 Task: Add Everyday Coconut Chamomile Bubble Bath to the cart.
Action: Mouse moved to (347, 187)
Screenshot: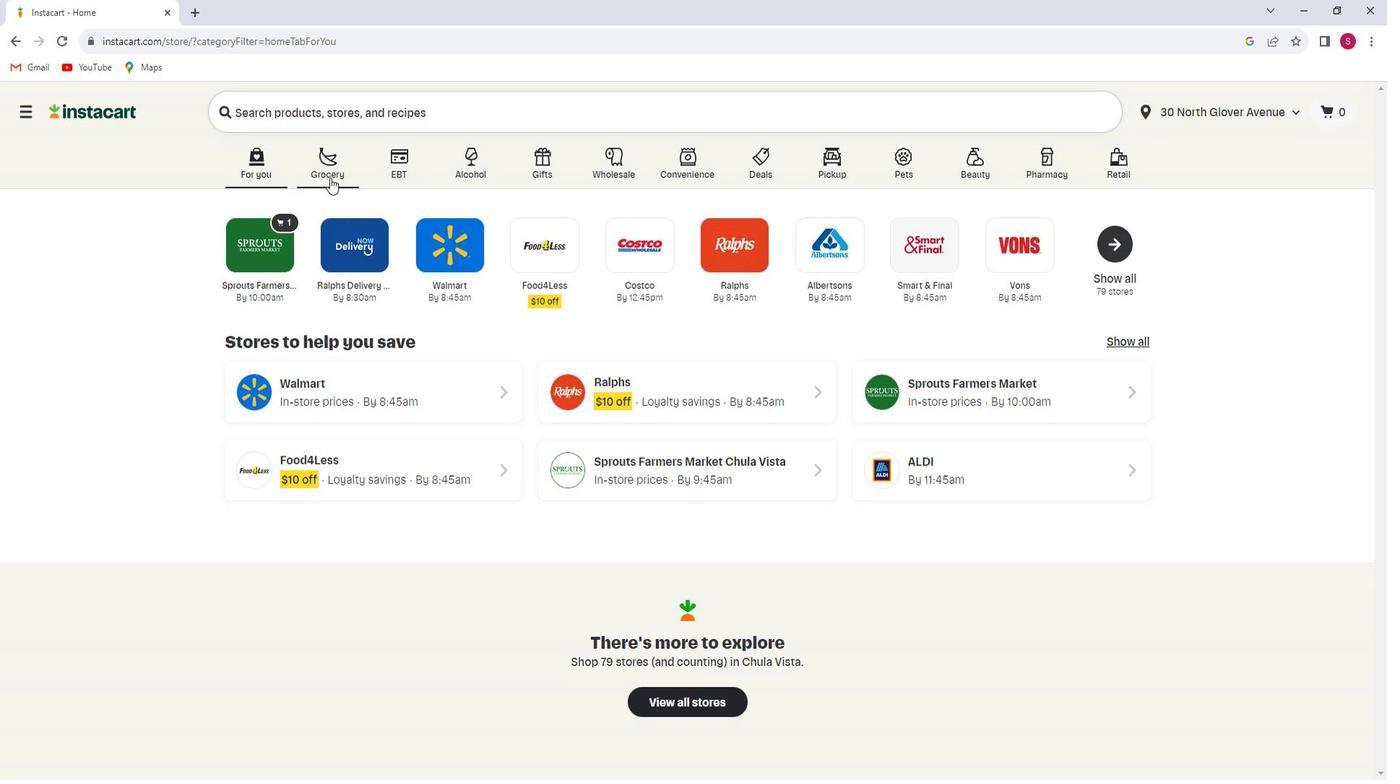 
Action: Mouse pressed left at (347, 187)
Screenshot: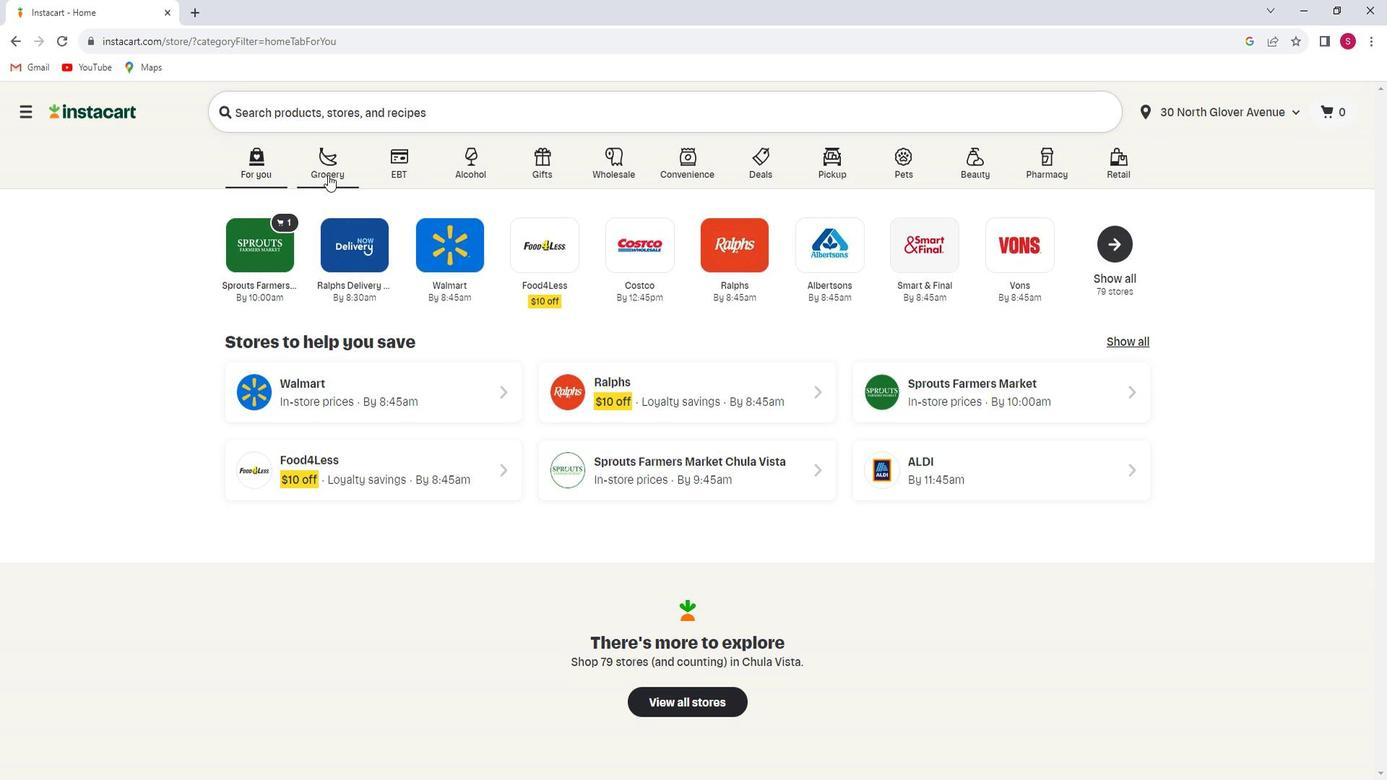 
Action: Mouse moved to (333, 464)
Screenshot: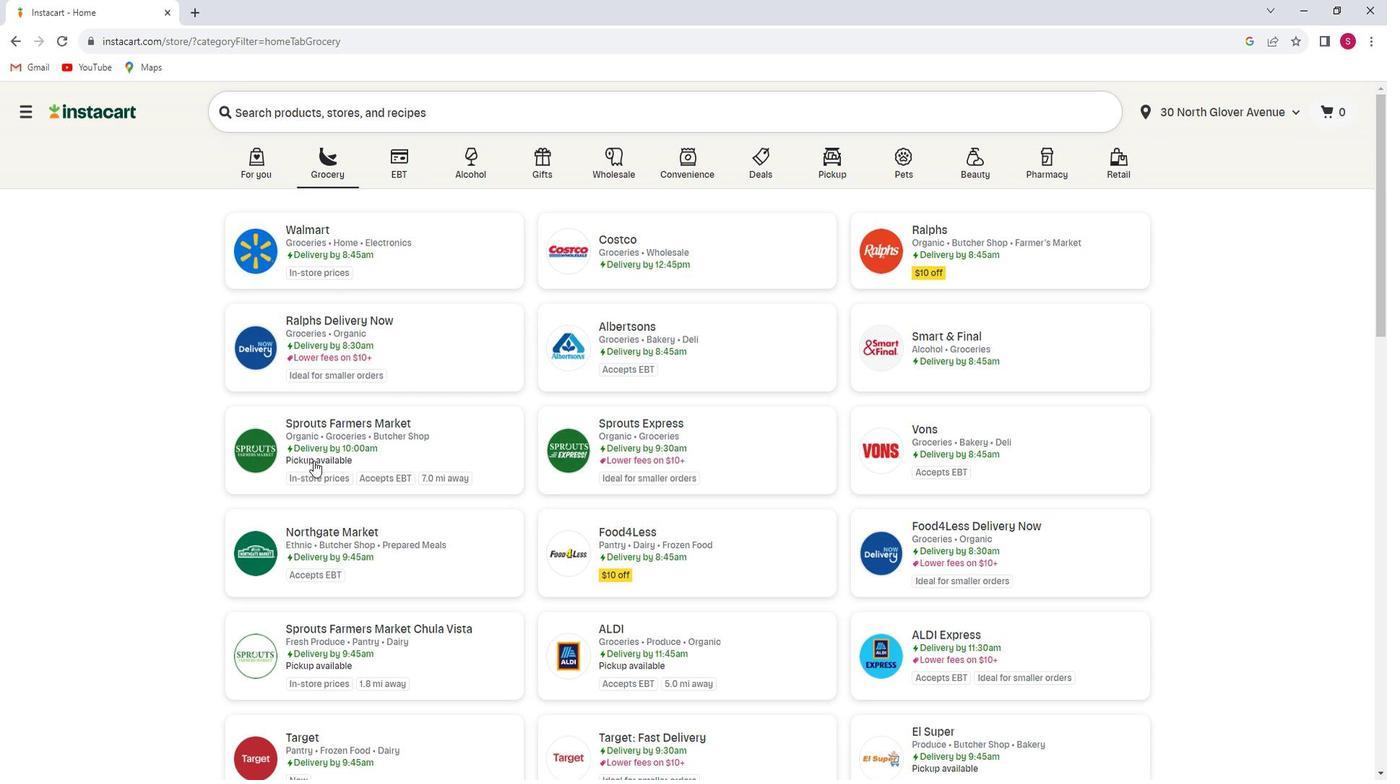 
Action: Mouse pressed left at (333, 464)
Screenshot: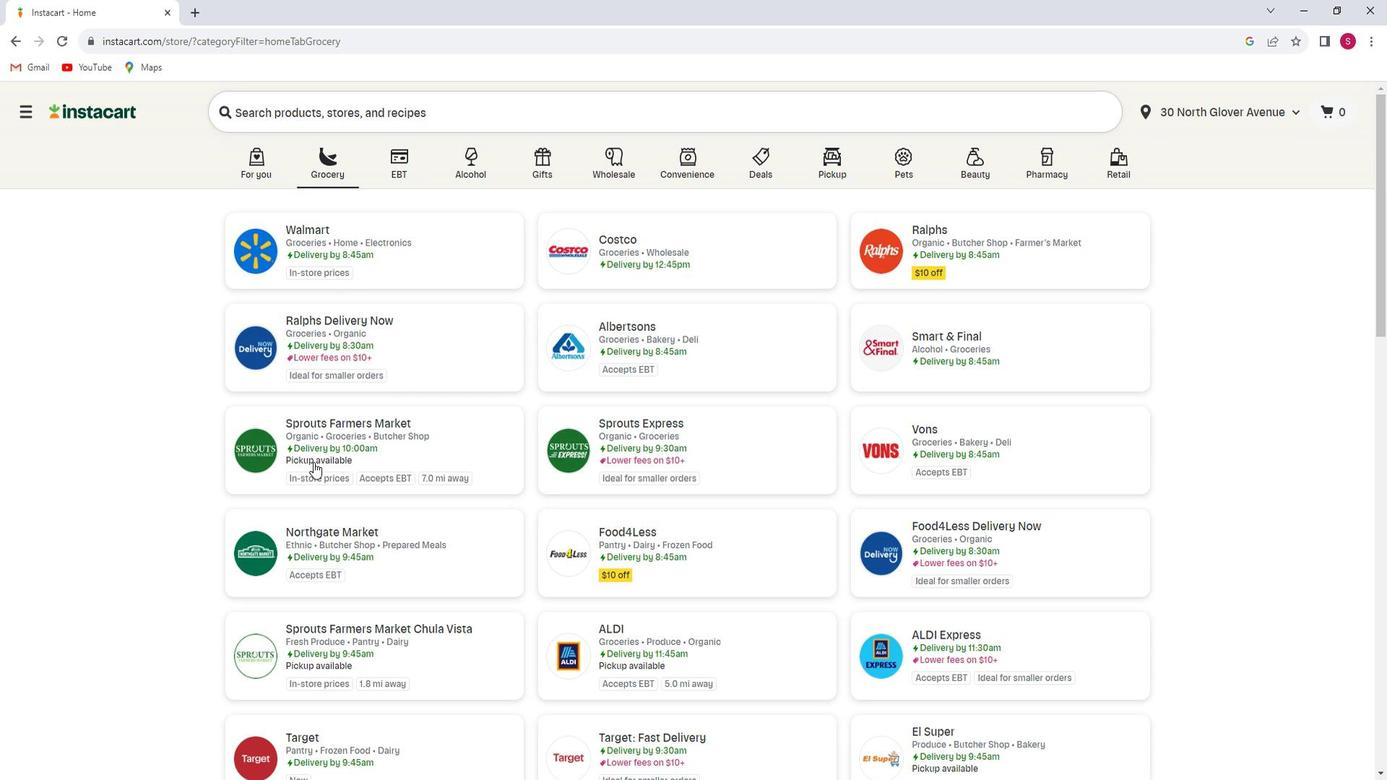 
Action: Mouse moved to (93, 549)
Screenshot: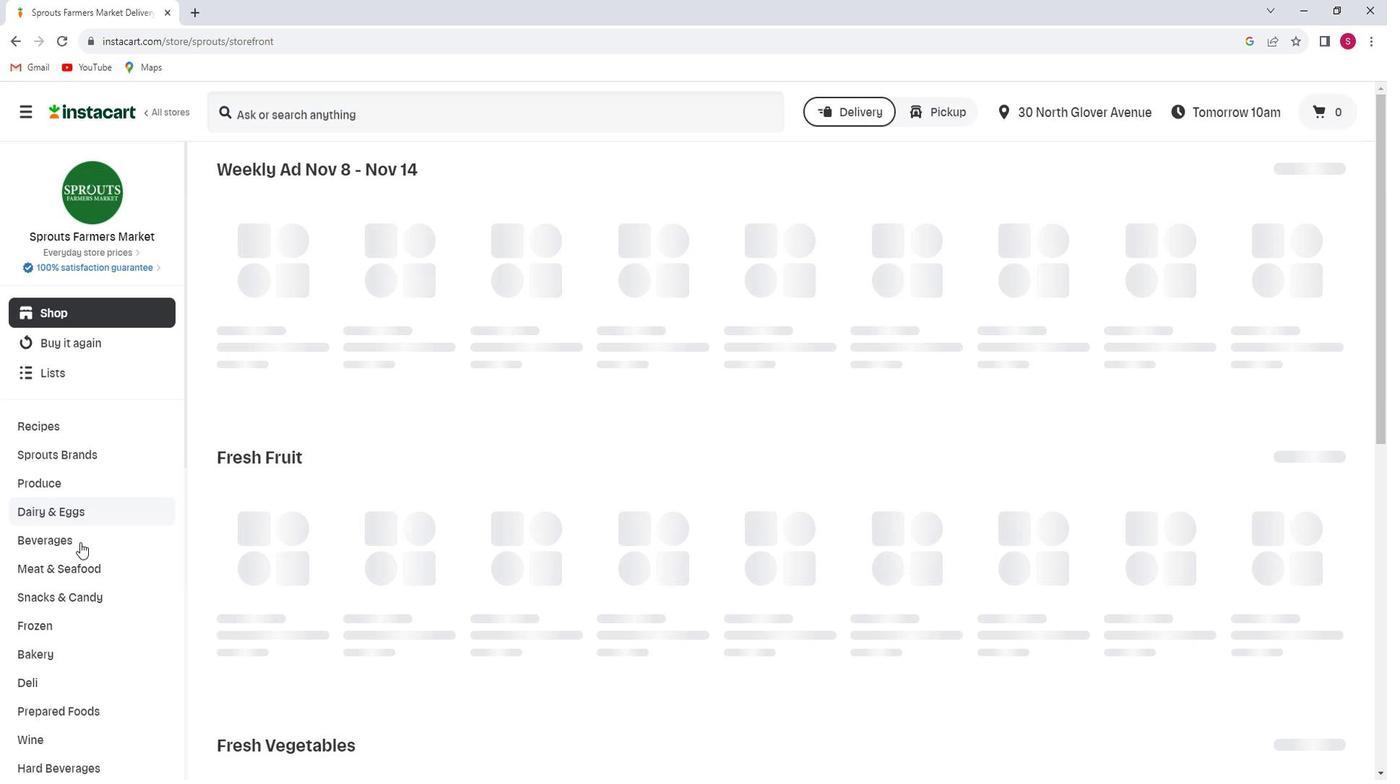 
Action: Mouse scrolled (93, 548) with delta (0, 0)
Screenshot: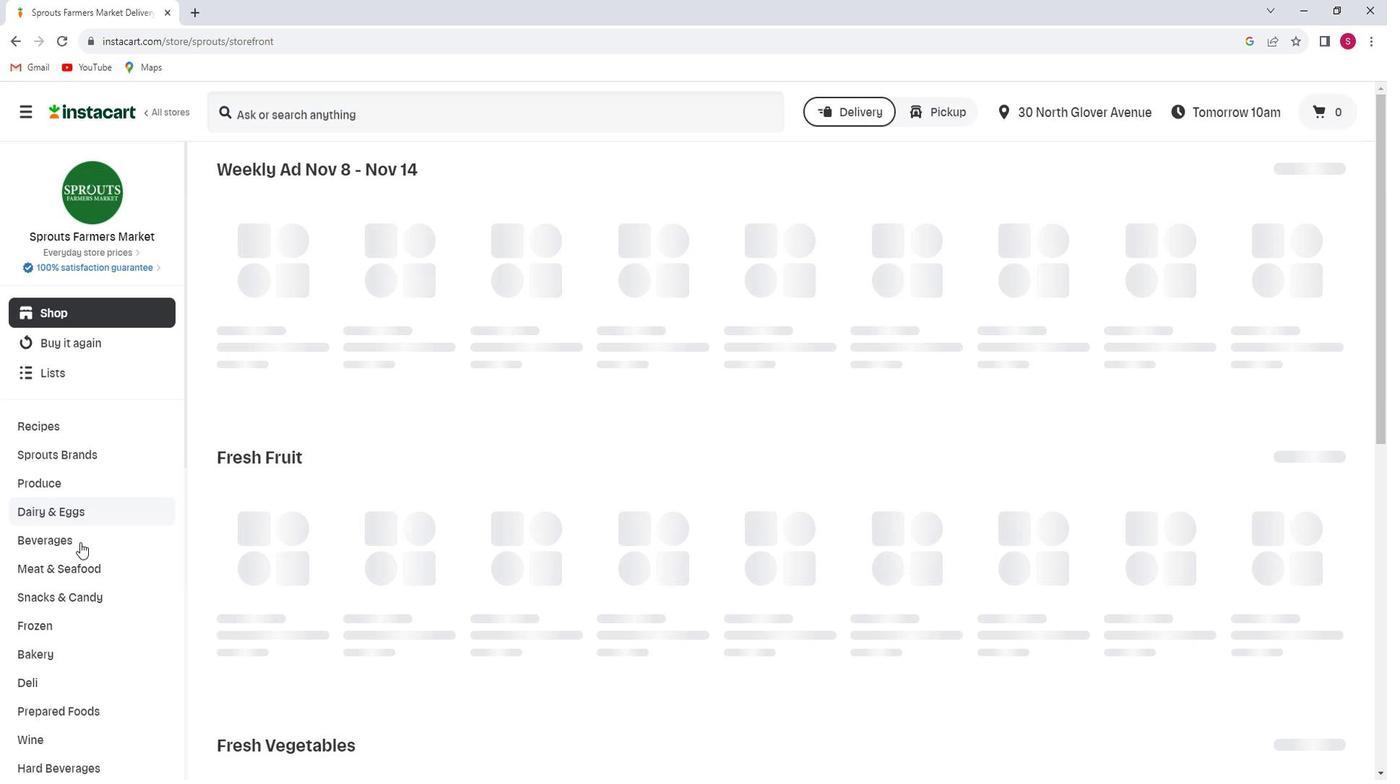 
Action: Mouse moved to (91, 553)
Screenshot: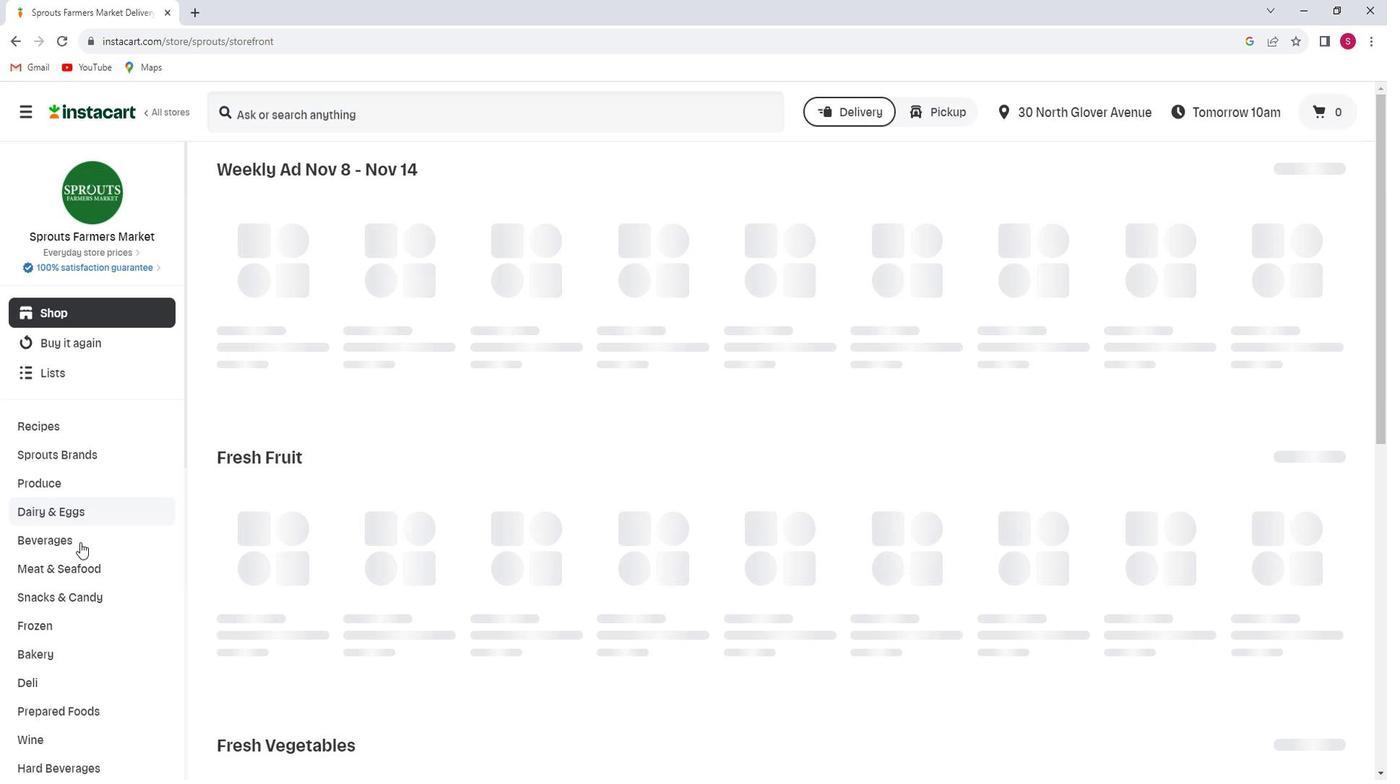 
Action: Mouse scrolled (91, 552) with delta (0, 0)
Screenshot: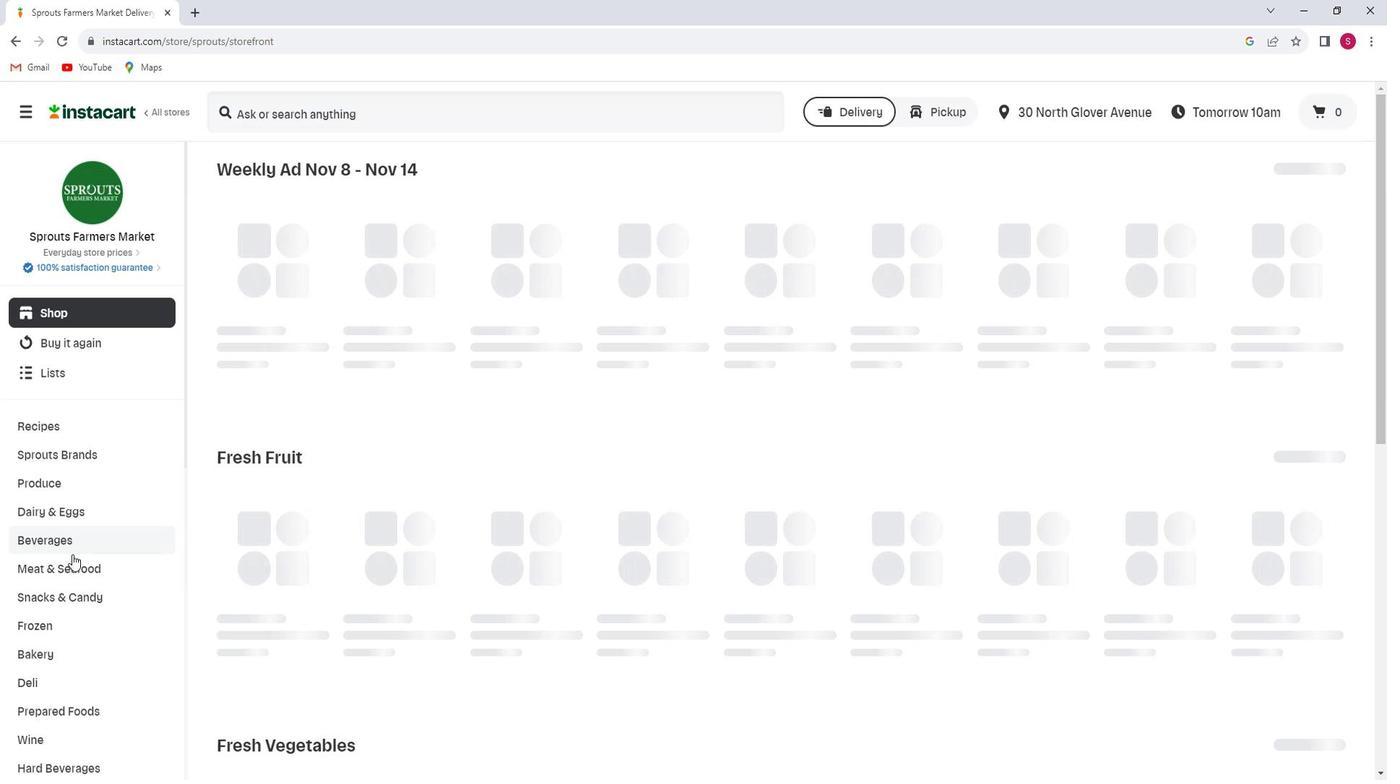 
Action: Mouse scrolled (91, 552) with delta (0, 0)
Screenshot: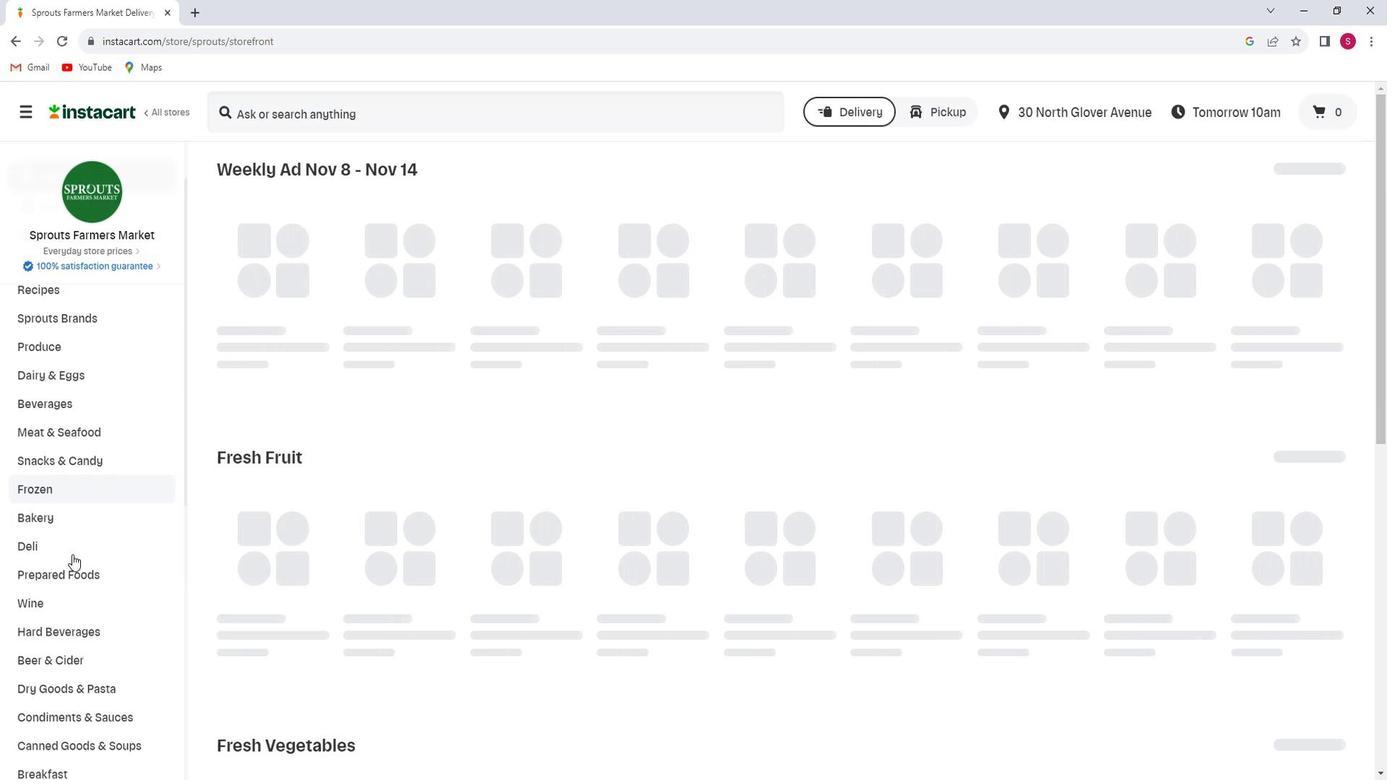 
Action: Mouse moved to (90, 558)
Screenshot: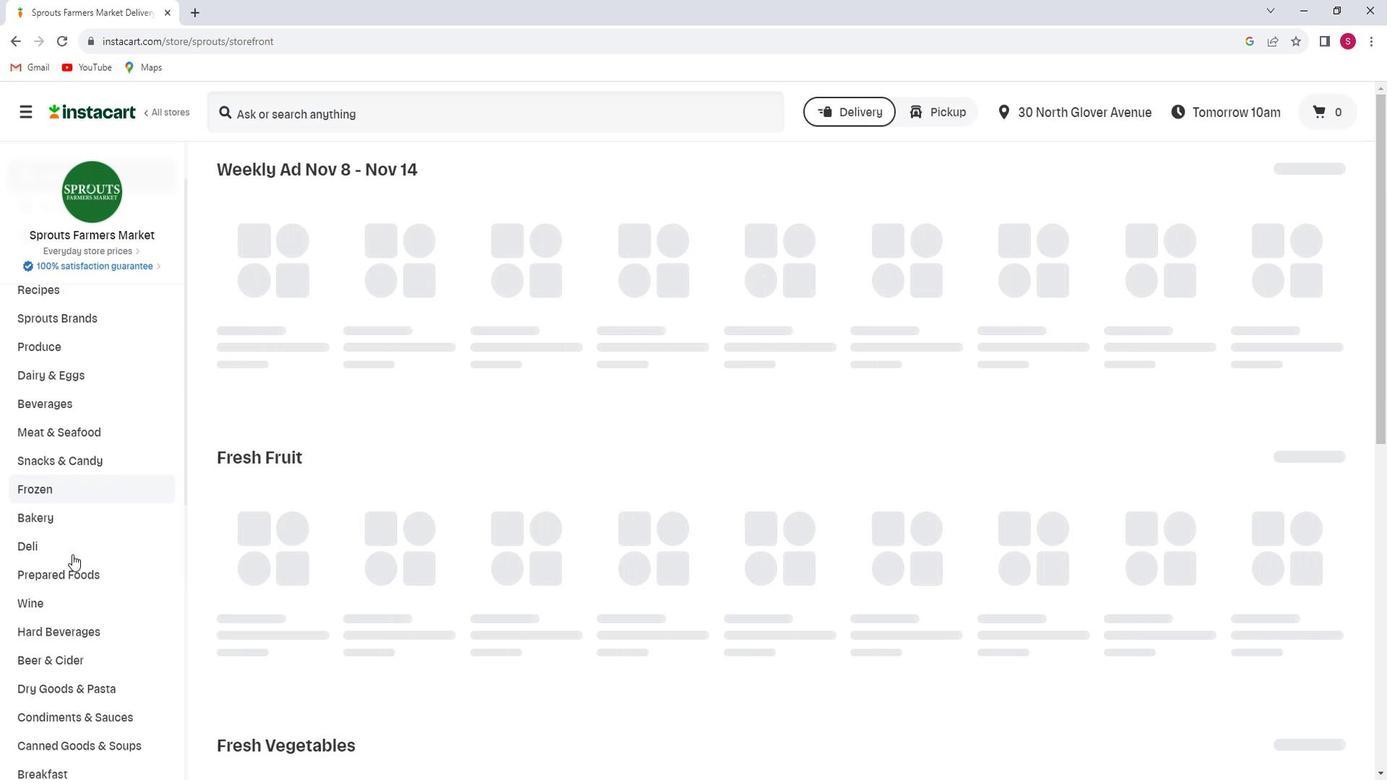 
Action: Mouse scrolled (90, 557) with delta (0, 0)
Screenshot: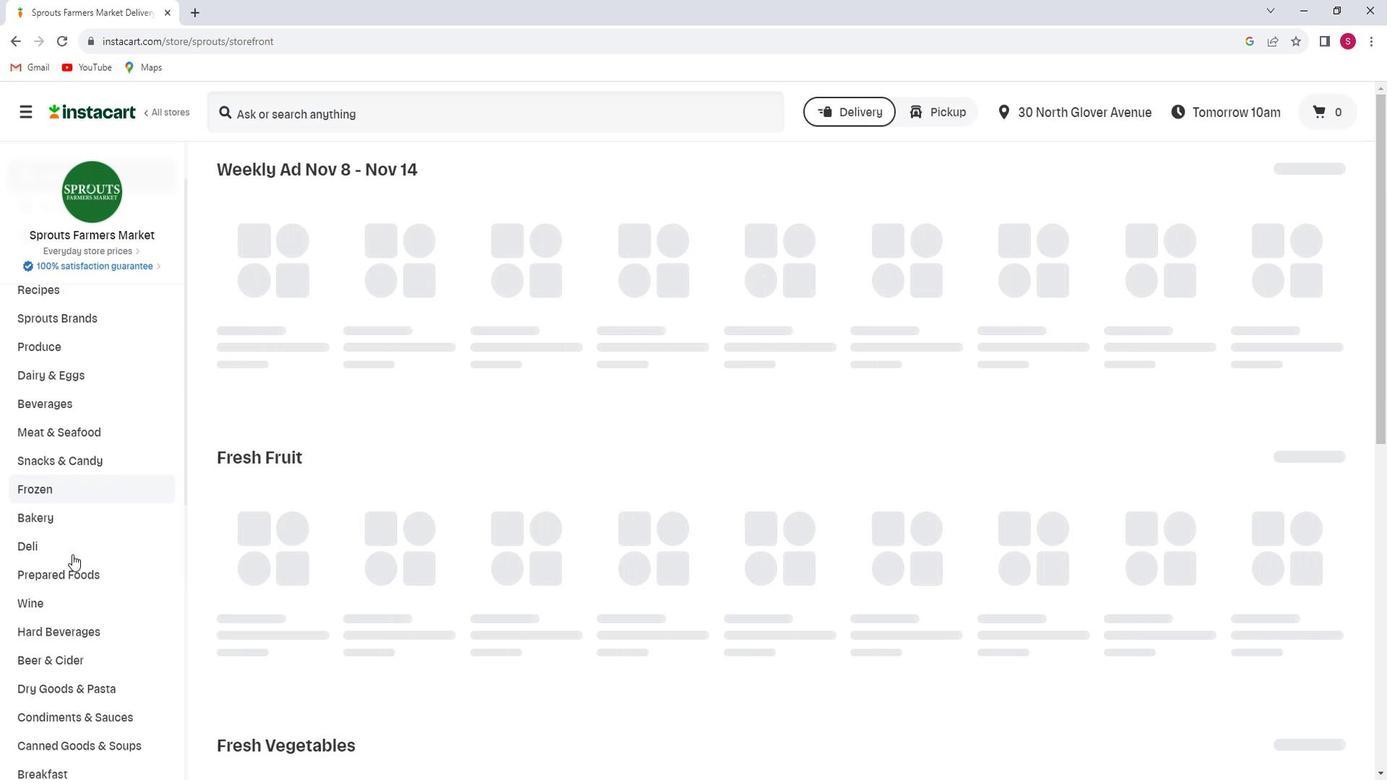 
Action: Mouse scrolled (90, 557) with delta (0, 0)
Screenshot: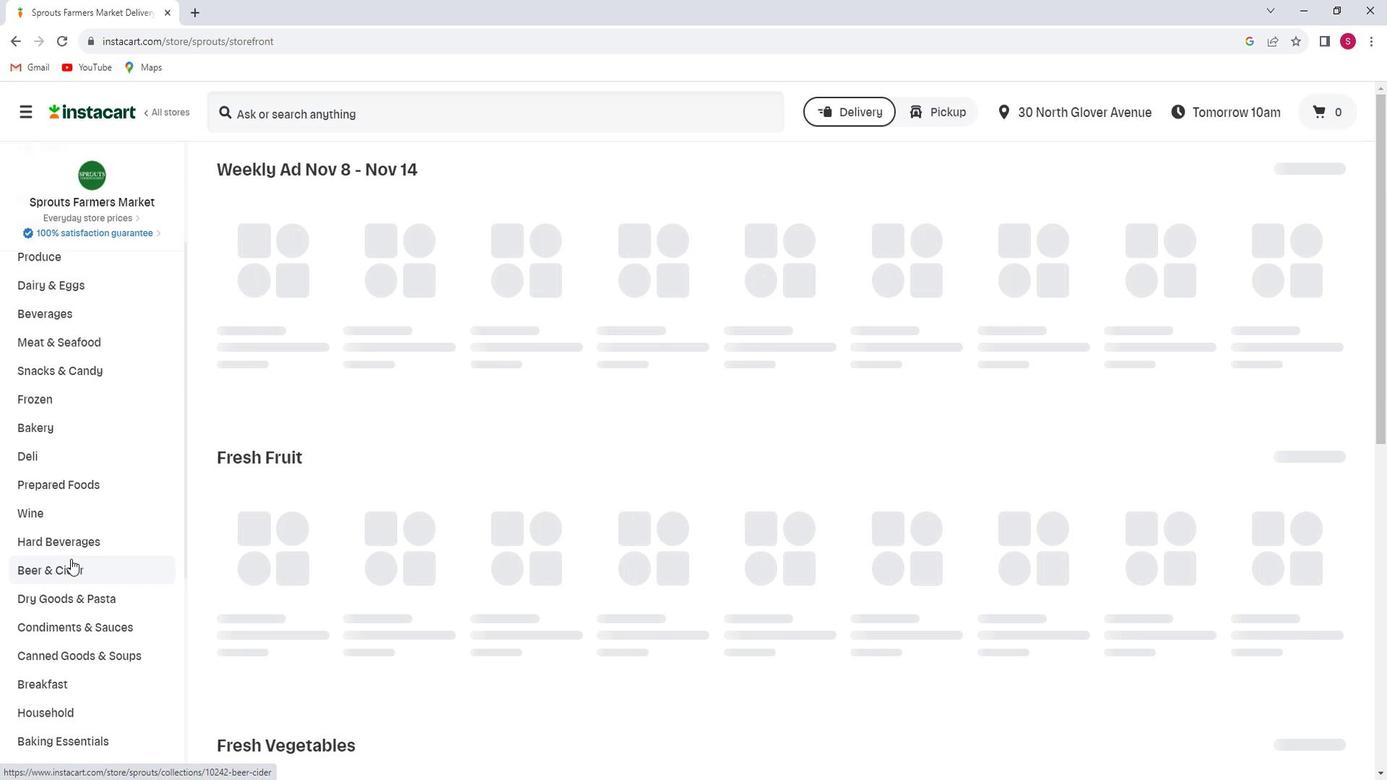 
Action: Mouse scrolled (90, 557) with delta (0, 0)
Screenshot: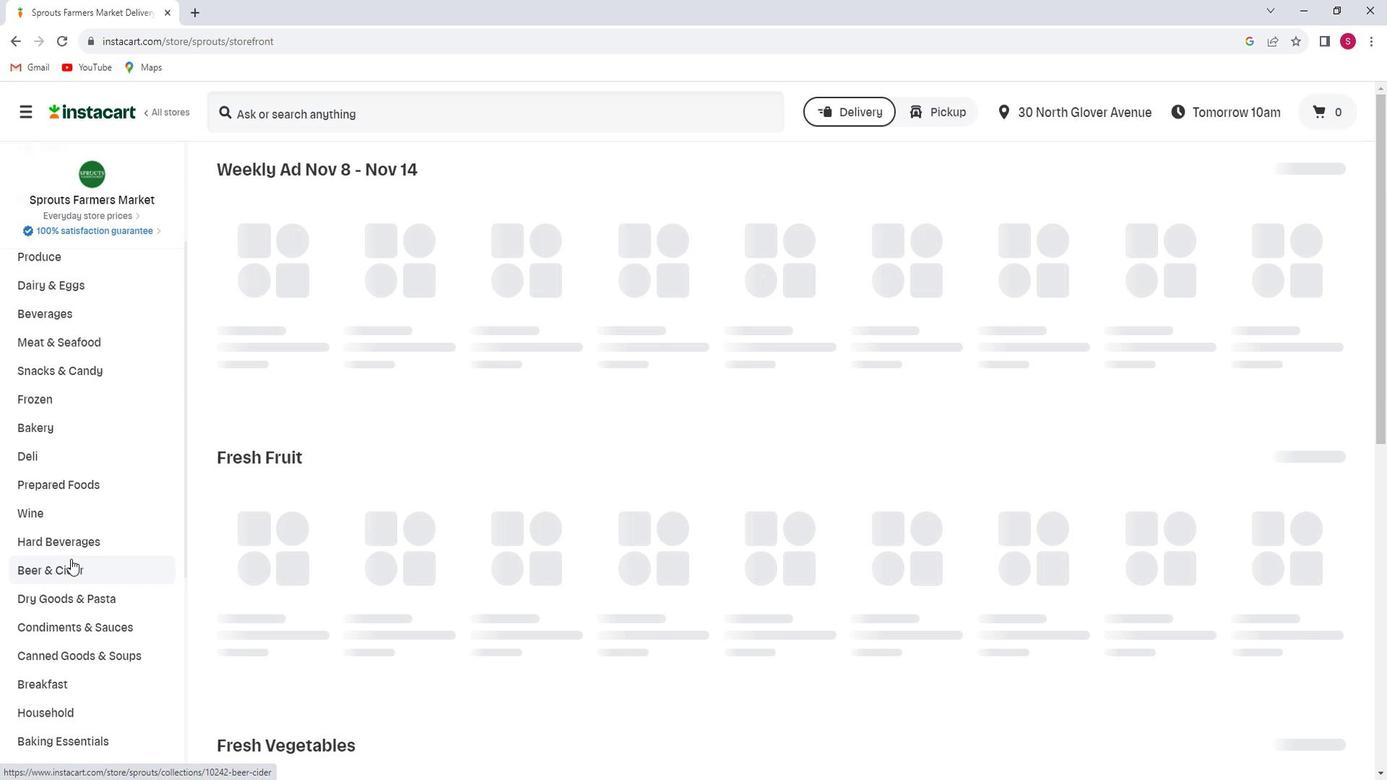 
Action: Mouse scrolled (90, 557) with delta (0, 0)
Screenshot: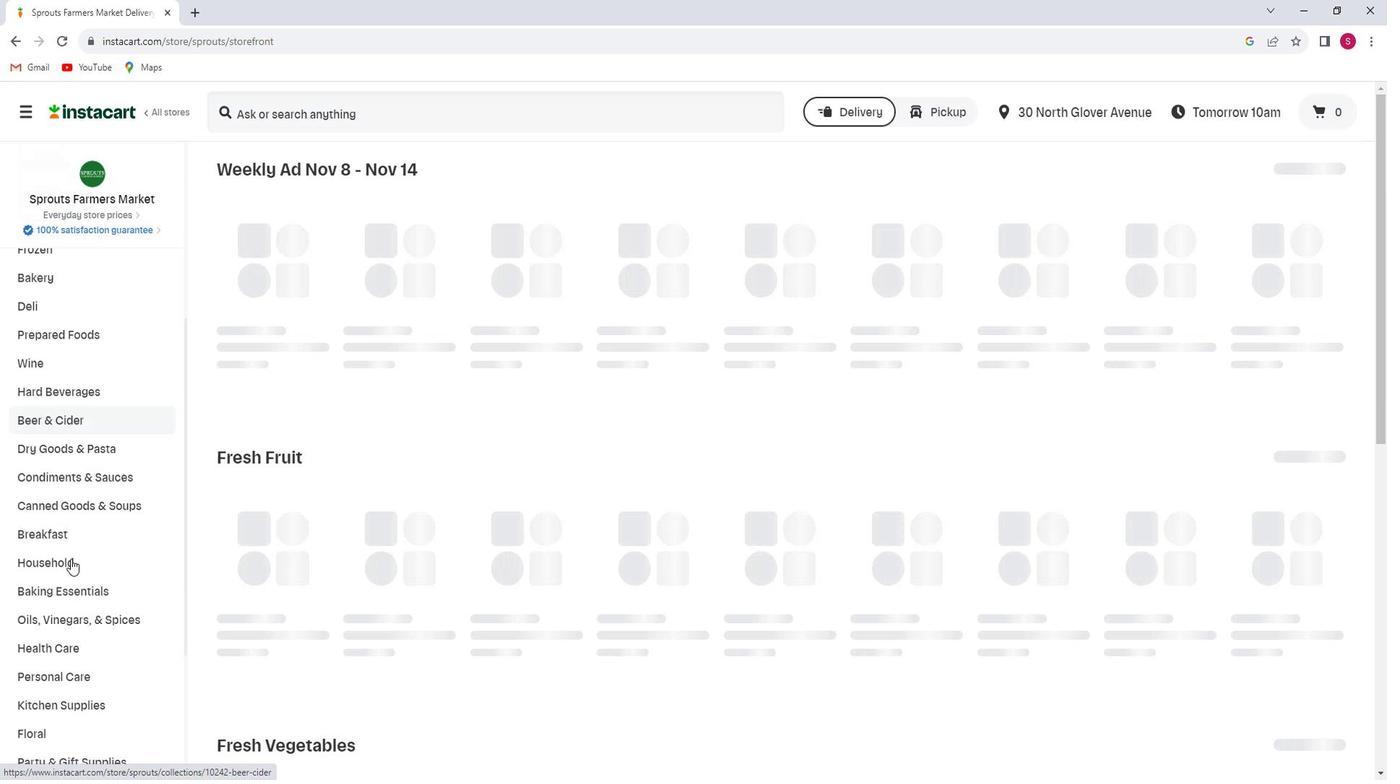 
Action: Mouse scrolled (90, 557) with delta (0, 0)
Screenshot: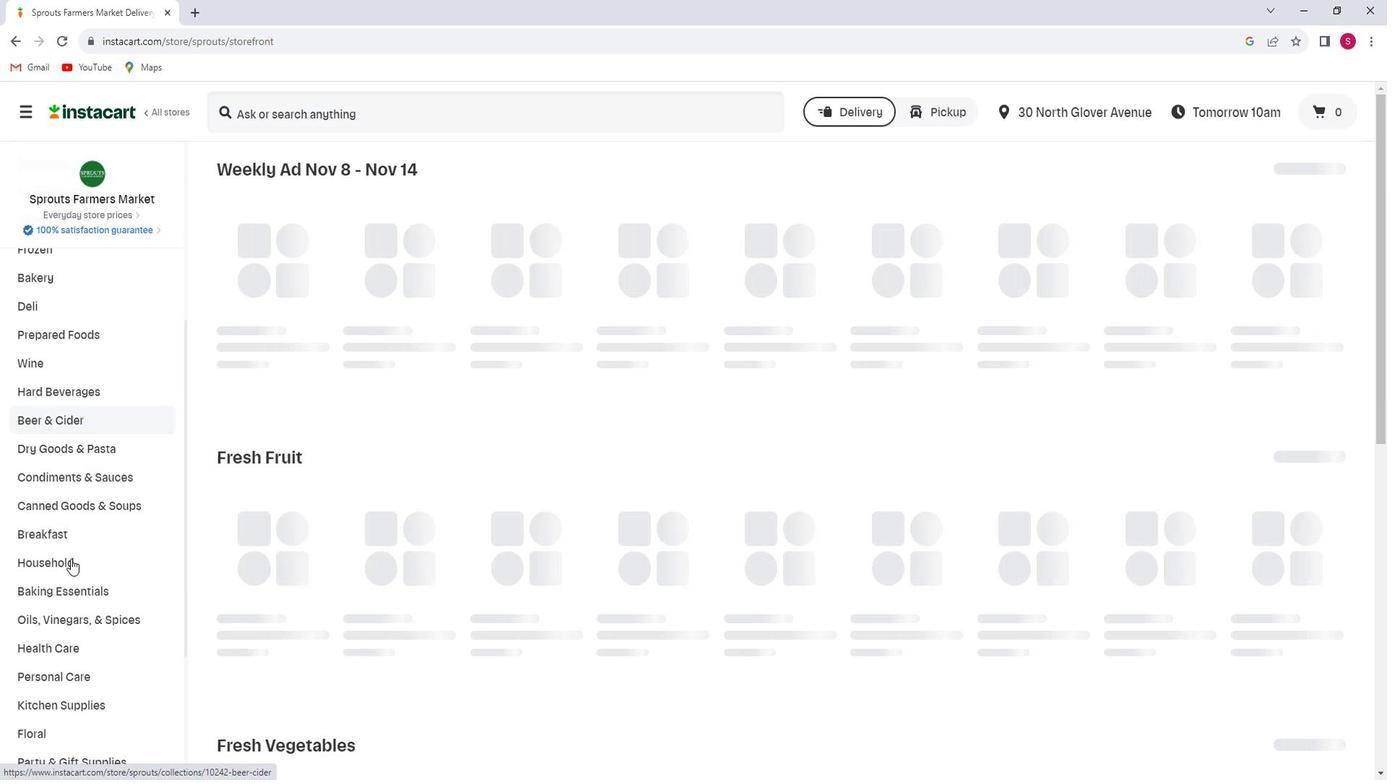 
Action: Mouse scrolled (90, 557) with delta (0, 0)
Screenshot: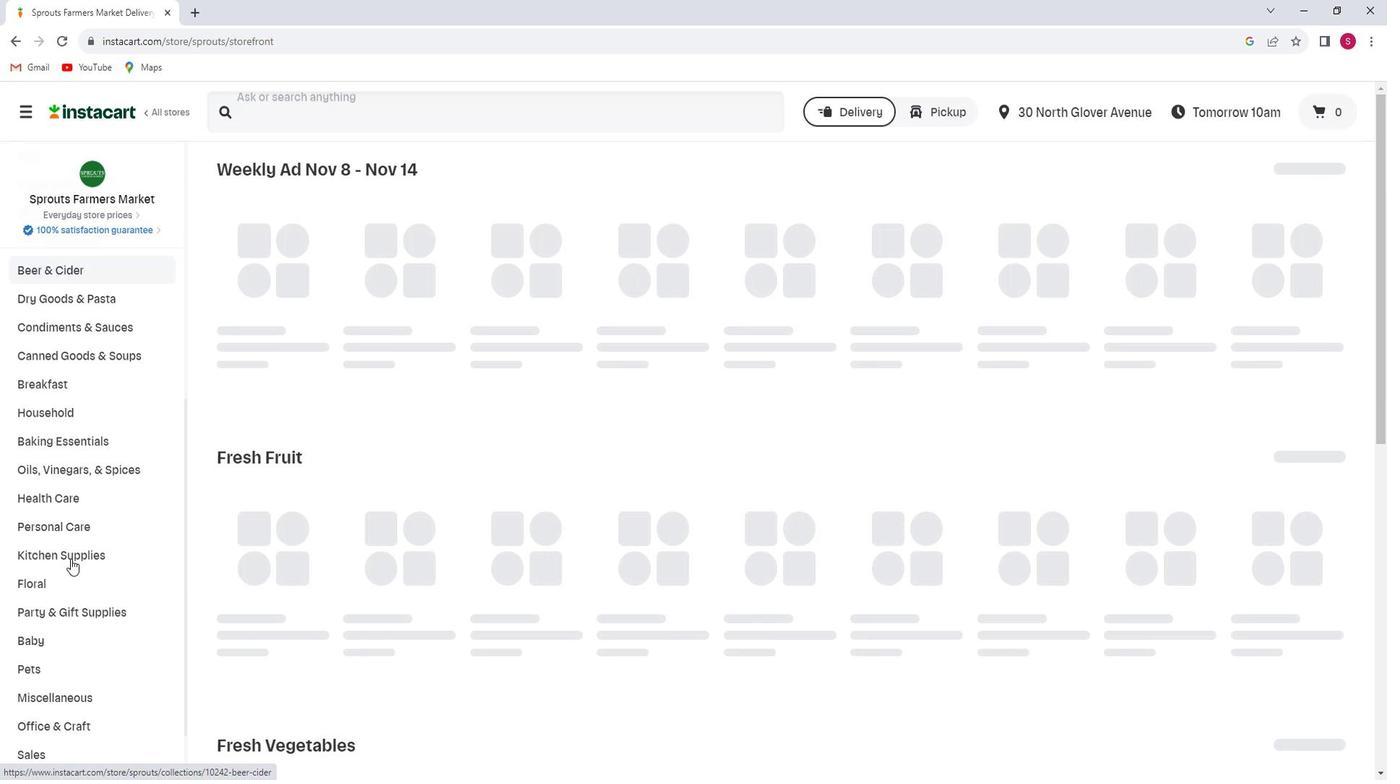 
Action: Mouse moved to (77, 571)
Screenshot: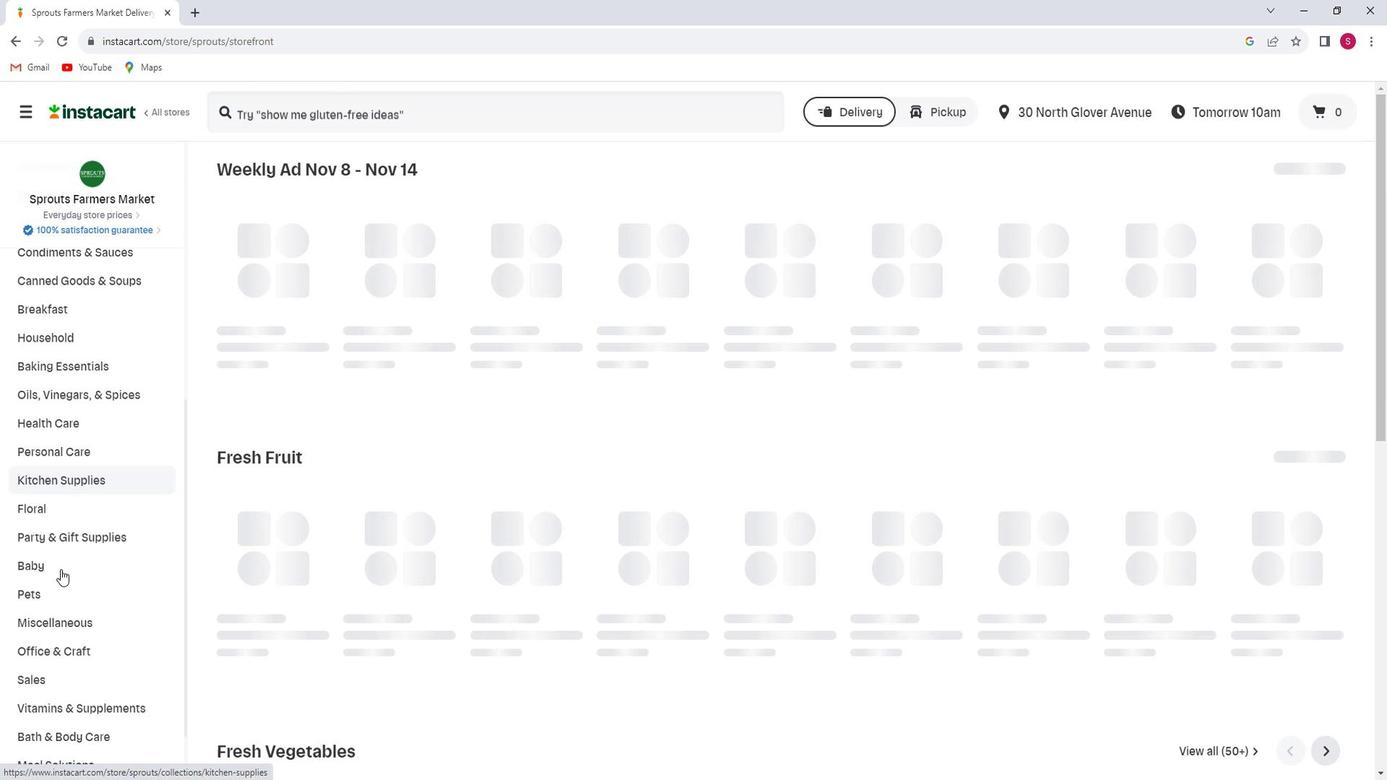 
Action: Mouse scrolled (77, 570) with delta (0, 0)
Screenshot: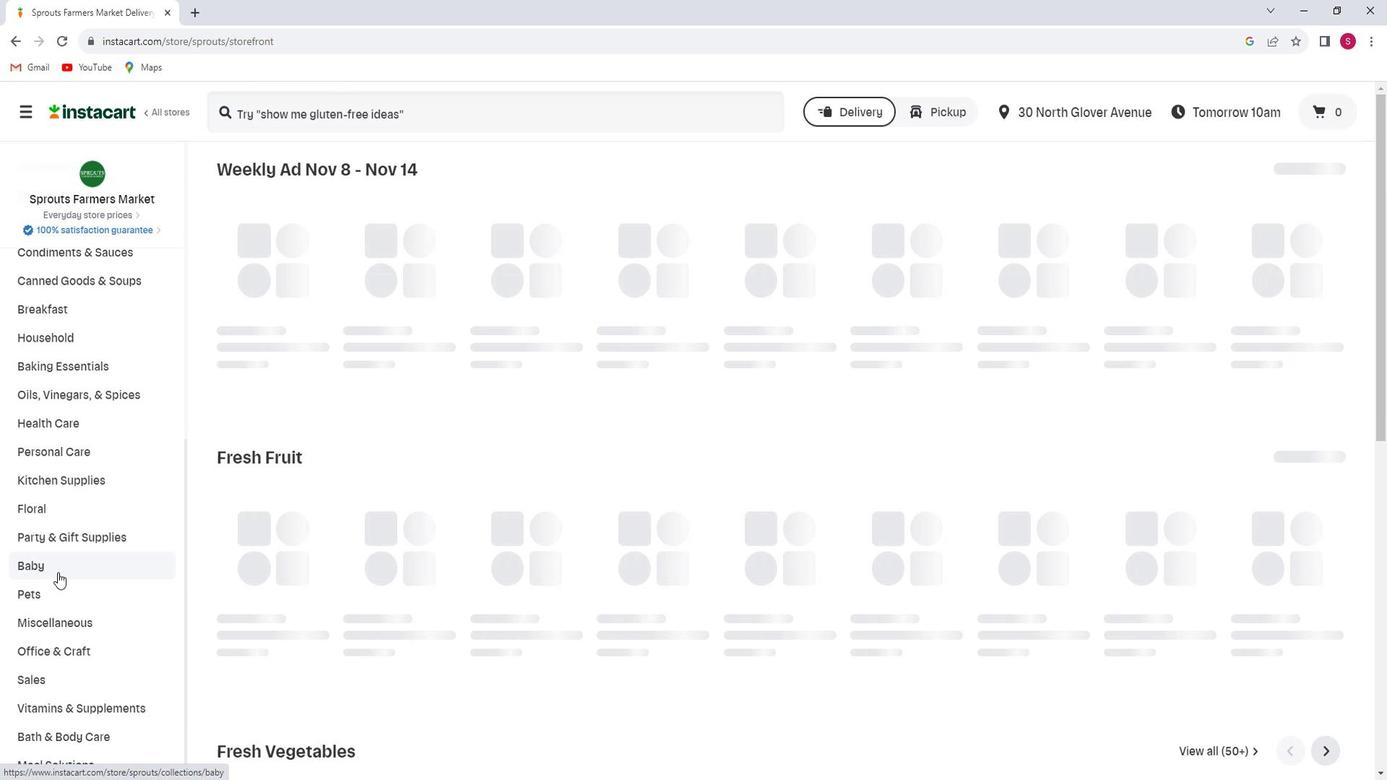 
Action: Mouse moved to (89, 555)
Screenshot: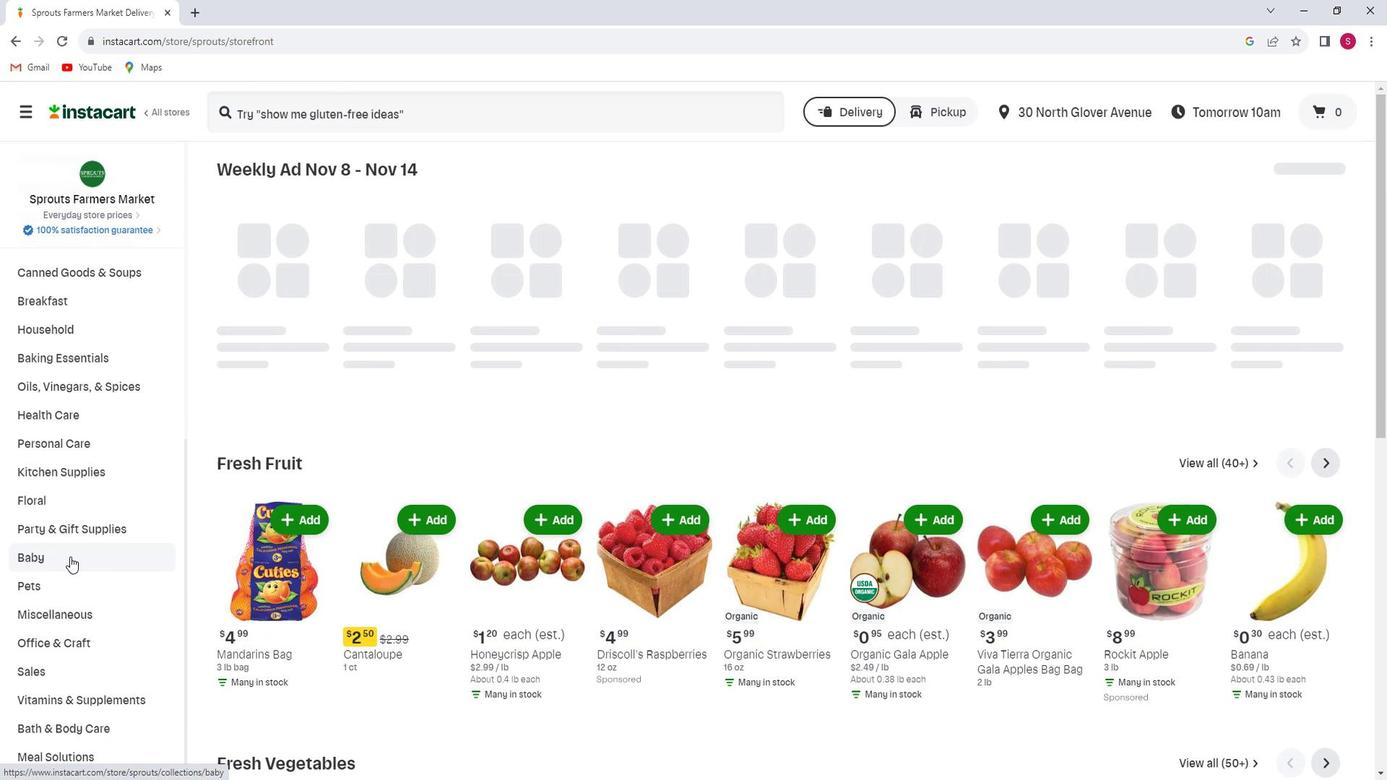 
Action: Mouse pressed left at (89, 555)
Screenshot: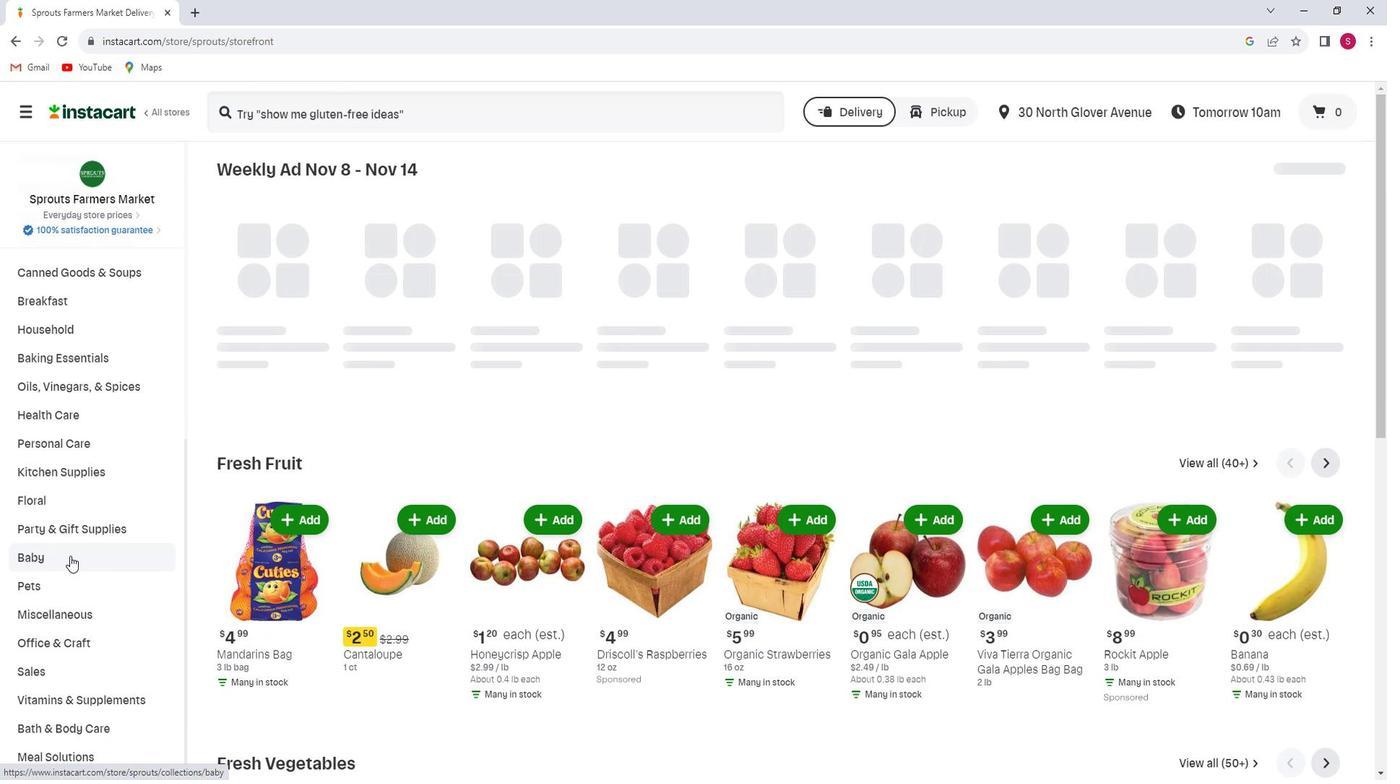 
Action: Mouse moved to (117, 611)
Screenshot: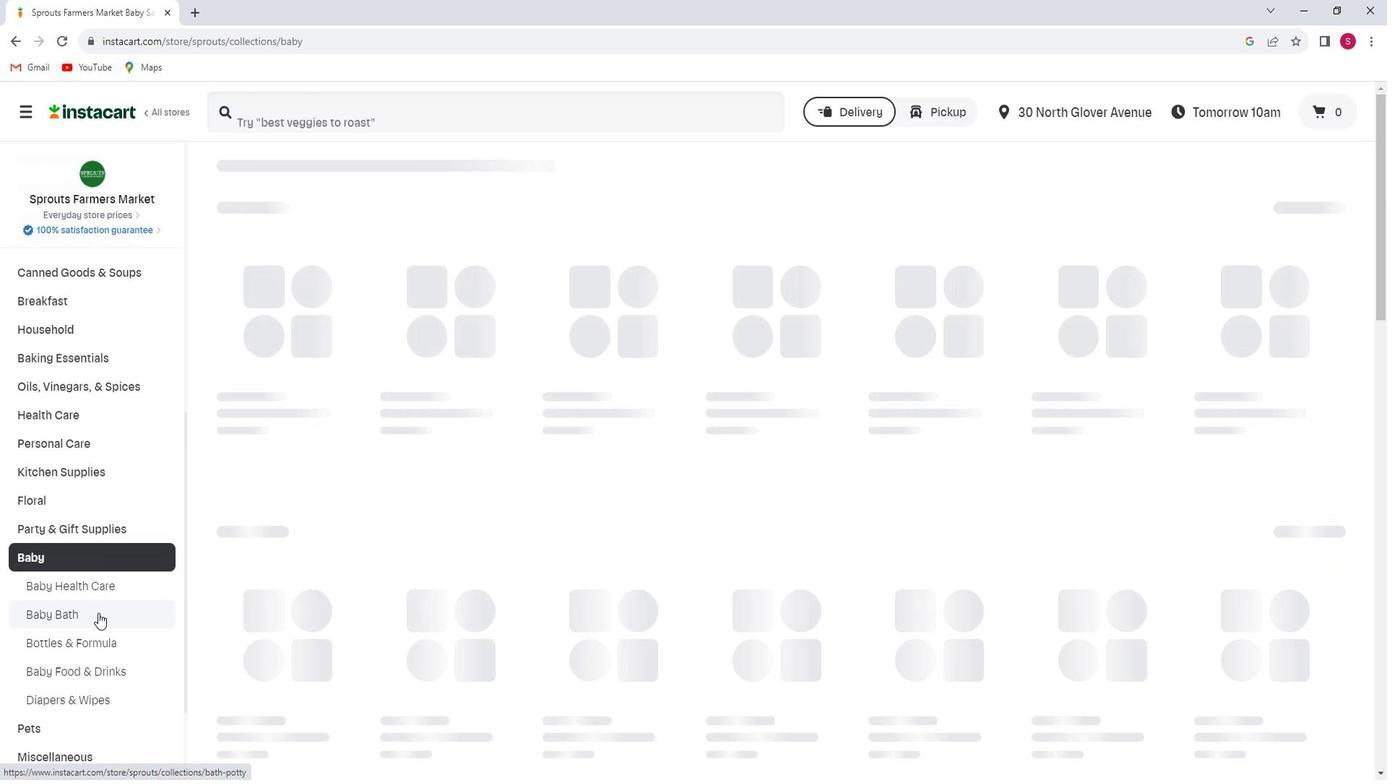 
Action: Mouse pressed left at (117, 611)
Screenshot: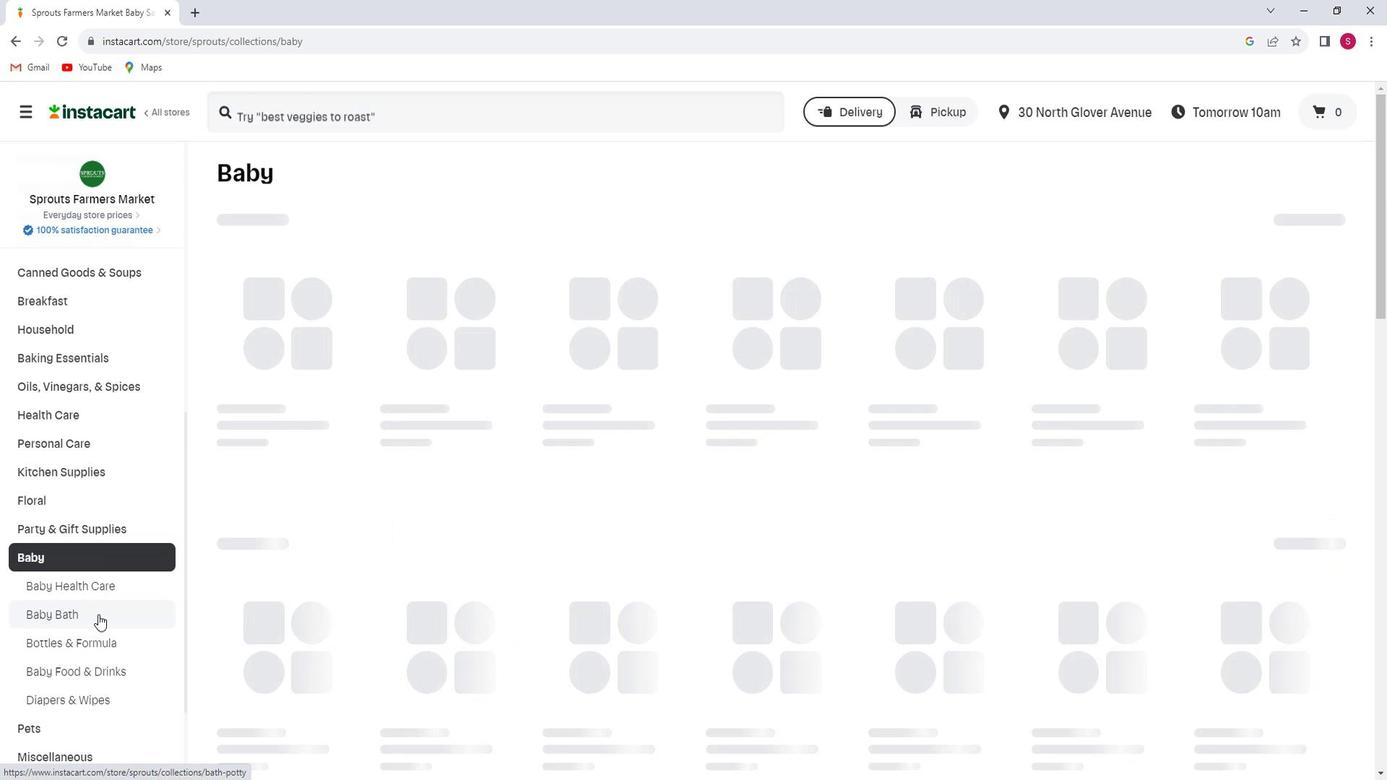 
Action: Mouse moved to (328, 127)
Screenshot: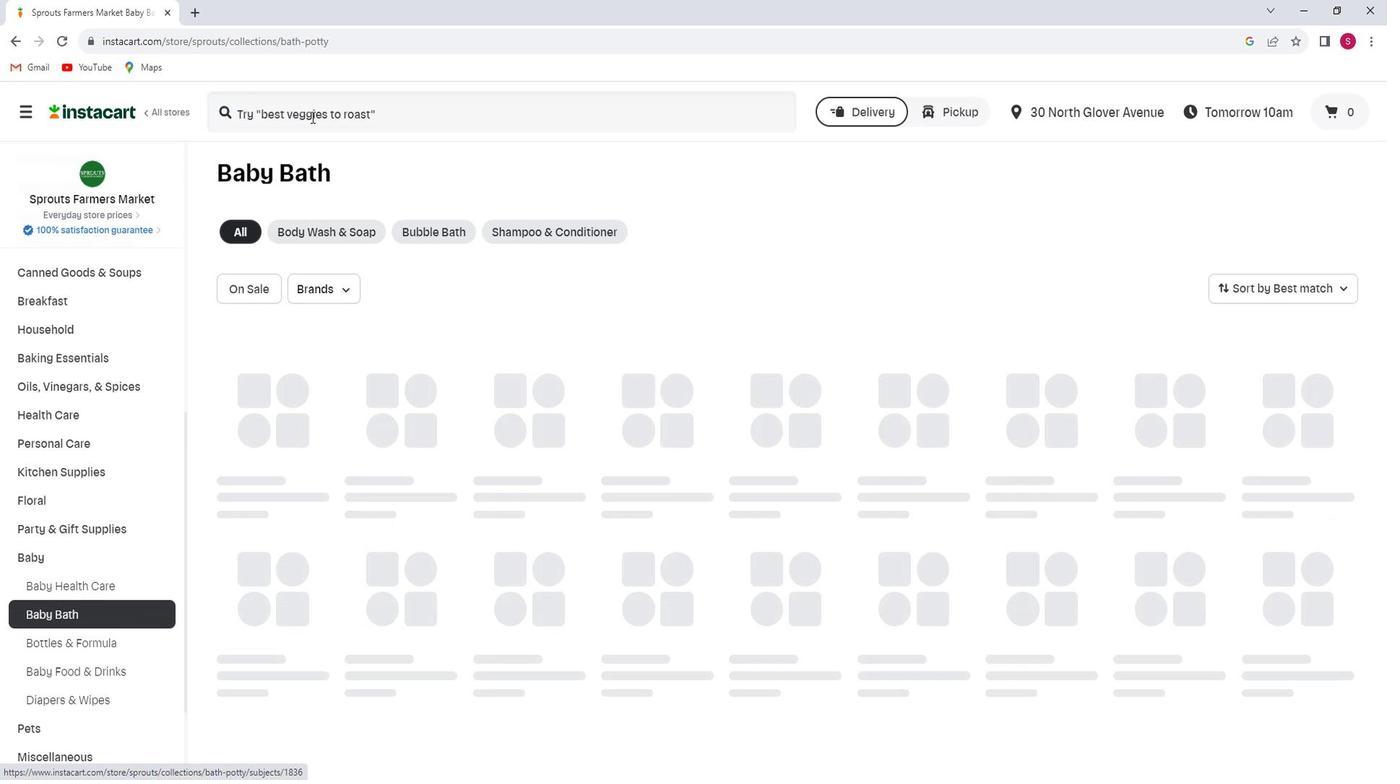 
Action: Mouse pressed left at (328, 127)
Screenshot: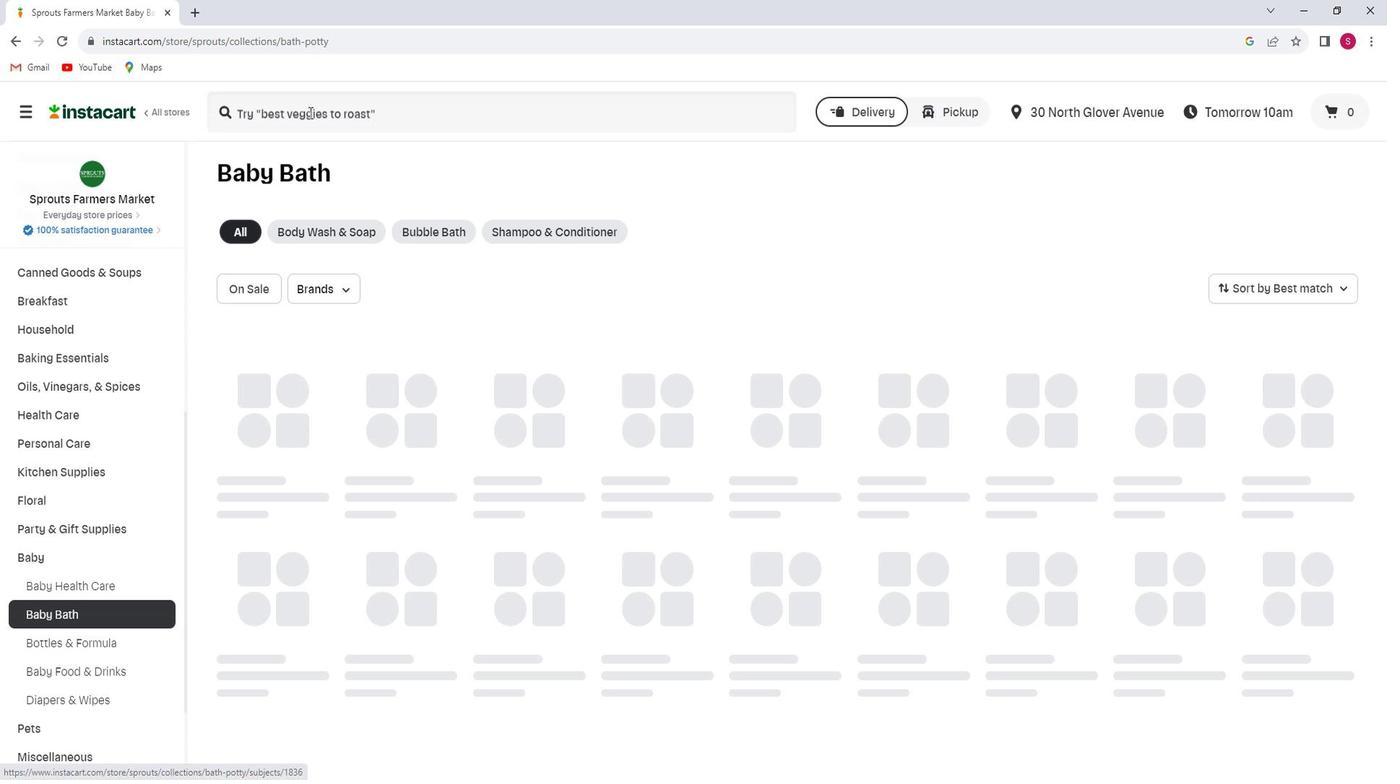 
Action: Key pressed <Key.shift>Everyday<Key.space><Key.shift>Coconut<Key.space><Key.shift>Chamomile<Key.space><Key.shift>Bubble<Key.space><Key.shift>Bath<Key.enter>
Screenshot: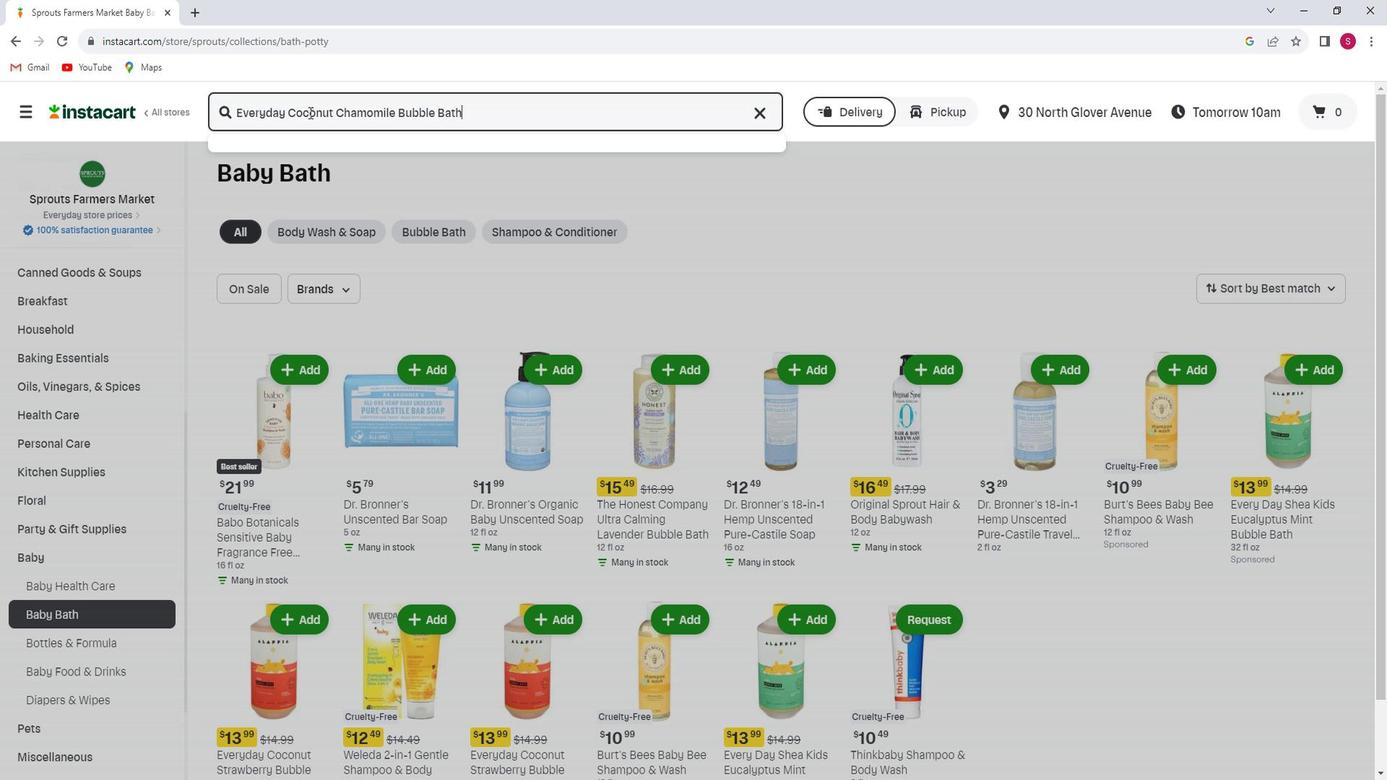 
Action: Mouse moved to (581, 310)
Screenshot: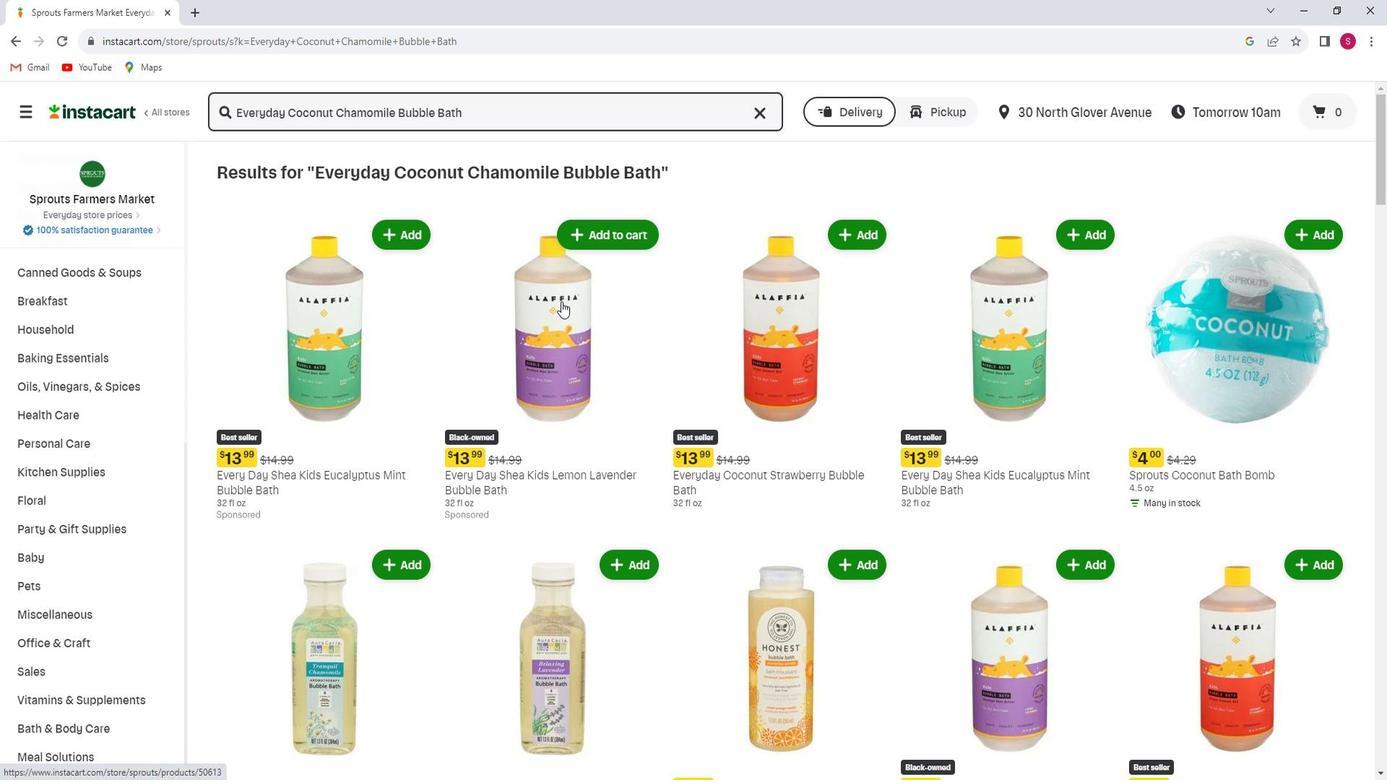 
Action: Mouse scrolled (581, 309) with delta (0, 0)
Screenshot: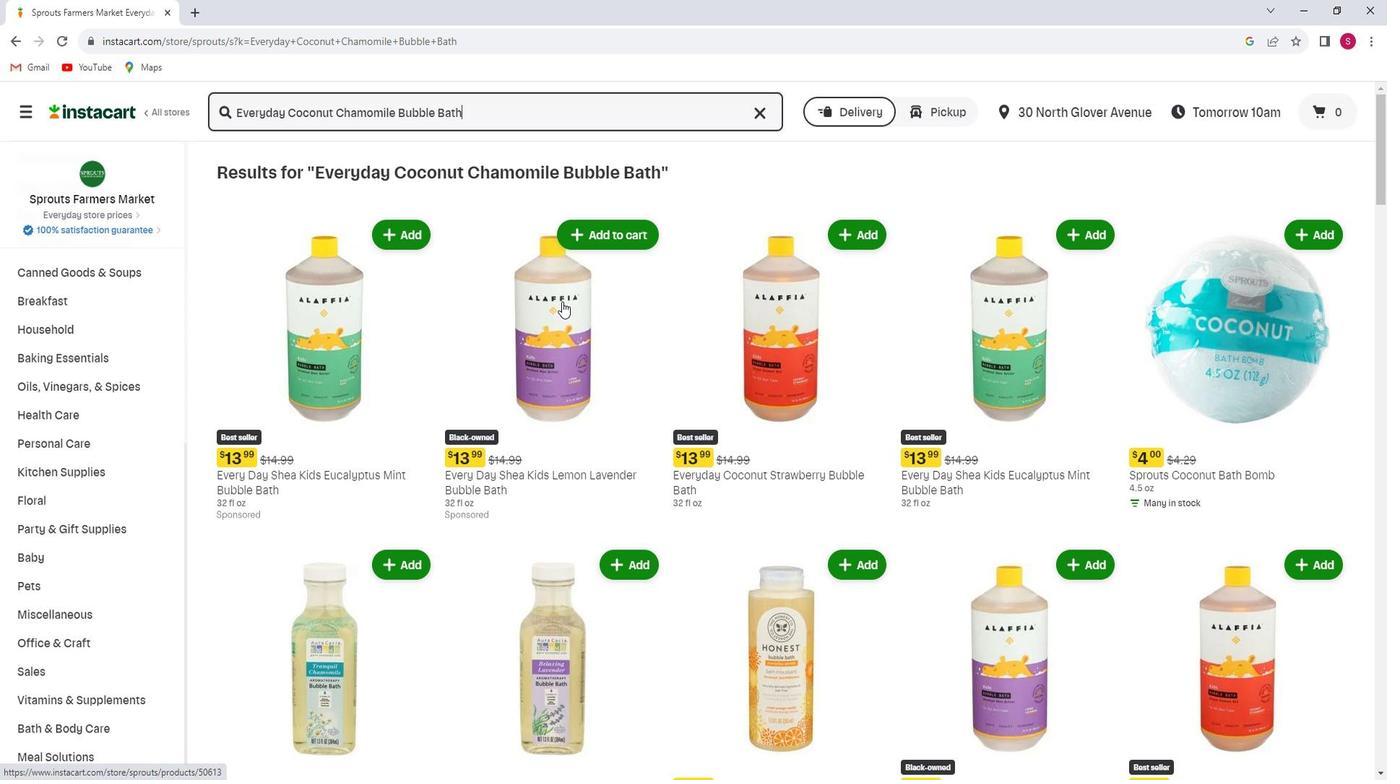 
Action: Mouse scrolled (581, 309) with delta (0, 0)
Screenshot: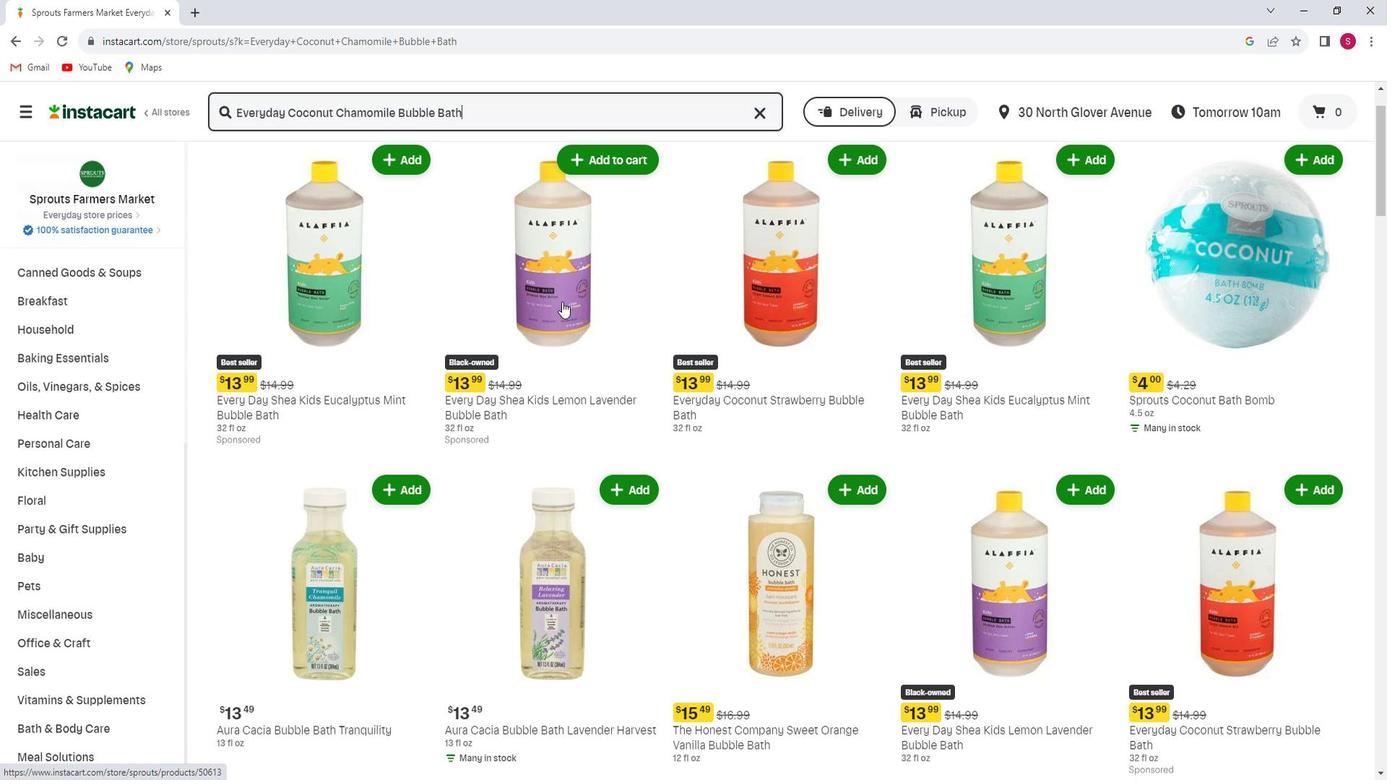 
Action: Mouse scrolled (581, 309) with delta (0, 0)
Screenshot: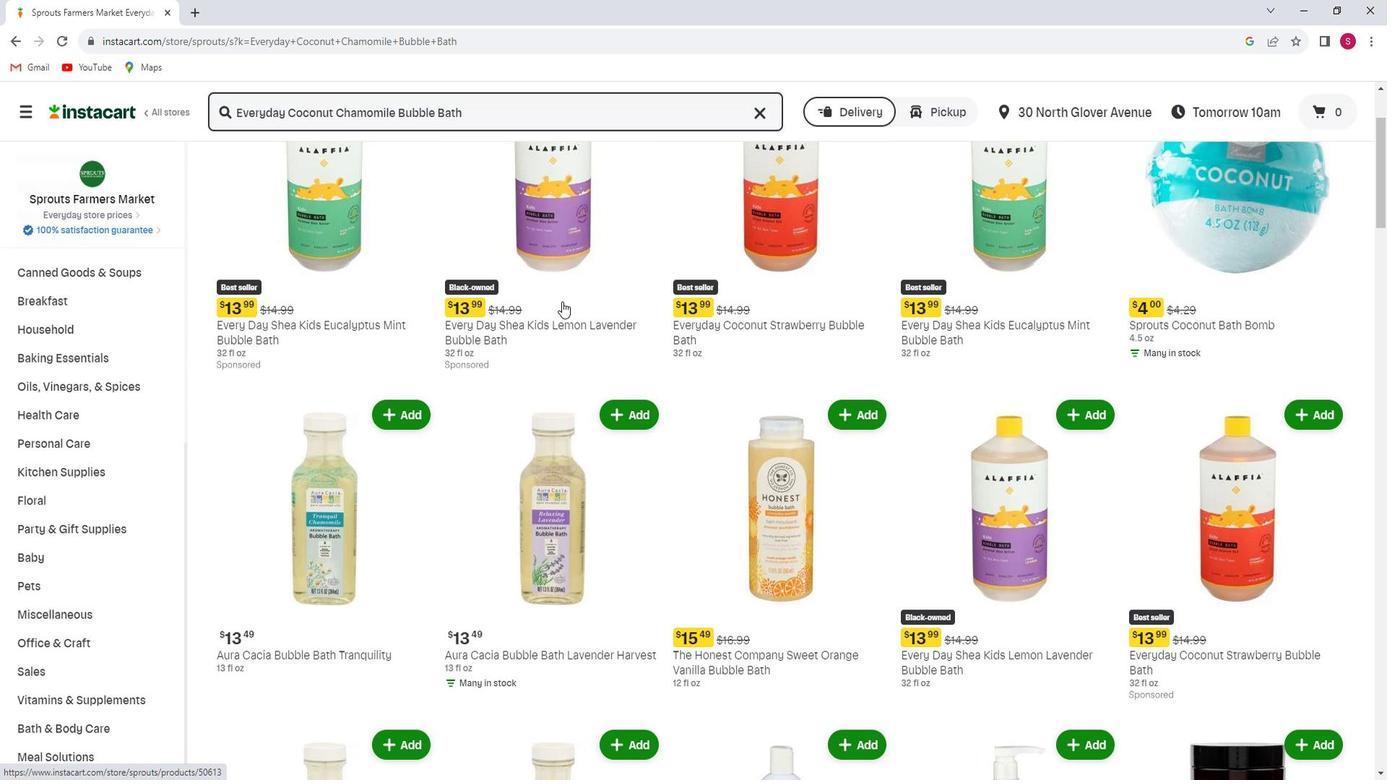 
Action: Mouse scrolled (581, 309) with delta (0, 0)
Screenshot: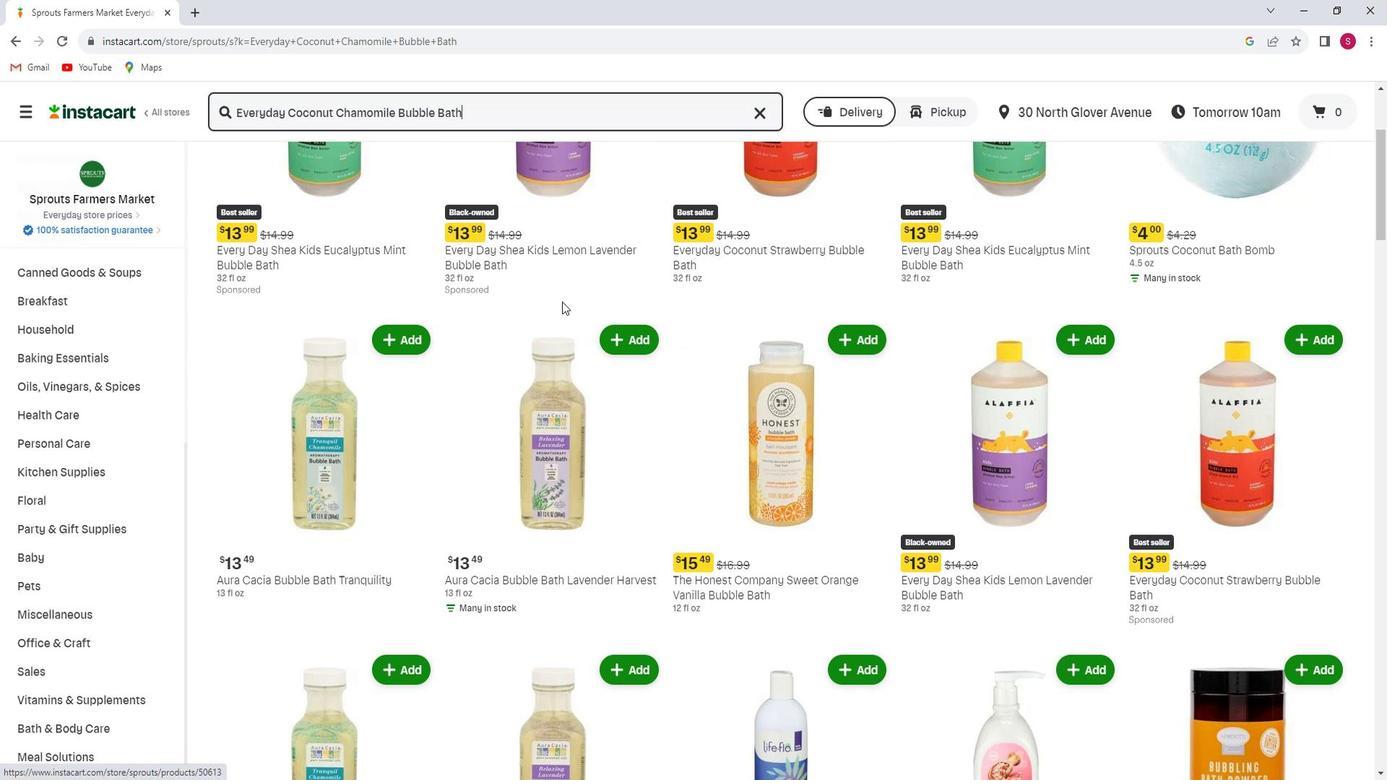 
Action: Mouse scrolled (581, 309) with delta (0, 0)
Screenshot: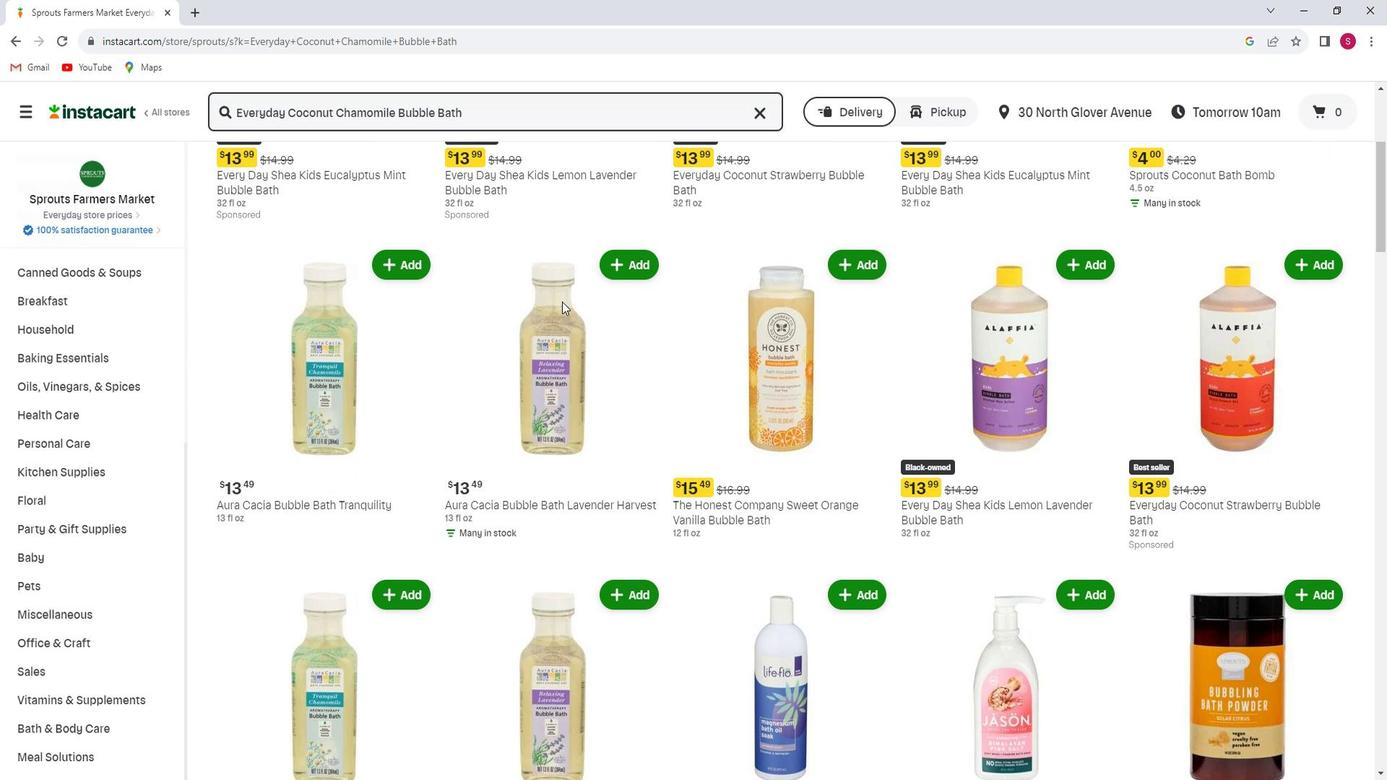 
Action: Mouse scrolled (581, 309) with delta (0, 0)
Screenshot: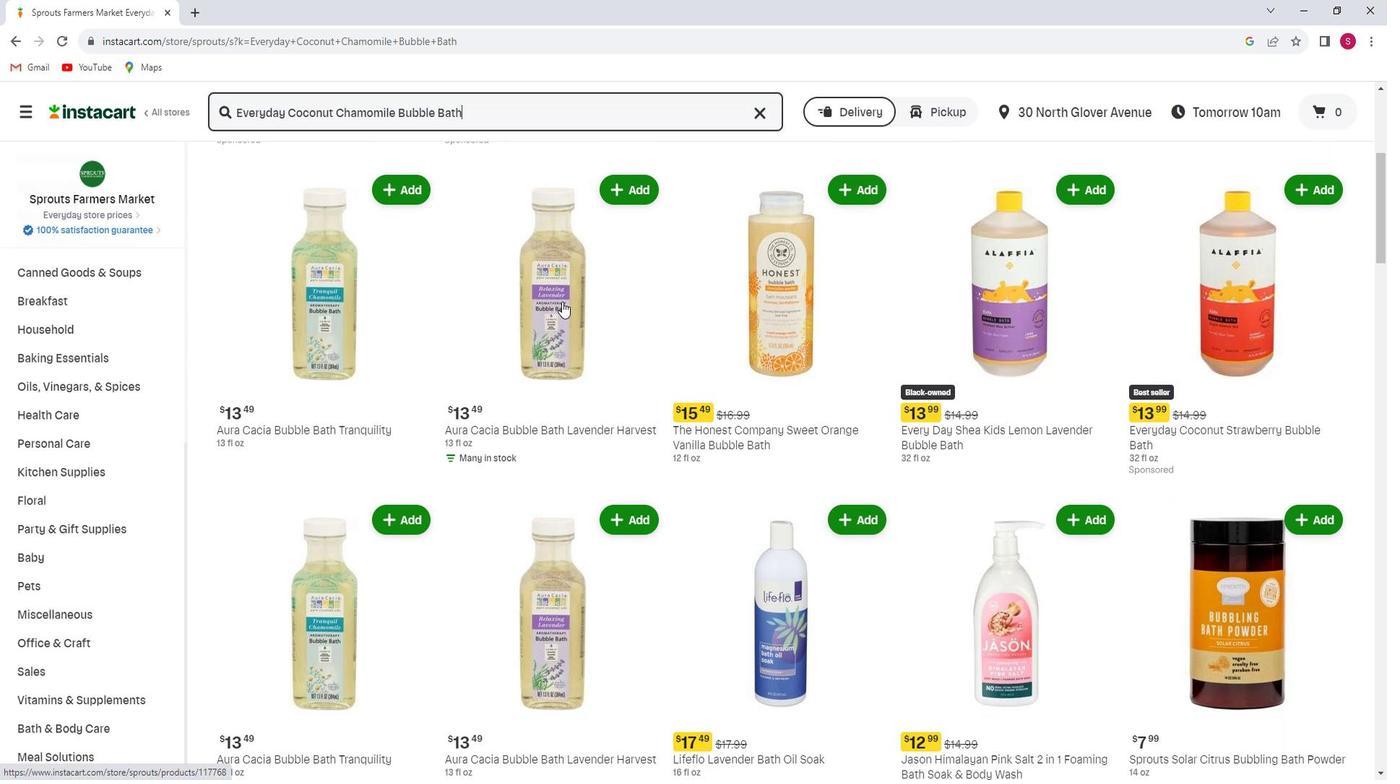 
Action: Mouse scrolled (581, 309) with delta (0, 0)
Screenshot: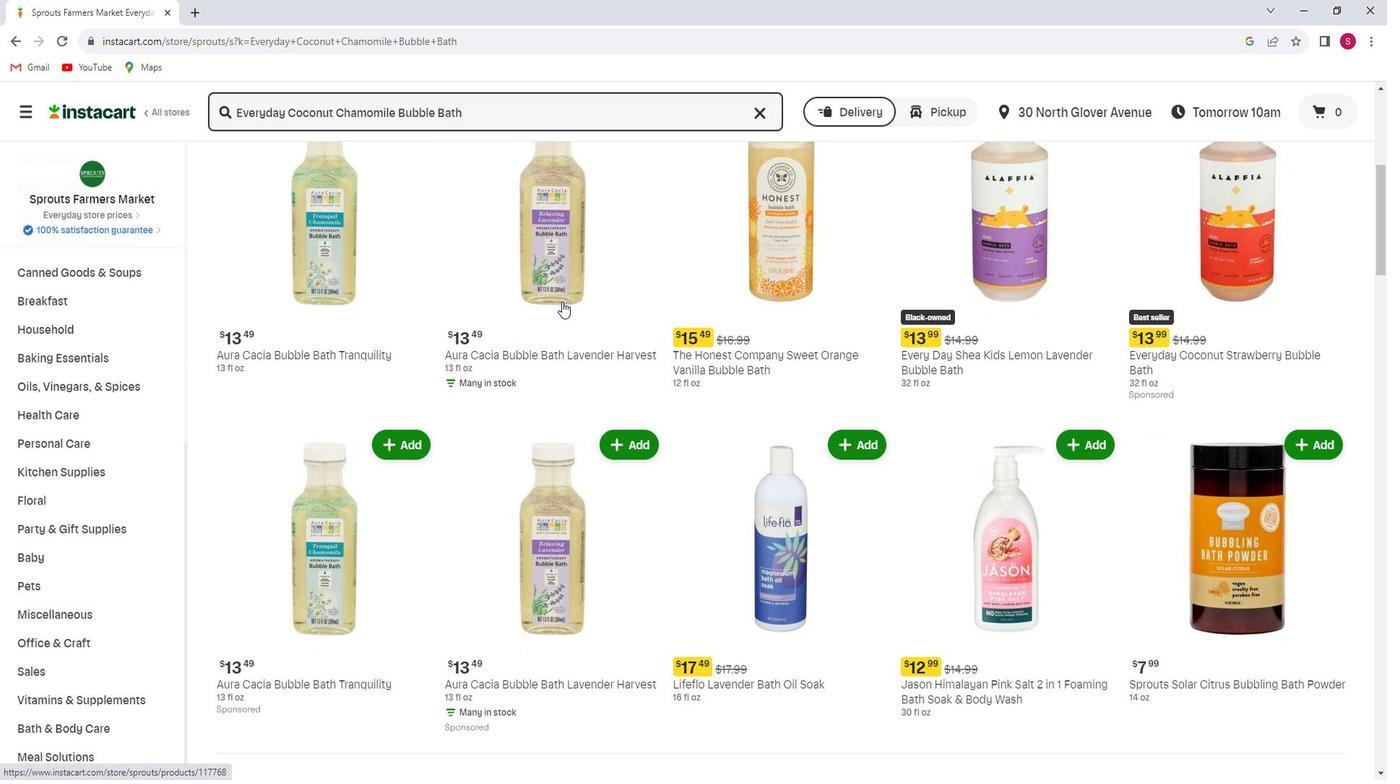 
Action: Mouse moved to (577, 308)
Screenshot: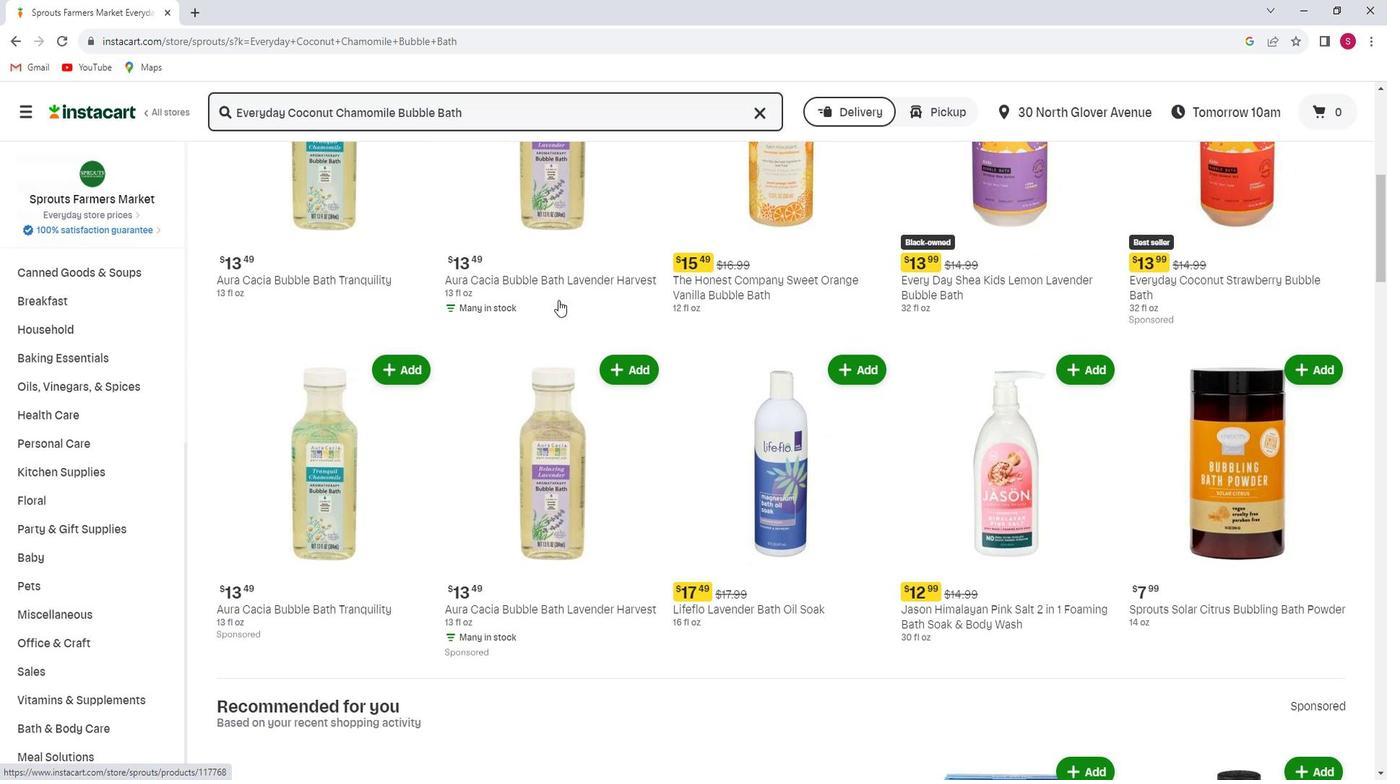 
Action: Mouse scrolled (577, 307) with delta (0, 0)
Screenshot: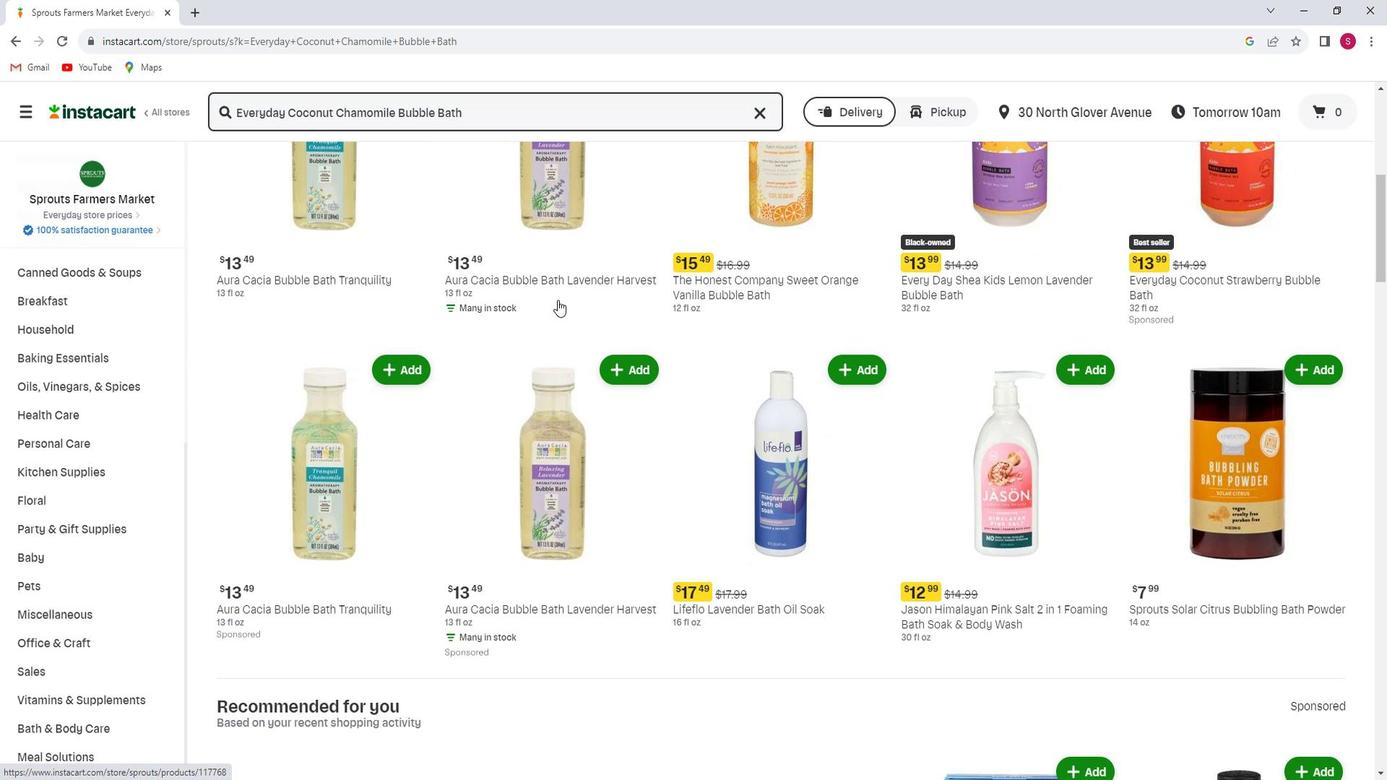 
Action: Mouse scrolled (577, 307) with delta (0, 0)
Screenshot: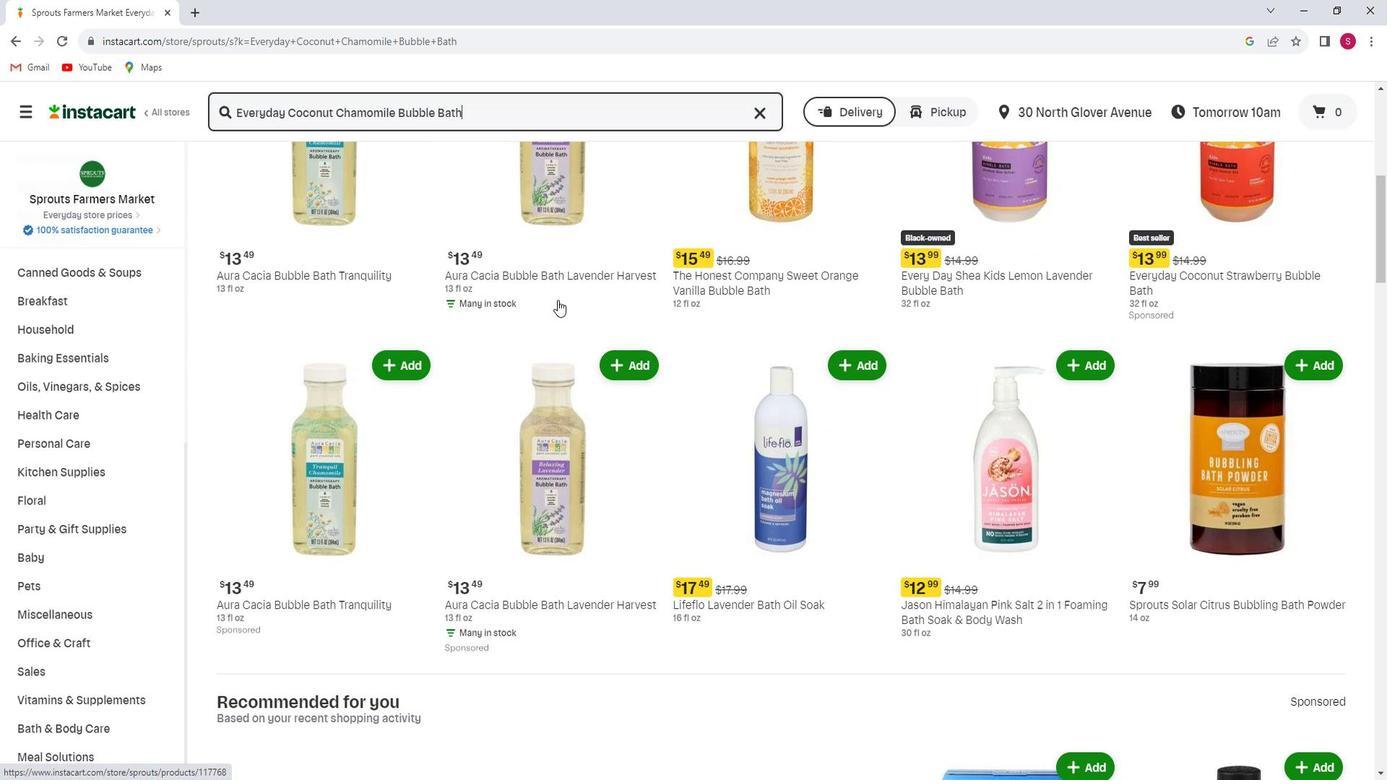 
Action: Mouse scrolled (577, 307) with delta (0, 0)
Screenshot: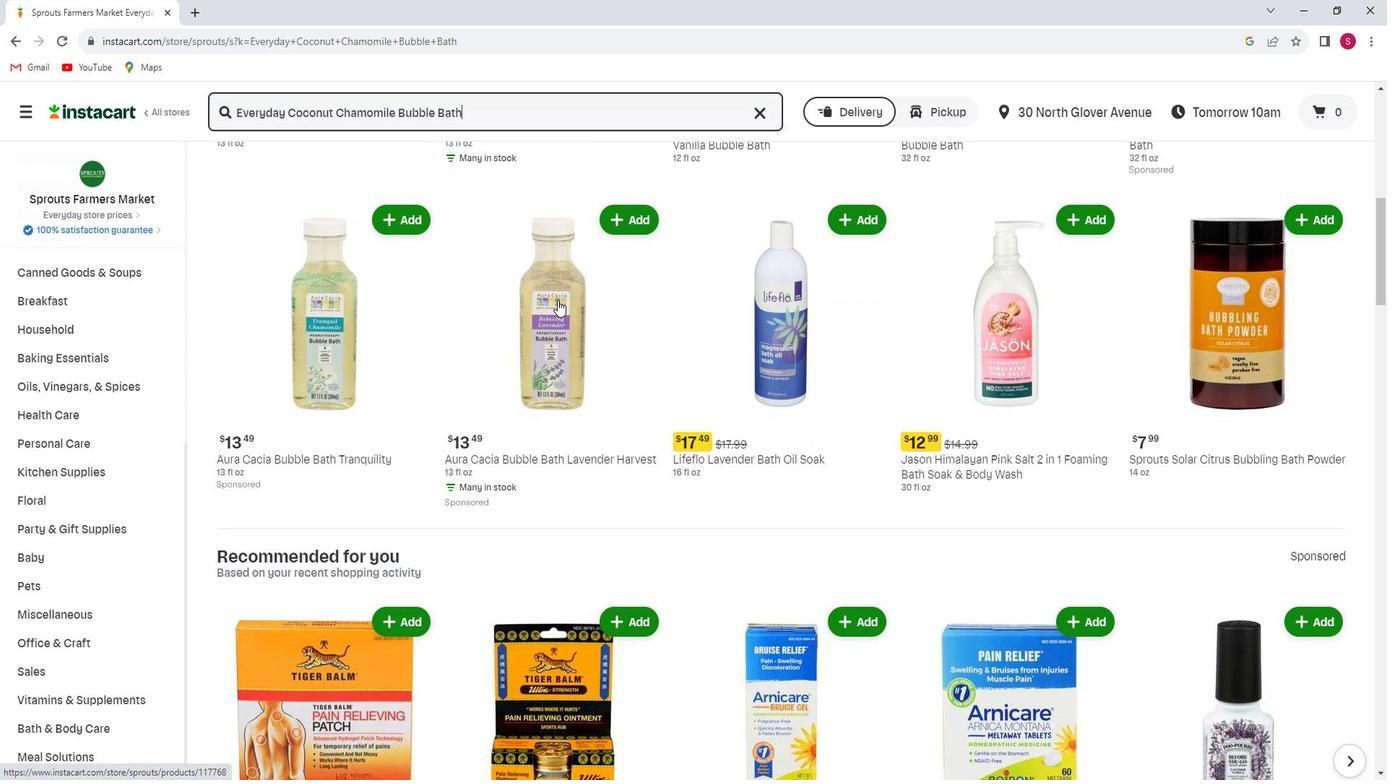 
Action: Mouse scrolled (577, 307) with delta (0, 0)
Screenshot: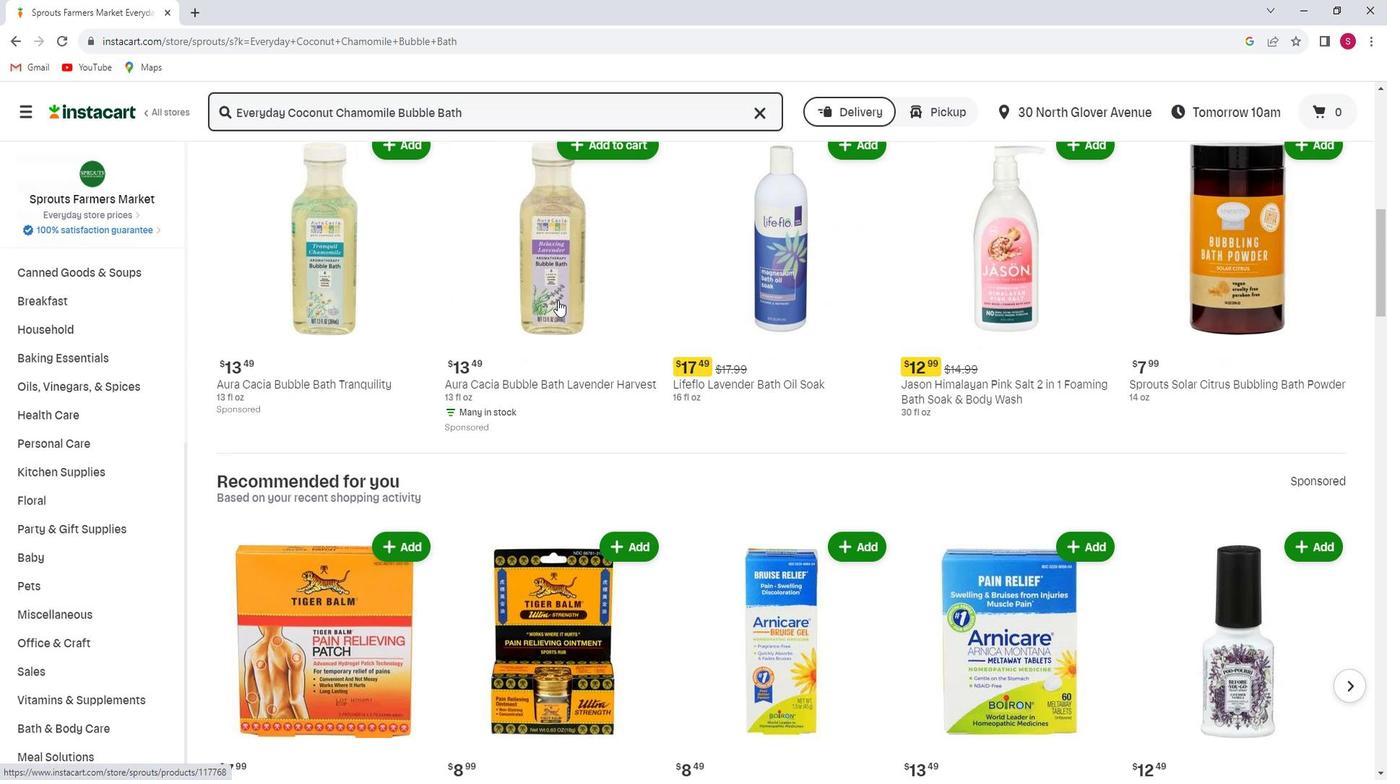 
Action: Mouse scrolled (577, 307) with delta (0, 0)
Screenshot: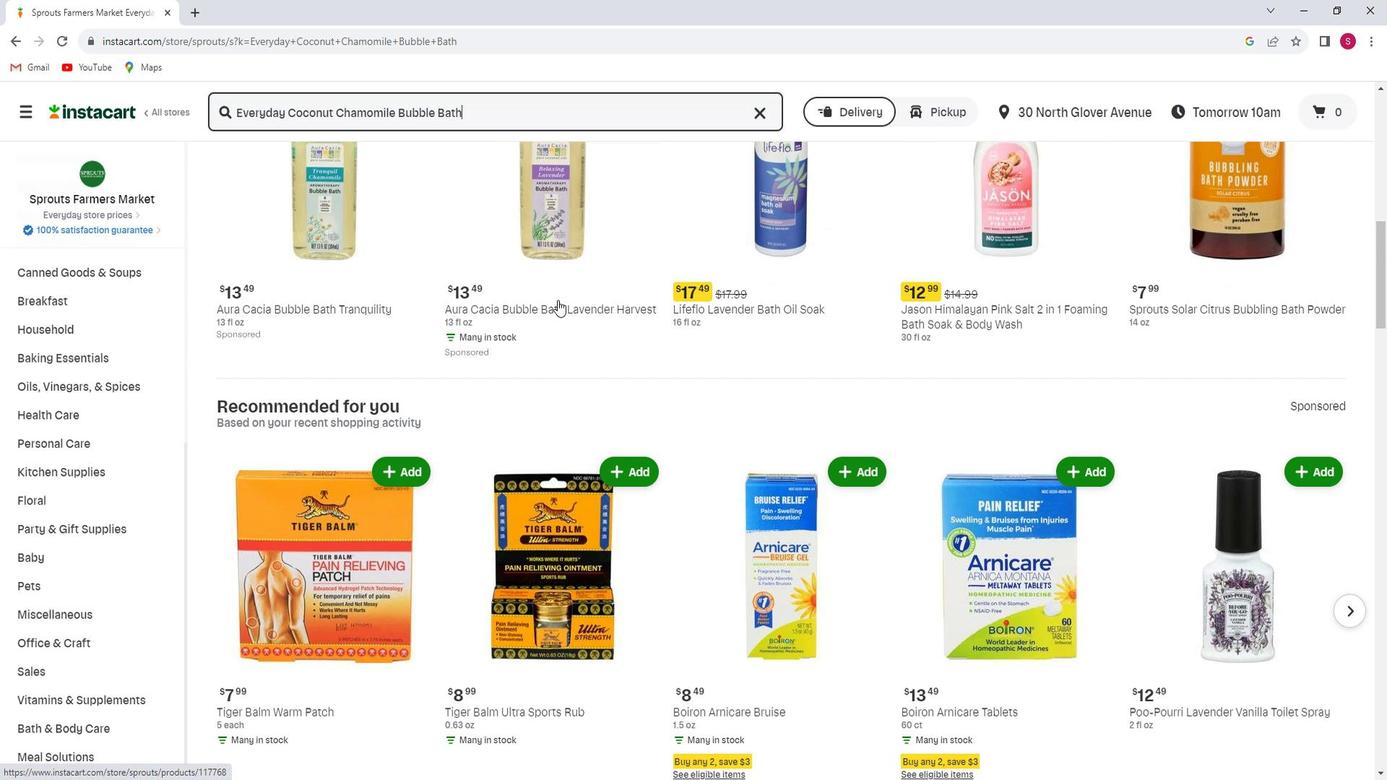 
Action: Mouse scrolled (577, 307) with delta (0, 0)
Screenshot: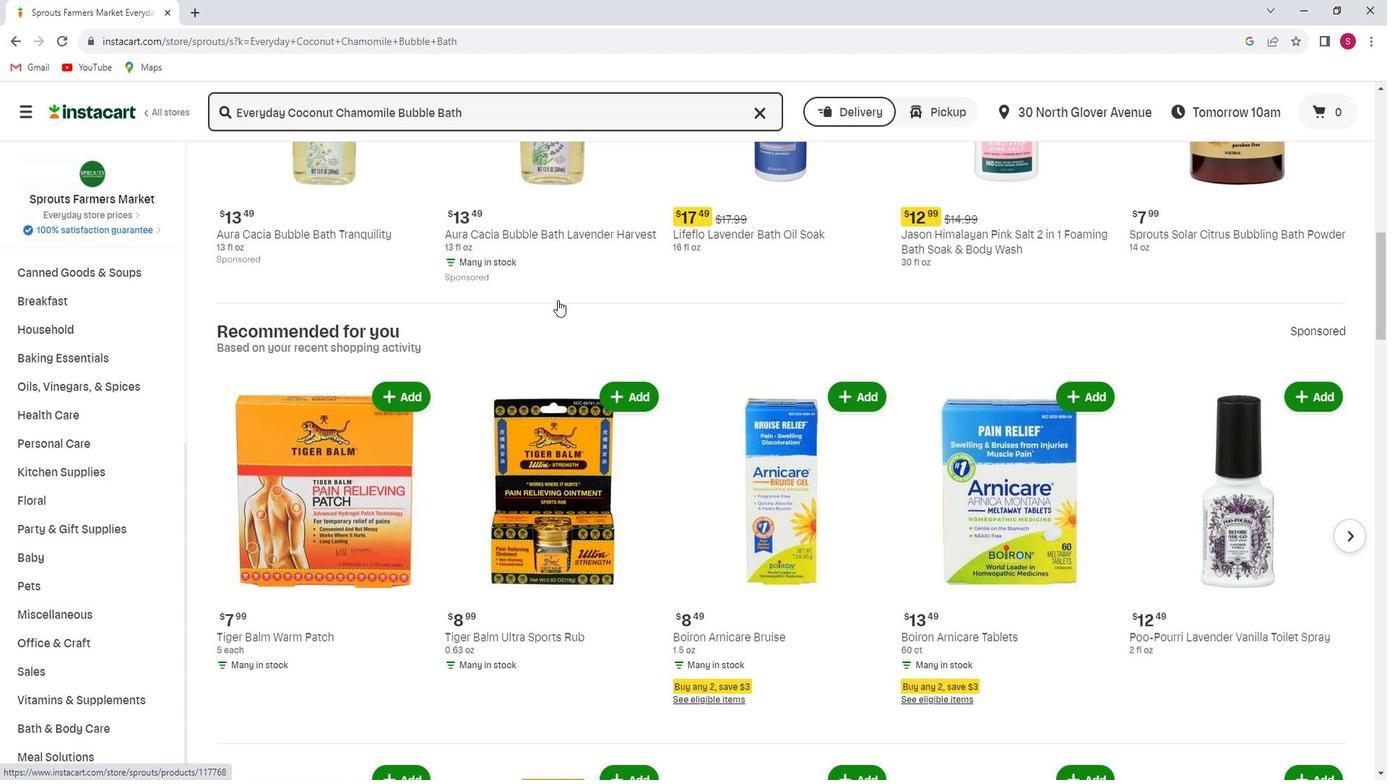 
Action: Mouse scrolled (577, 307) with delta (0, 0)
Screenshot: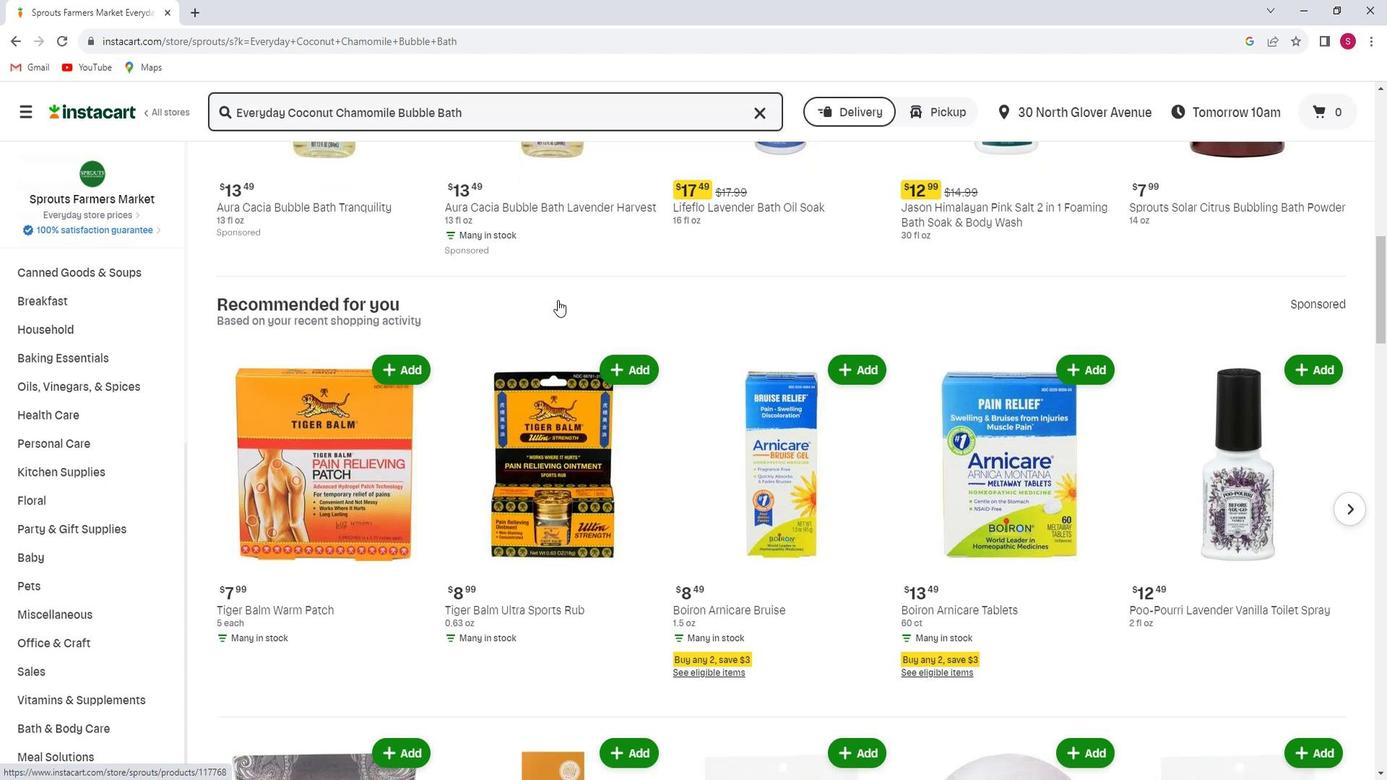 
Action: Mouse scrolled (577, 307) with delta (0, 0)
Screenshot: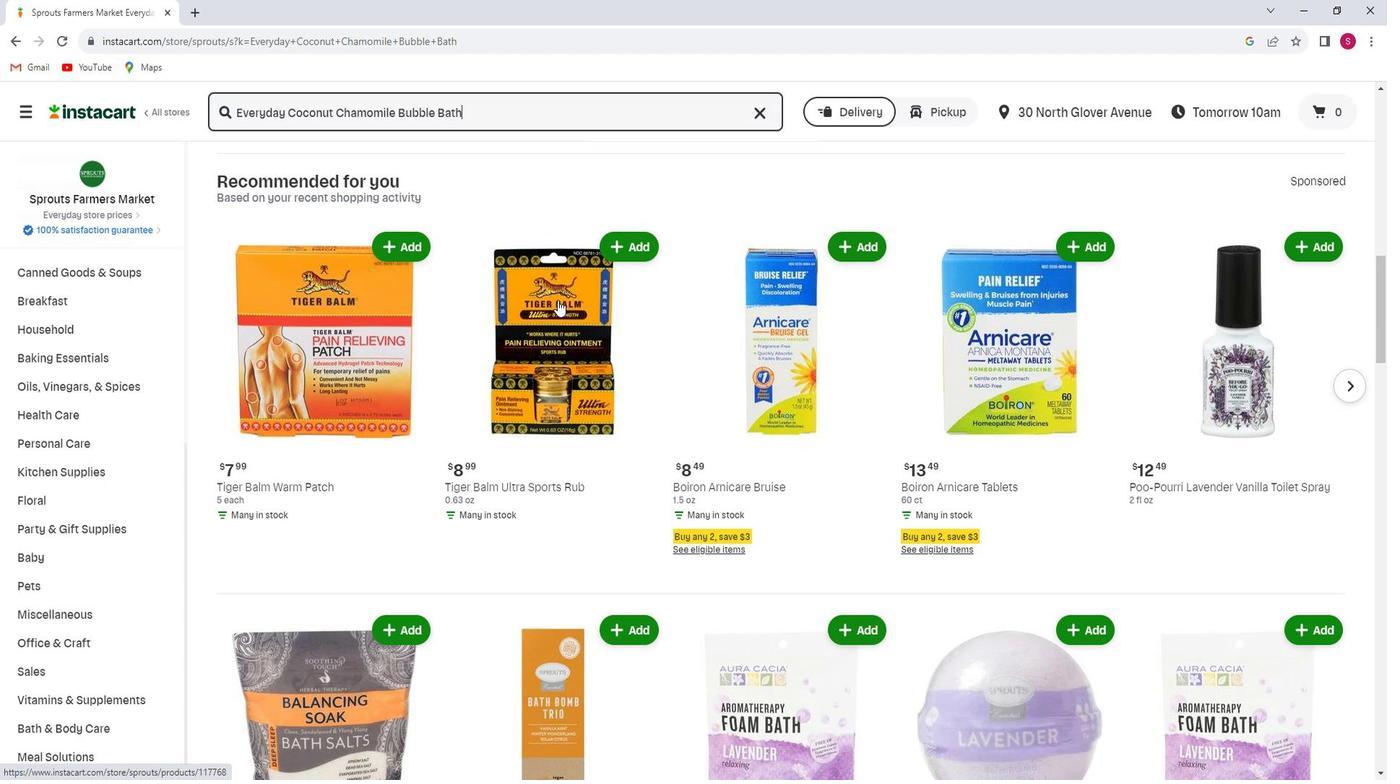
Action: Mouse scrolled (577, 307) with delta (0, 0)
Screenshot: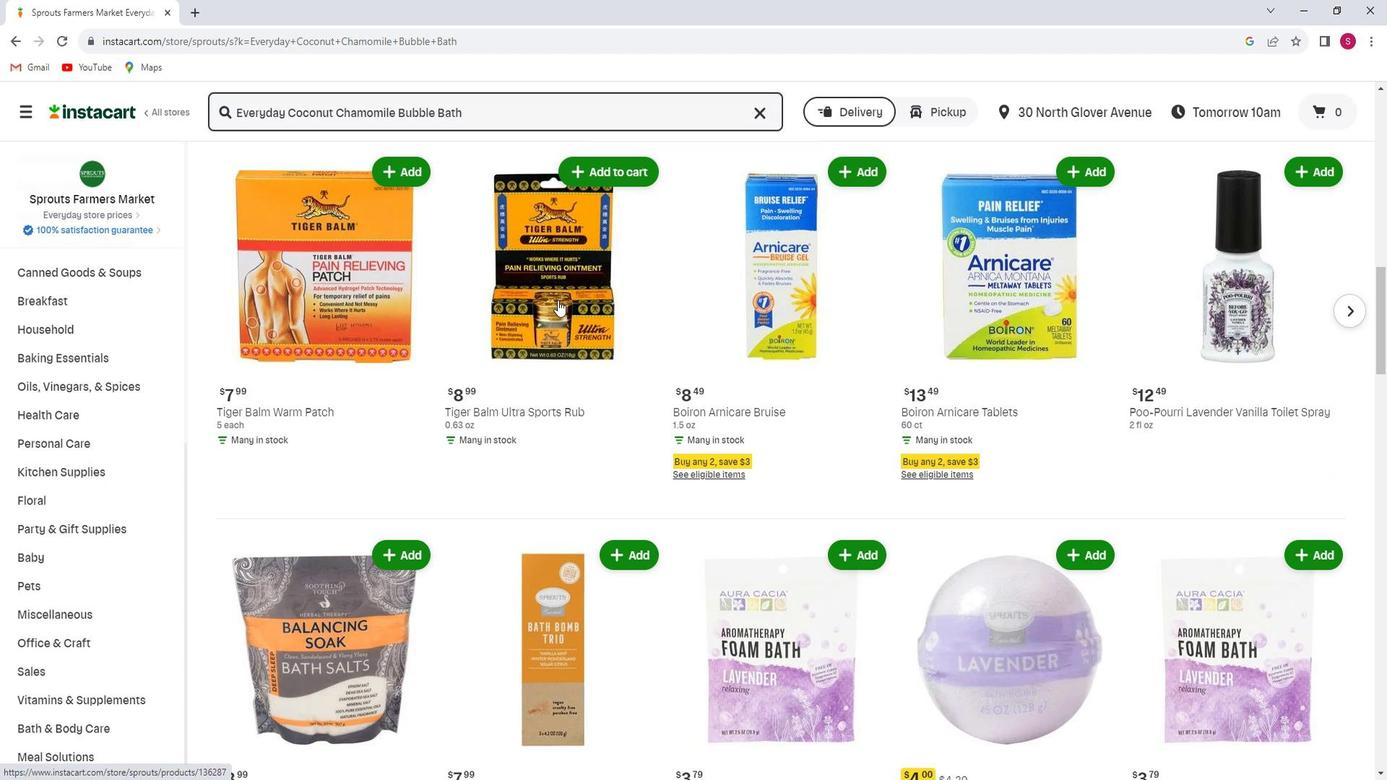 
Action: Mouse scrolled (577, 307) with delta (0, 0)
Screenshot: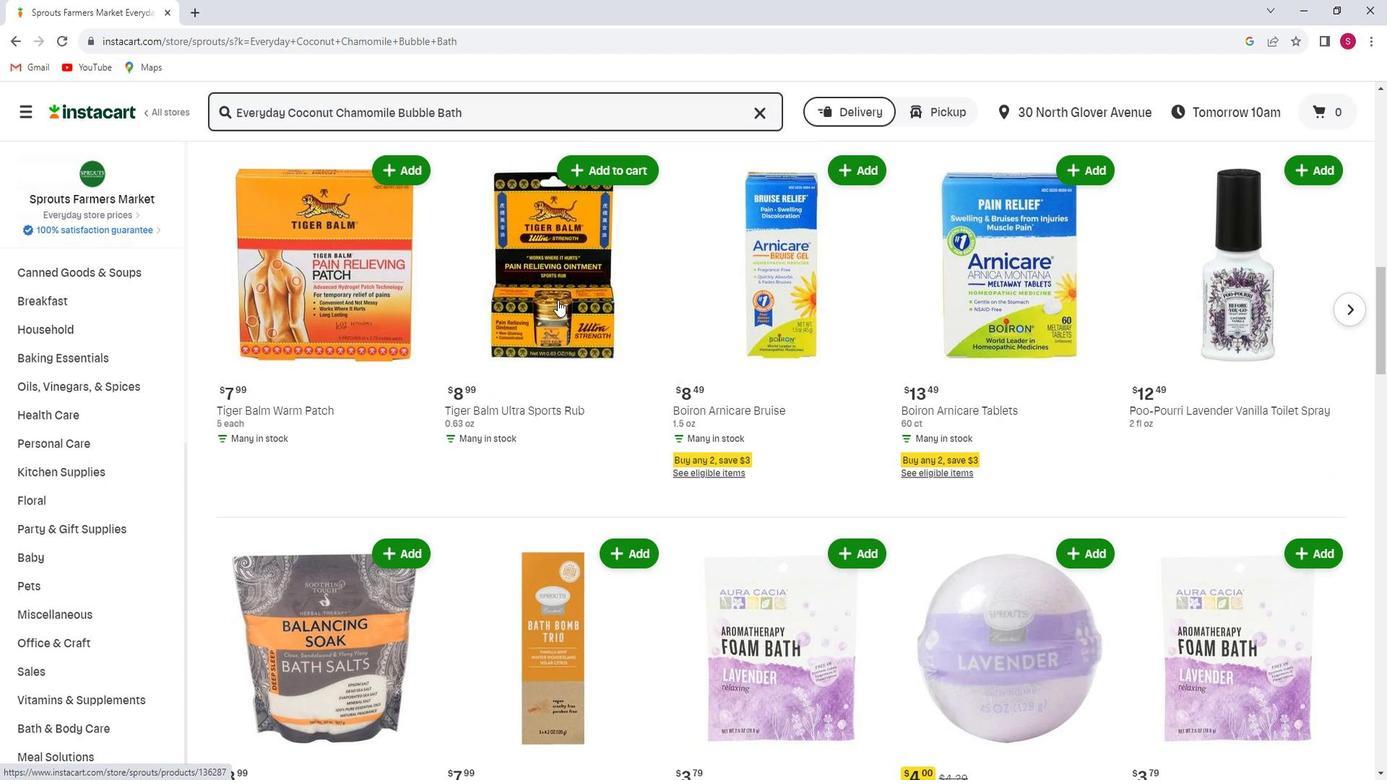 
Action: Mouse scrolled (577, 307) with delta (0, 0)
Screenshot: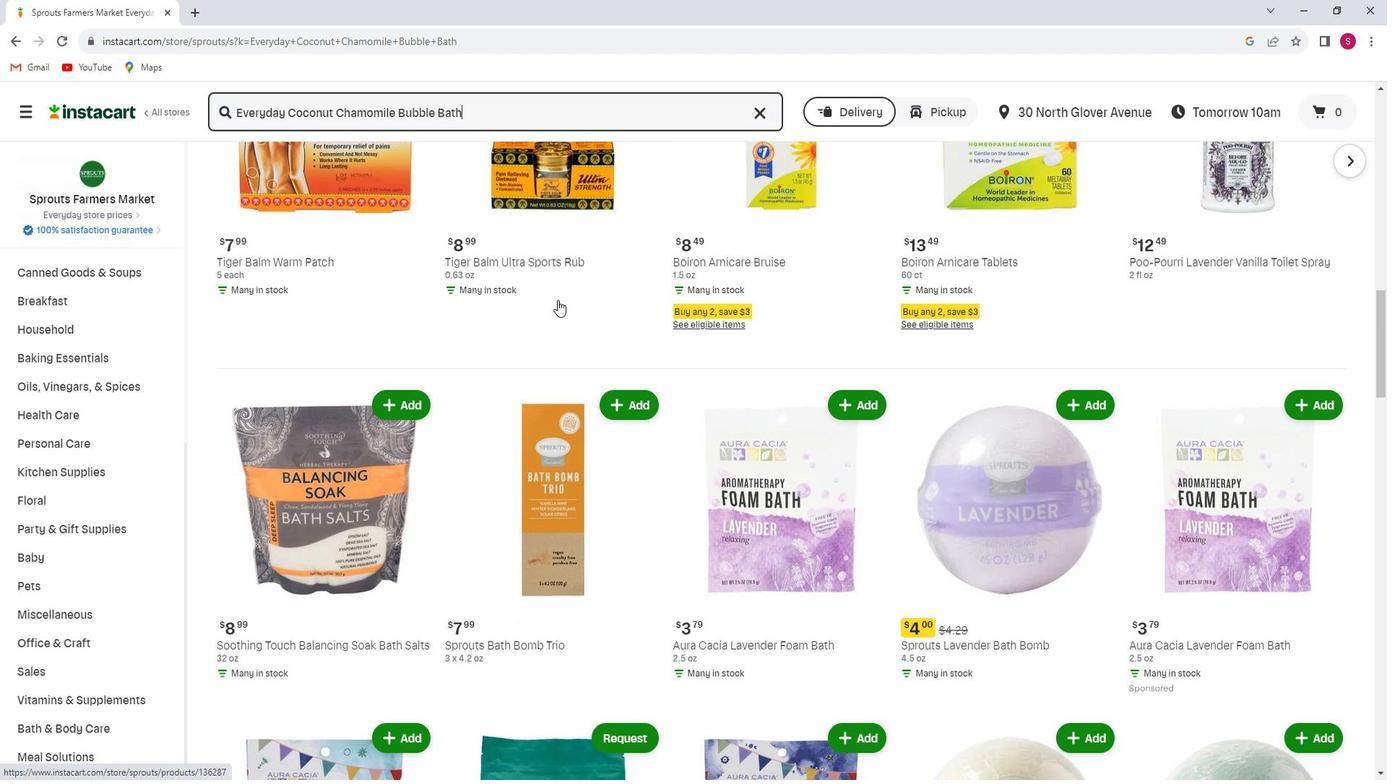 
Action: Mouse scrolled (577, 307) with delta (0, 0)
Screenshot: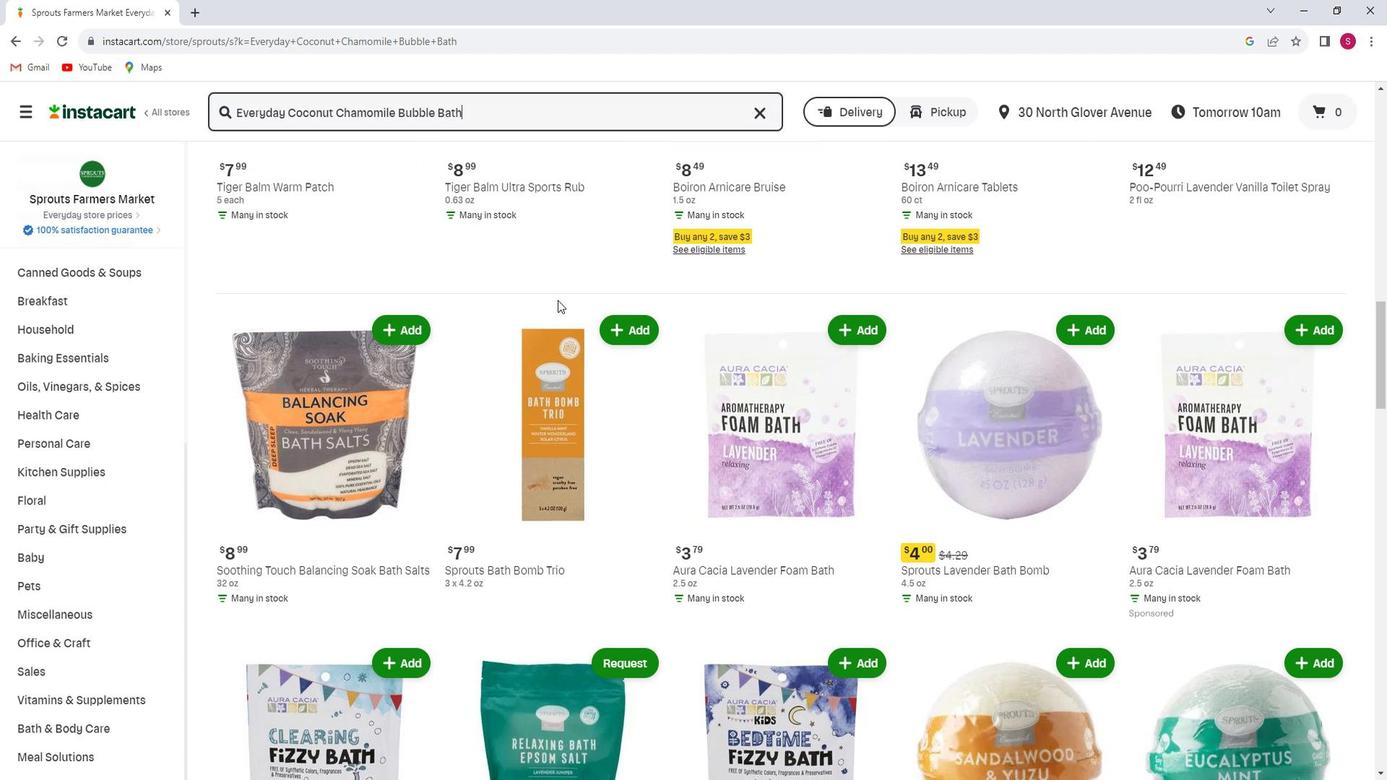 
Action: Mouse scrolled (577, 307) with delta (0, 0)
Screenshot: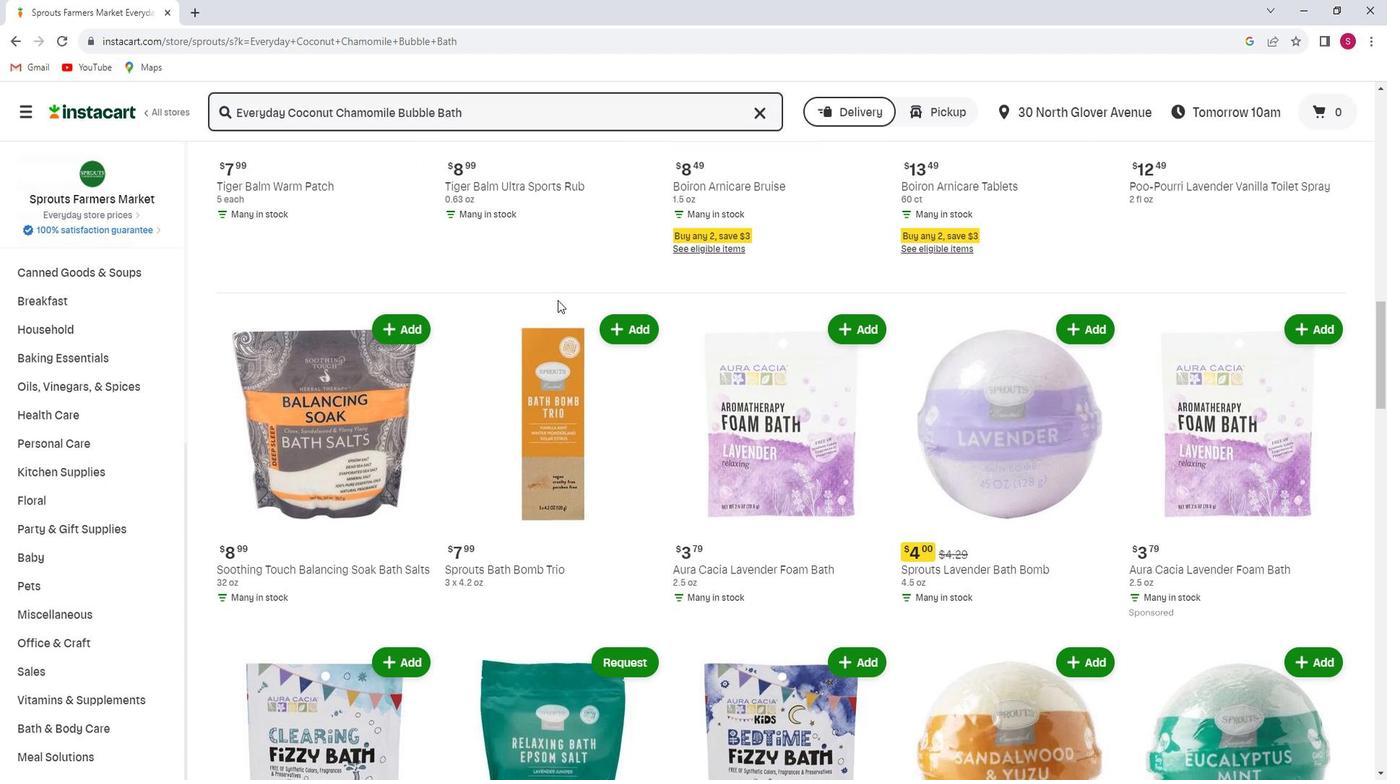 
Action: Mouse scrolled (577, 307) with delta (0, 0)
Screenshot: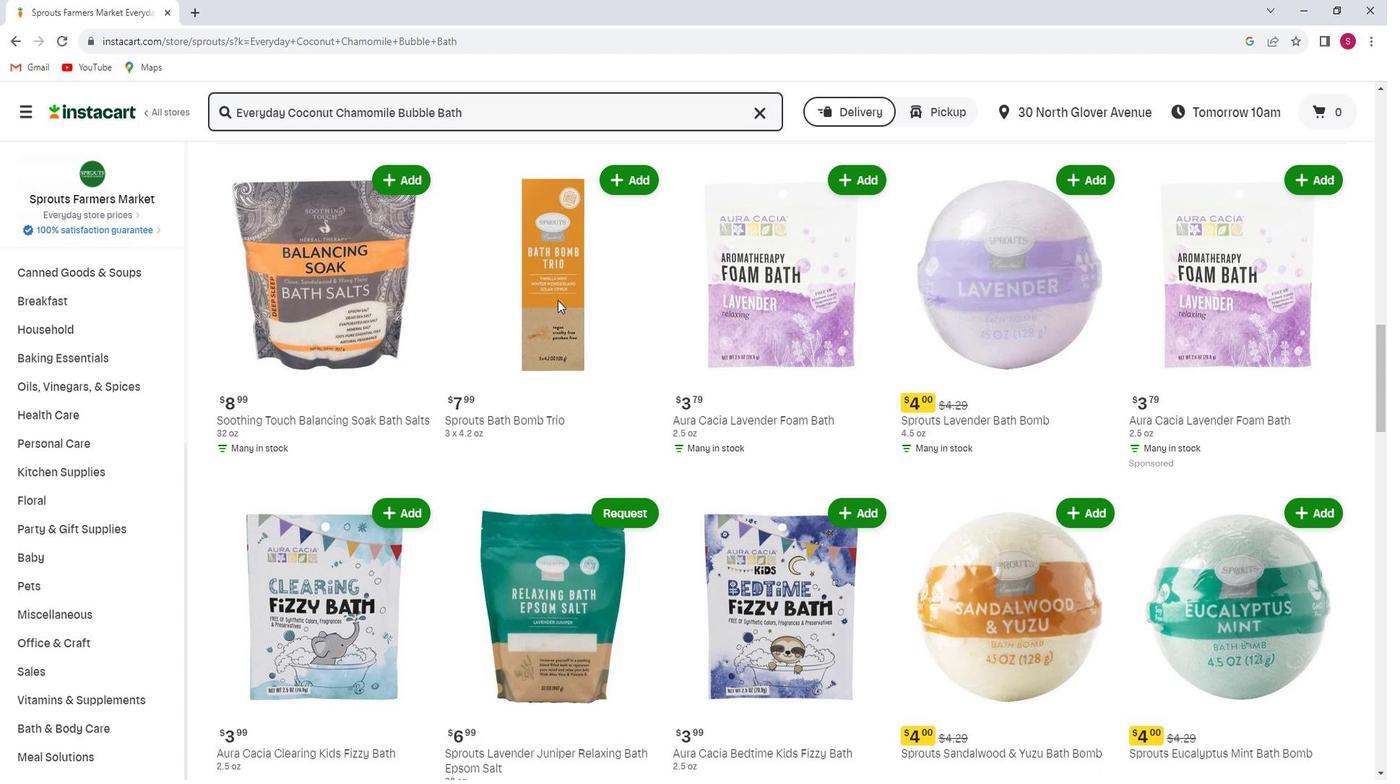 
Action: Mouse scrolled (577, 307) with delta (0, 0)
Screenshot: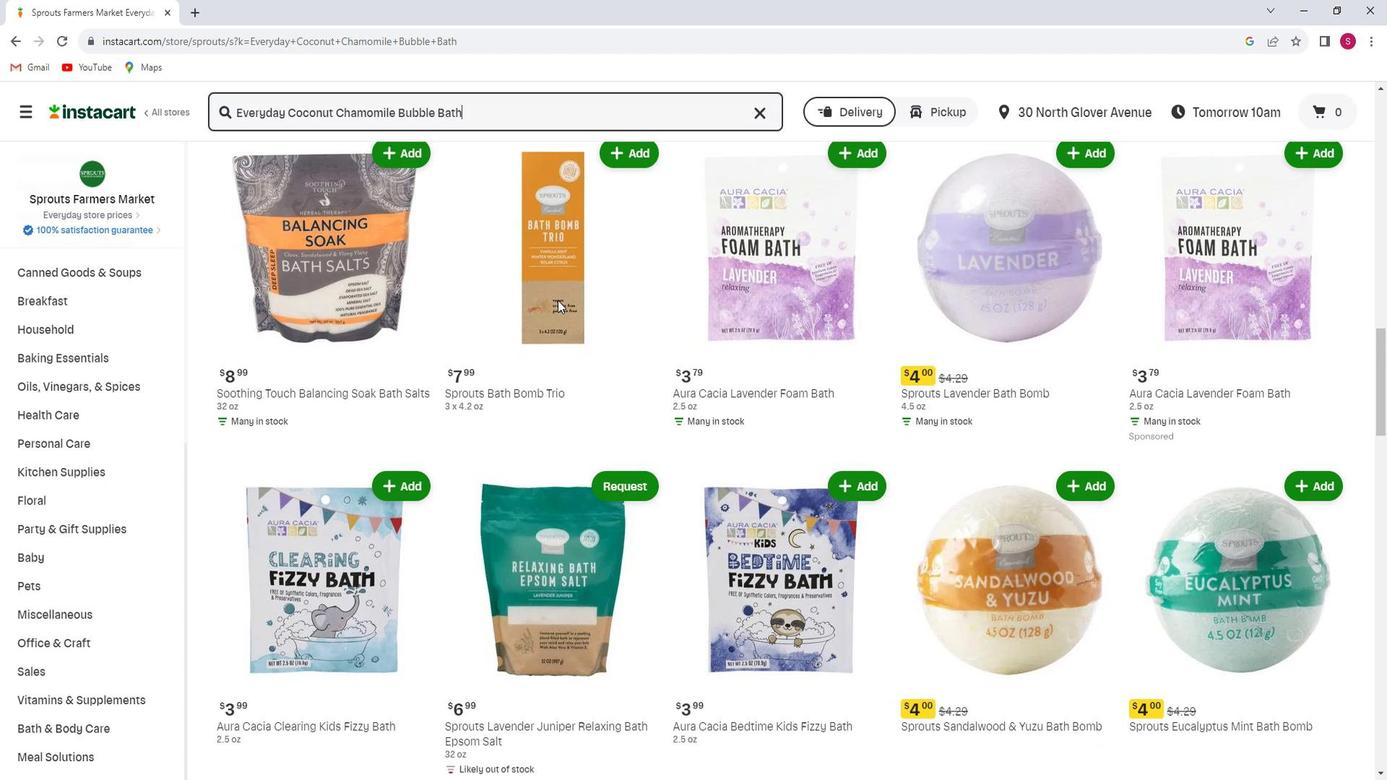 
Action: Mouse scrolled (577, 307) with delta (0, 0)
Screenshot: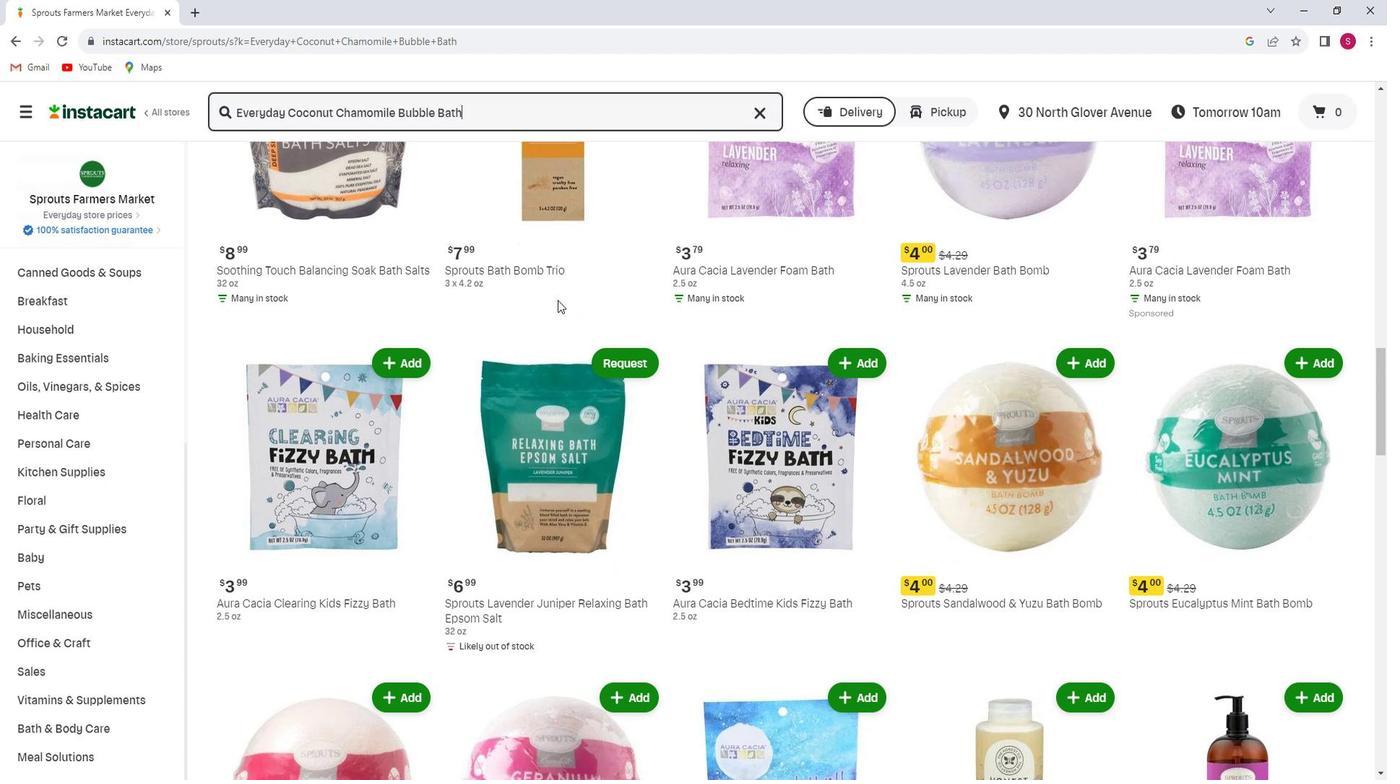 
Action: Mouse scrolled (577, 307) with delta (0, 0)
Screenshot: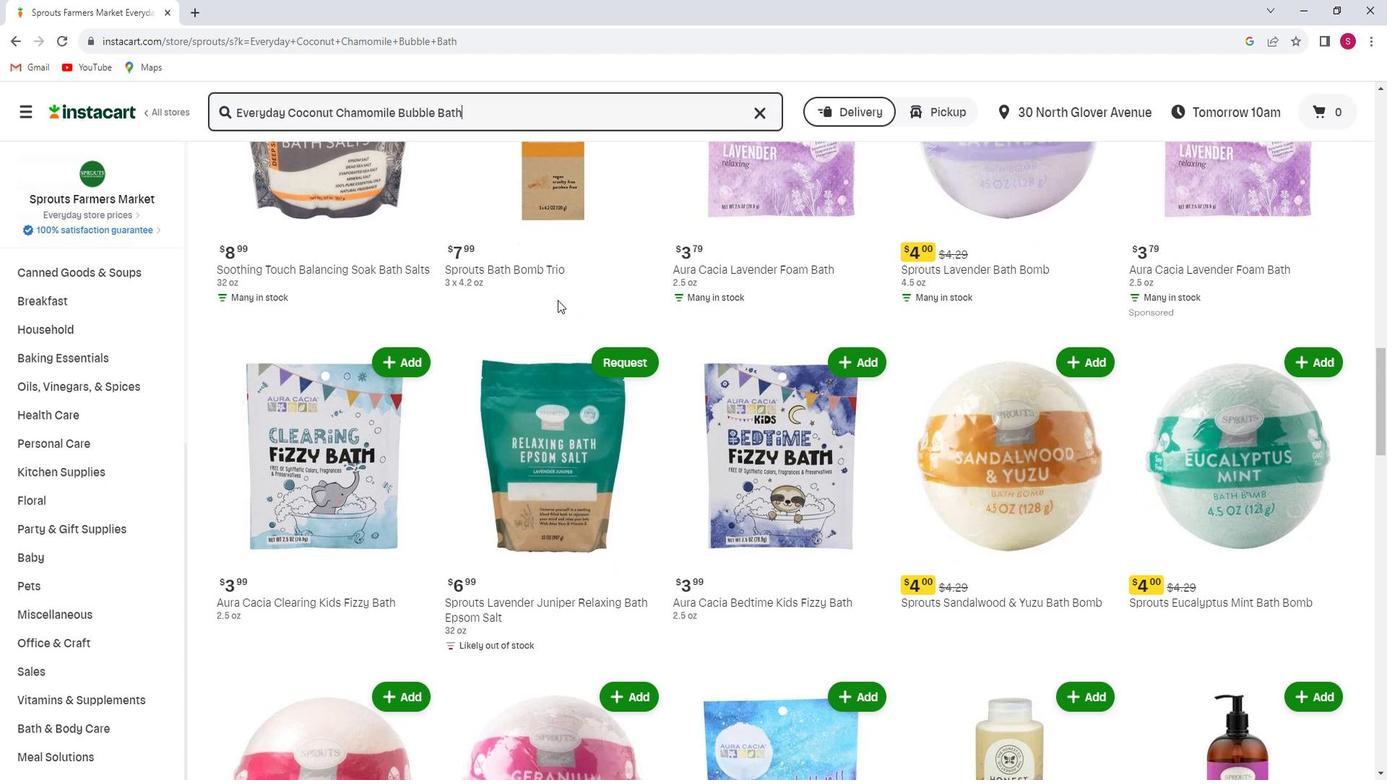 
Action: Mouse scrolled (577, 307) with delta (0, 0)
Screenshot: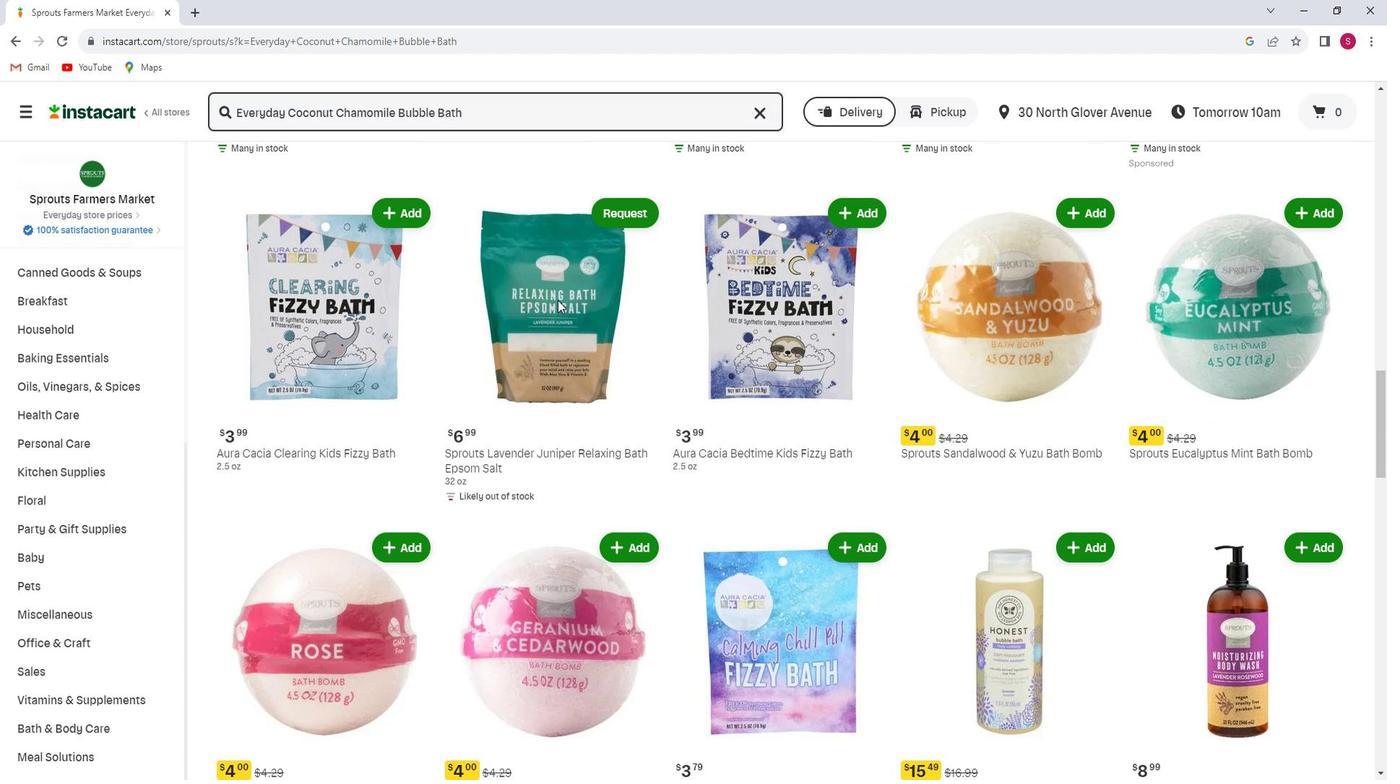 
Action: Mouse scrolled (577, 307) with delta (0, 0)
Screenshot: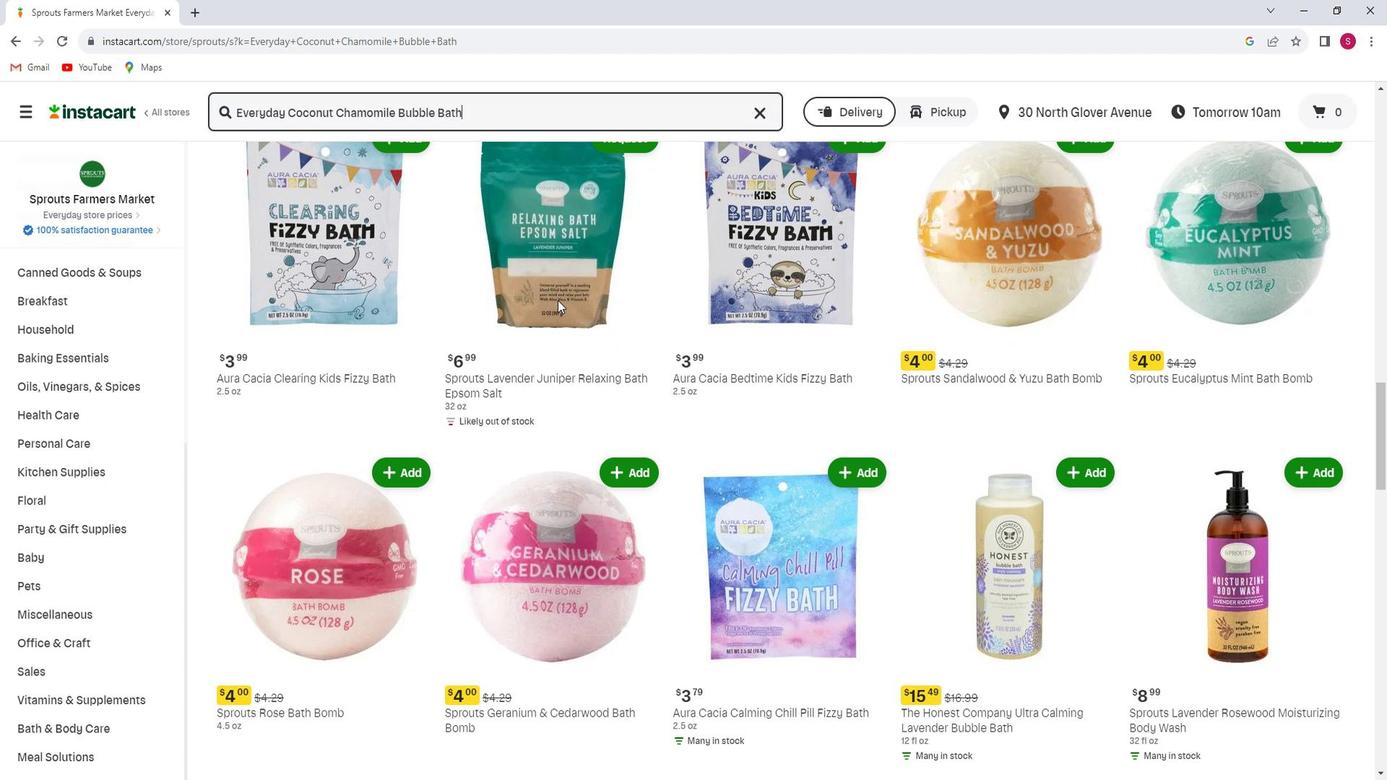 
Action: Mouse scrolled (577, 307) with delta (0, 0)
Screenshot: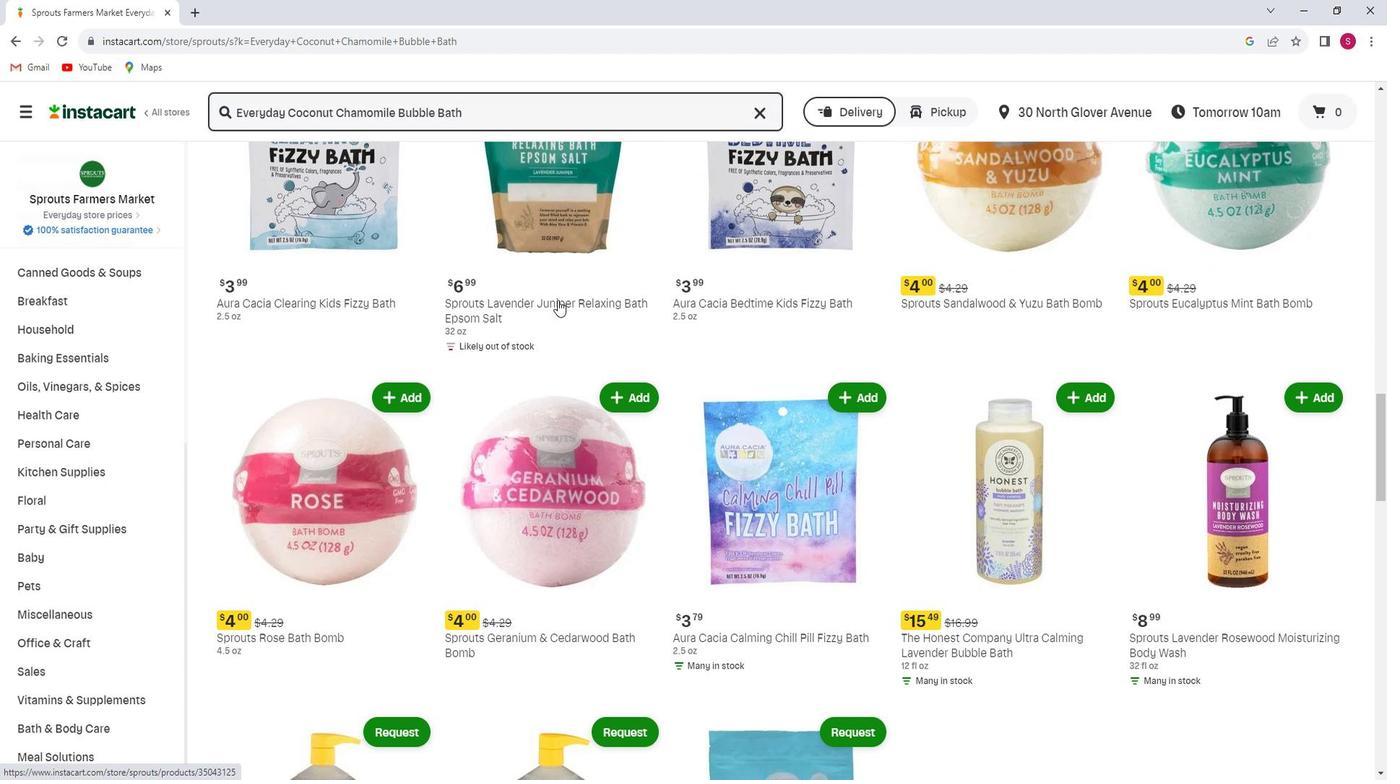
Action: Mouse scrolled (577, 307) with delta (0, 0)
Screenshot: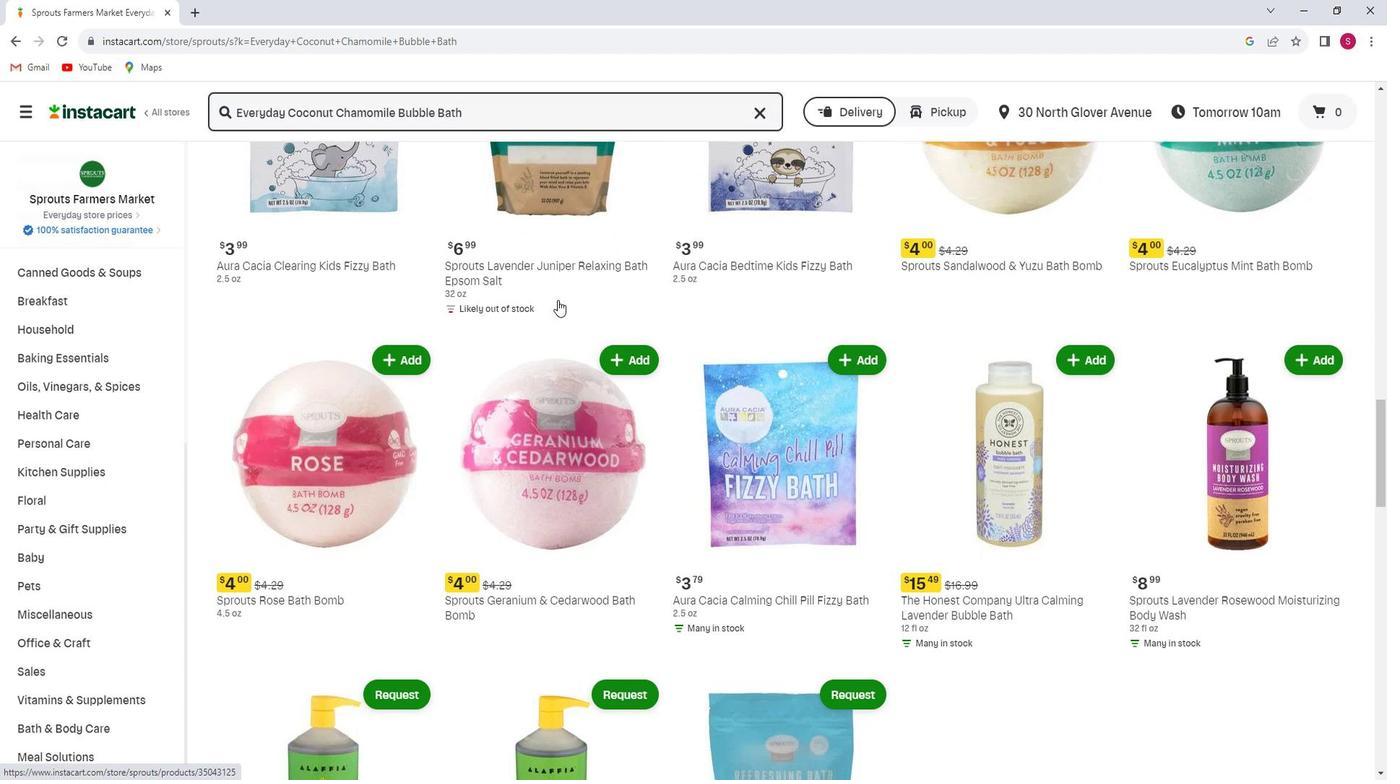 
Action: Mouse scrolled (577, 309) with delta (0, 0)
Screenshot: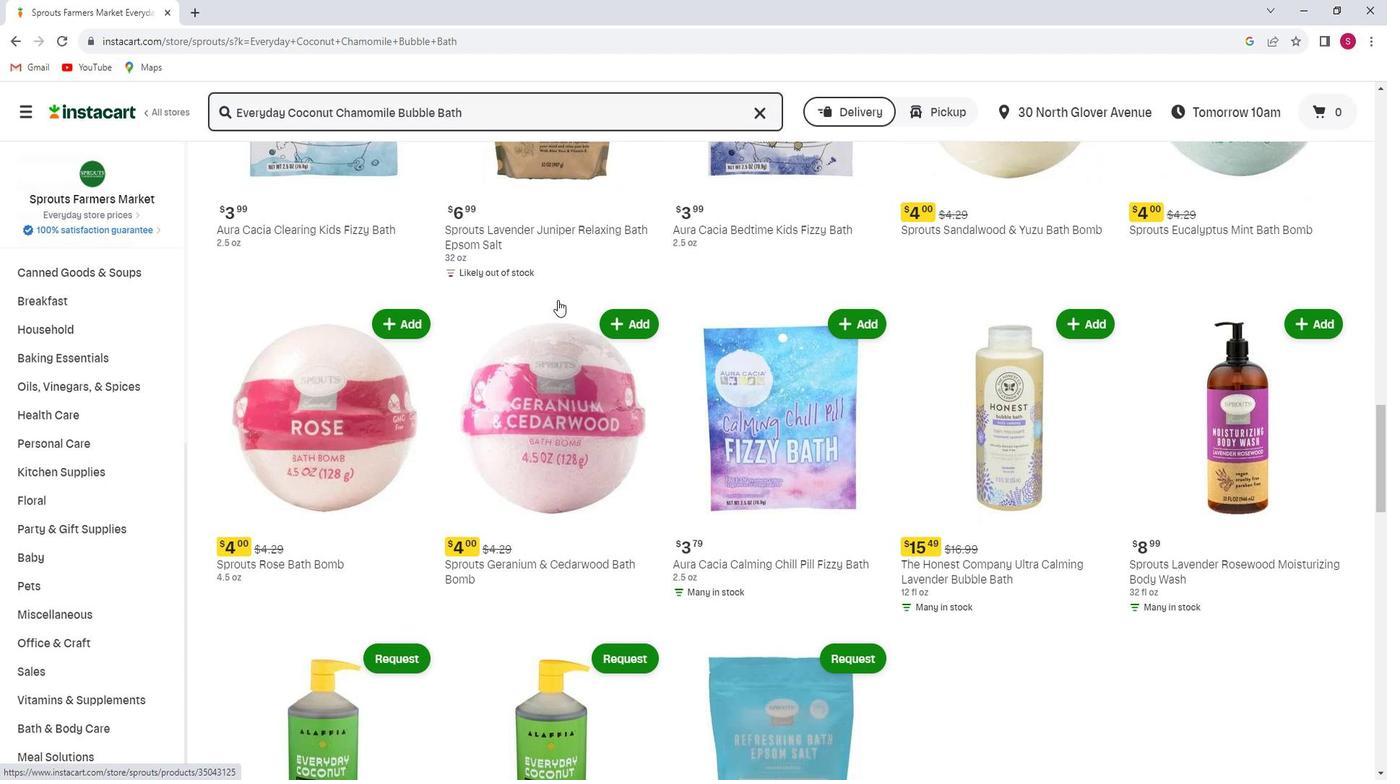 
Action: Mouse scrolled (577, 307) with delta (0, 0)
Screenshot: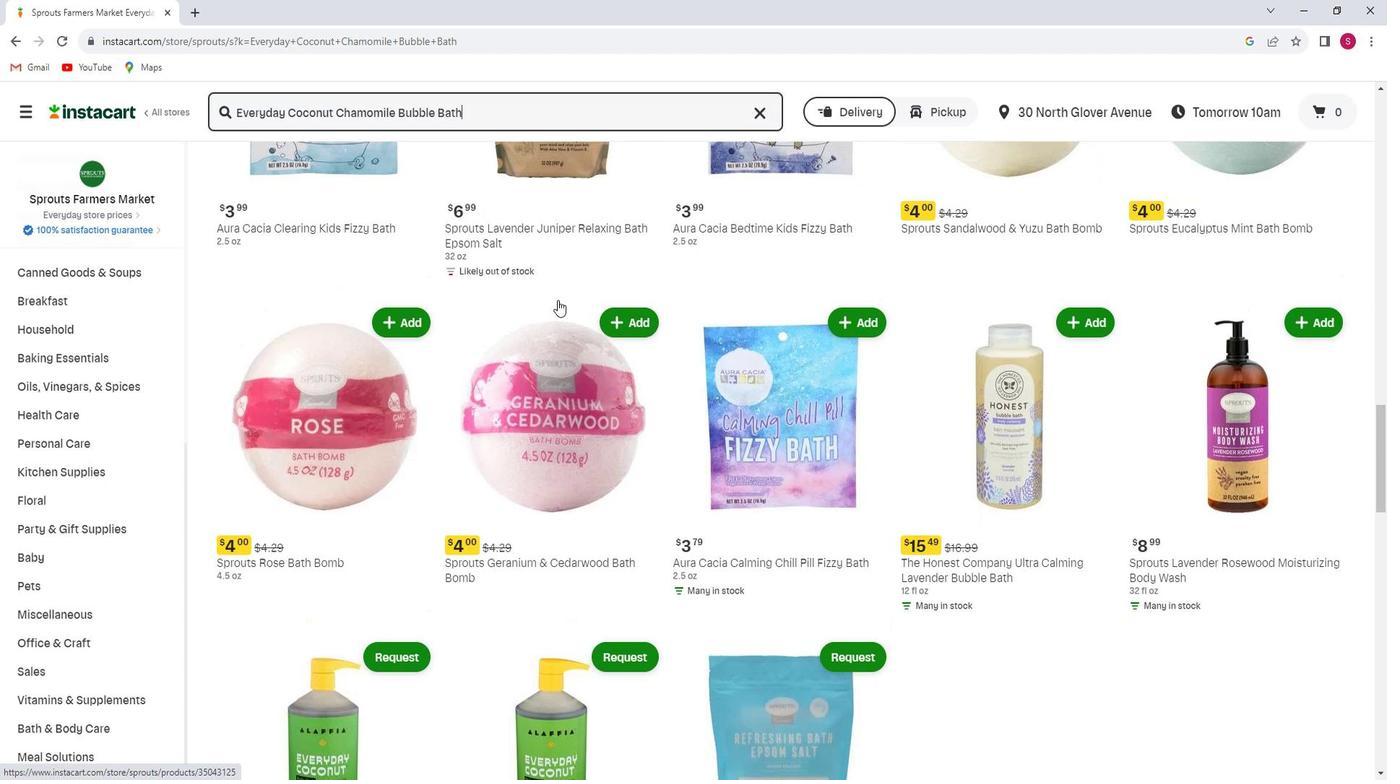 
Action: Mouse scrolled (577, 307) with delta (0, 0)
Screenshot: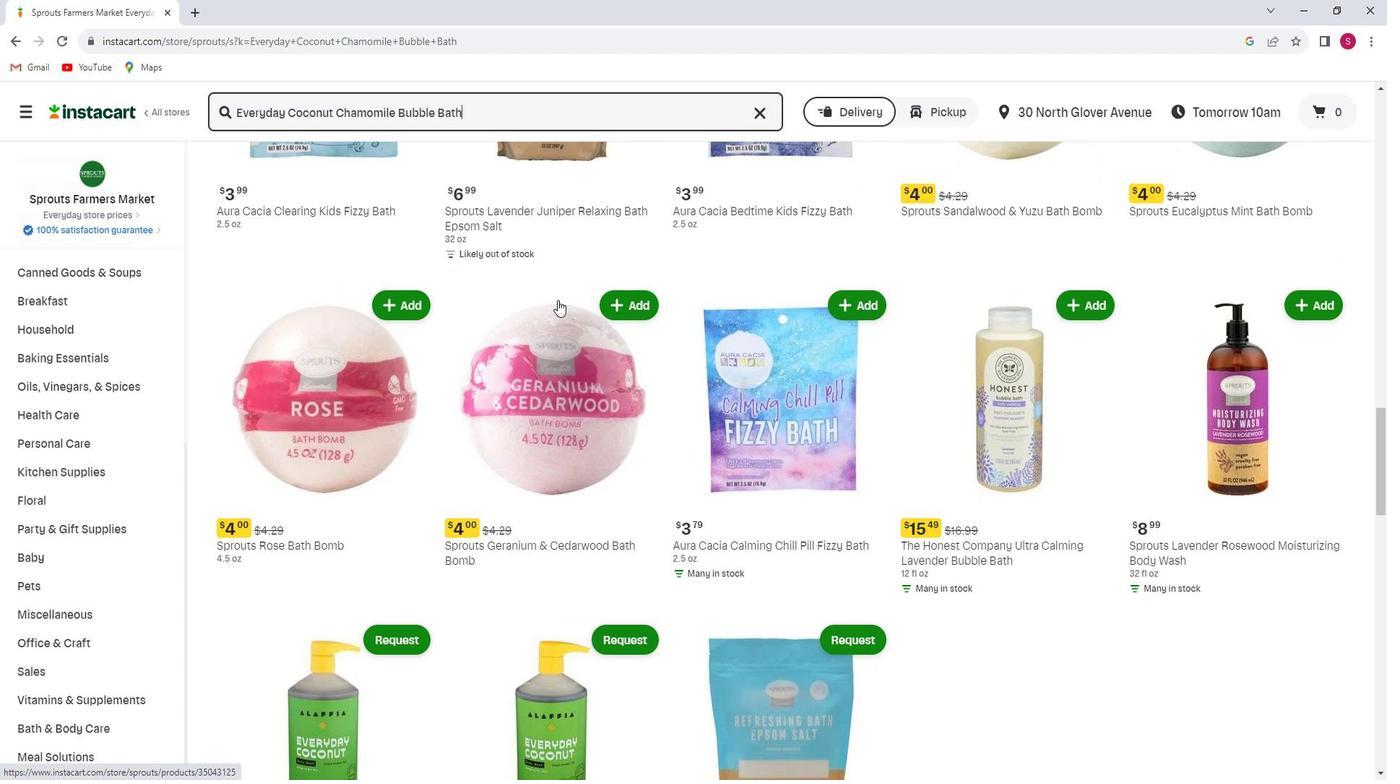 
Action: Mouse scrolled (577, 307) with delta (0, 0)
Screenshot: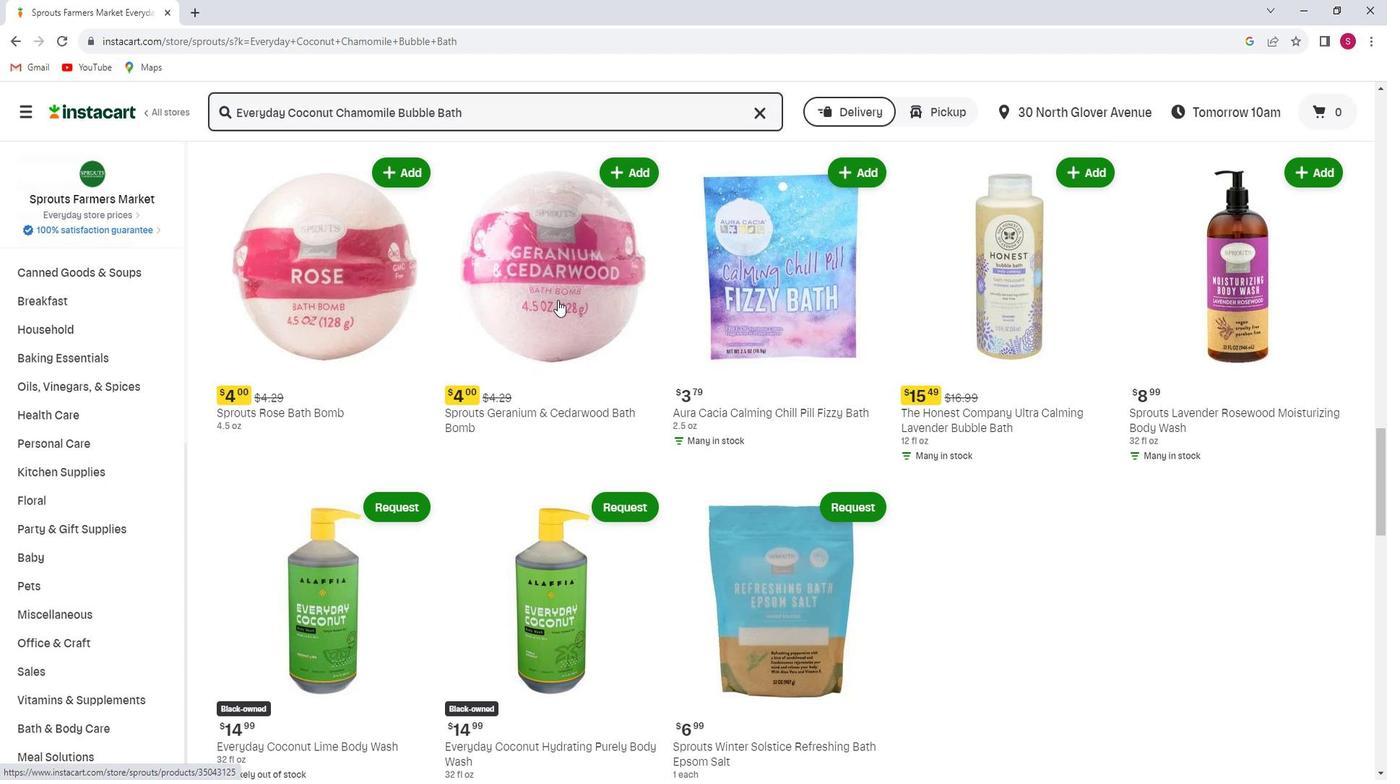 
Action: Mouse scrolled (577, 307) with delta (0, 0)
Screenshot: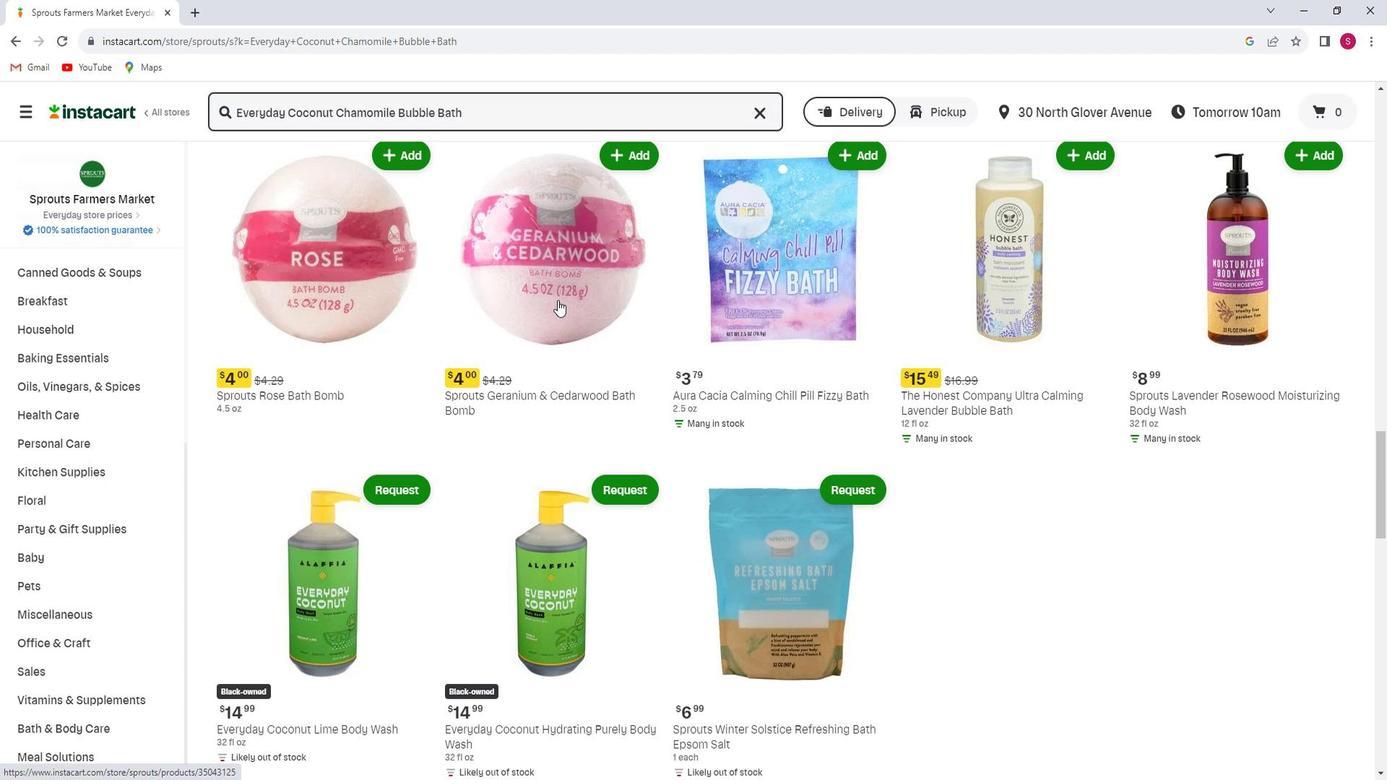 
Action: Mouse scrolled (577, 307) with delta (0, 0)
Screenshot: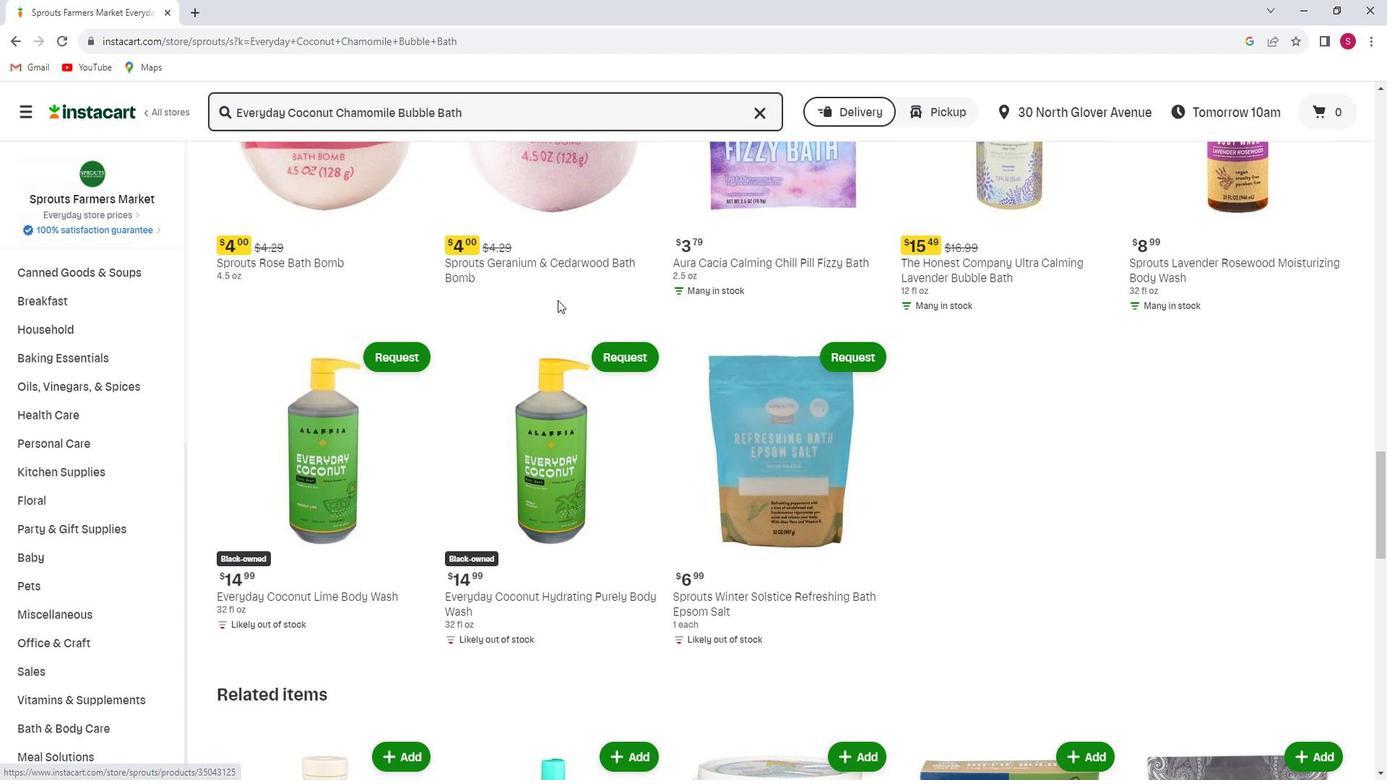 
Action: Mouse scrolled (577, 307) with delta (0, 0)
Screenshot: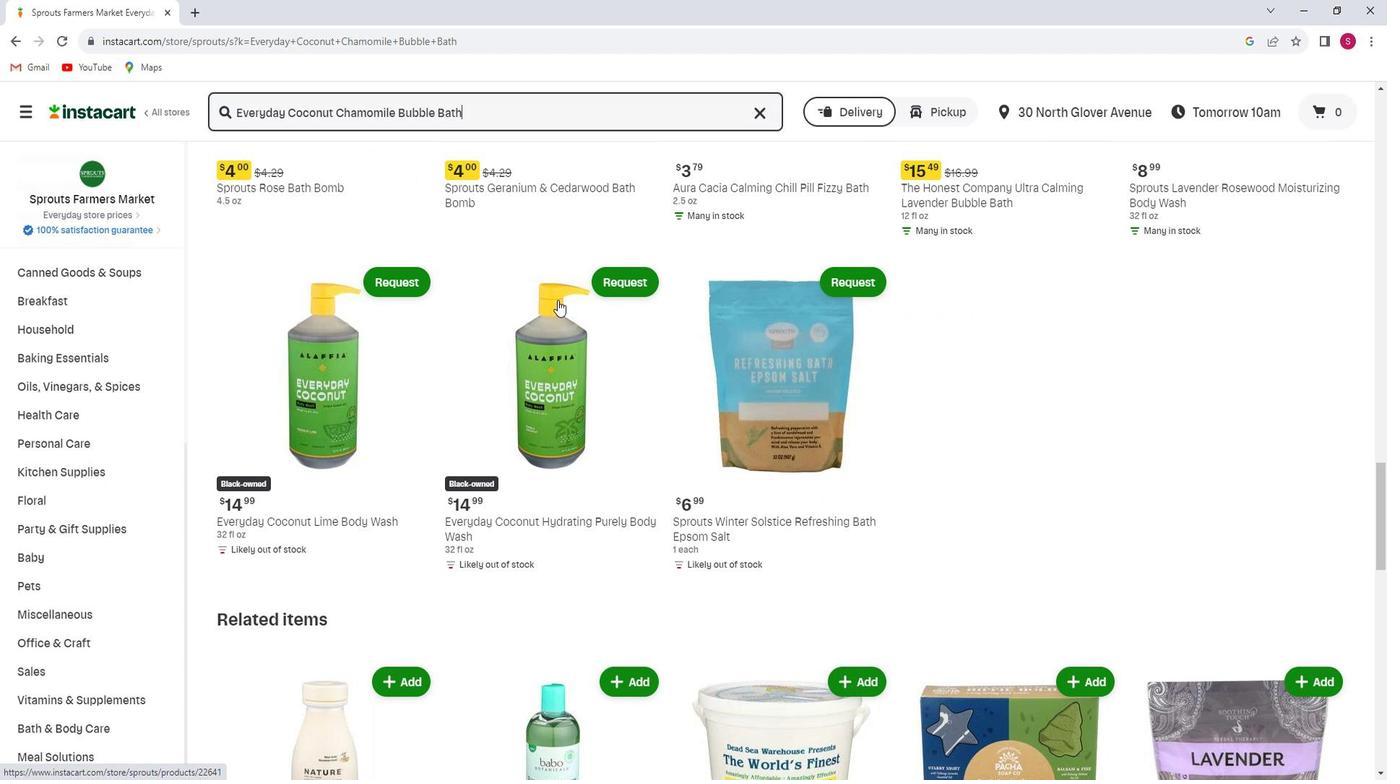
Action: Mouse scrolled (577, 307) with delta (0, 0)
Screenshot: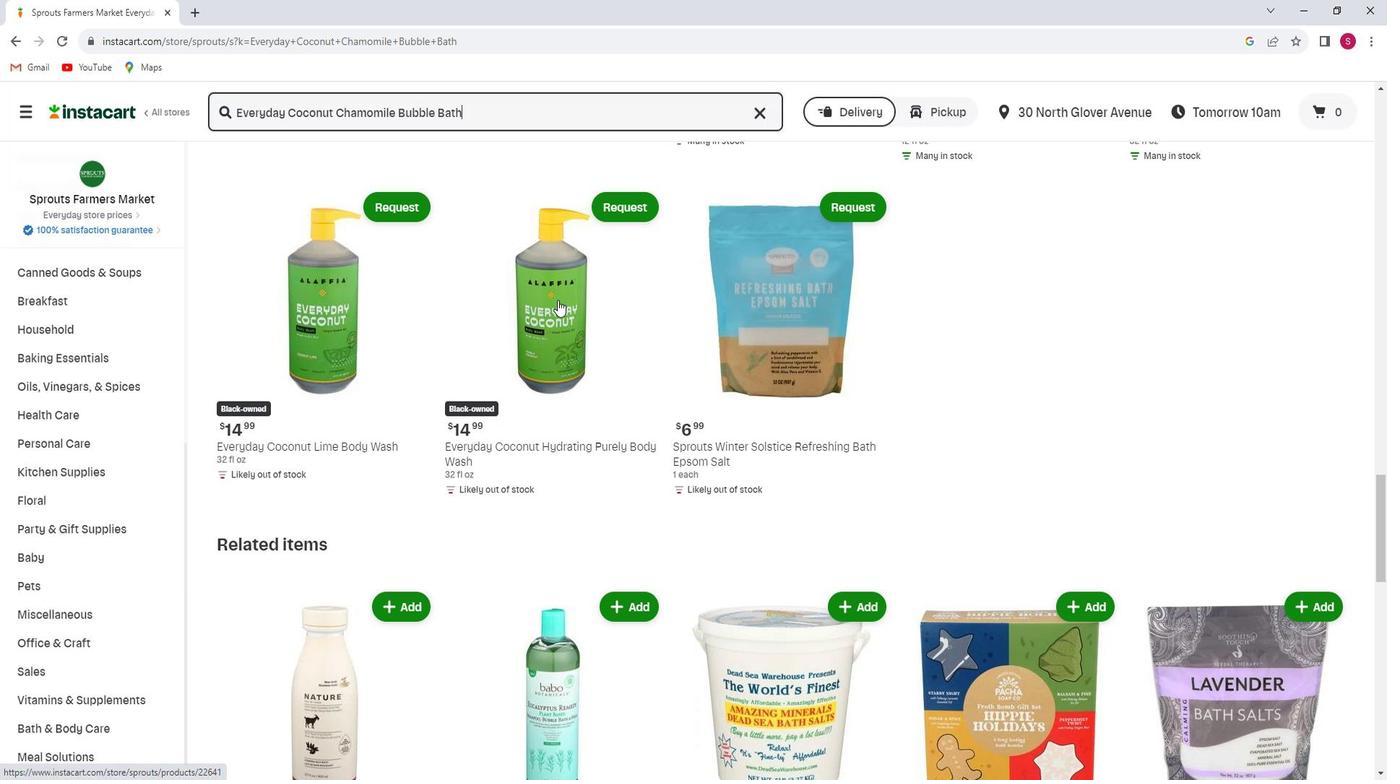 
Action: Mouse scrolled (577, 307) with delta (0, 0)
Screenshot: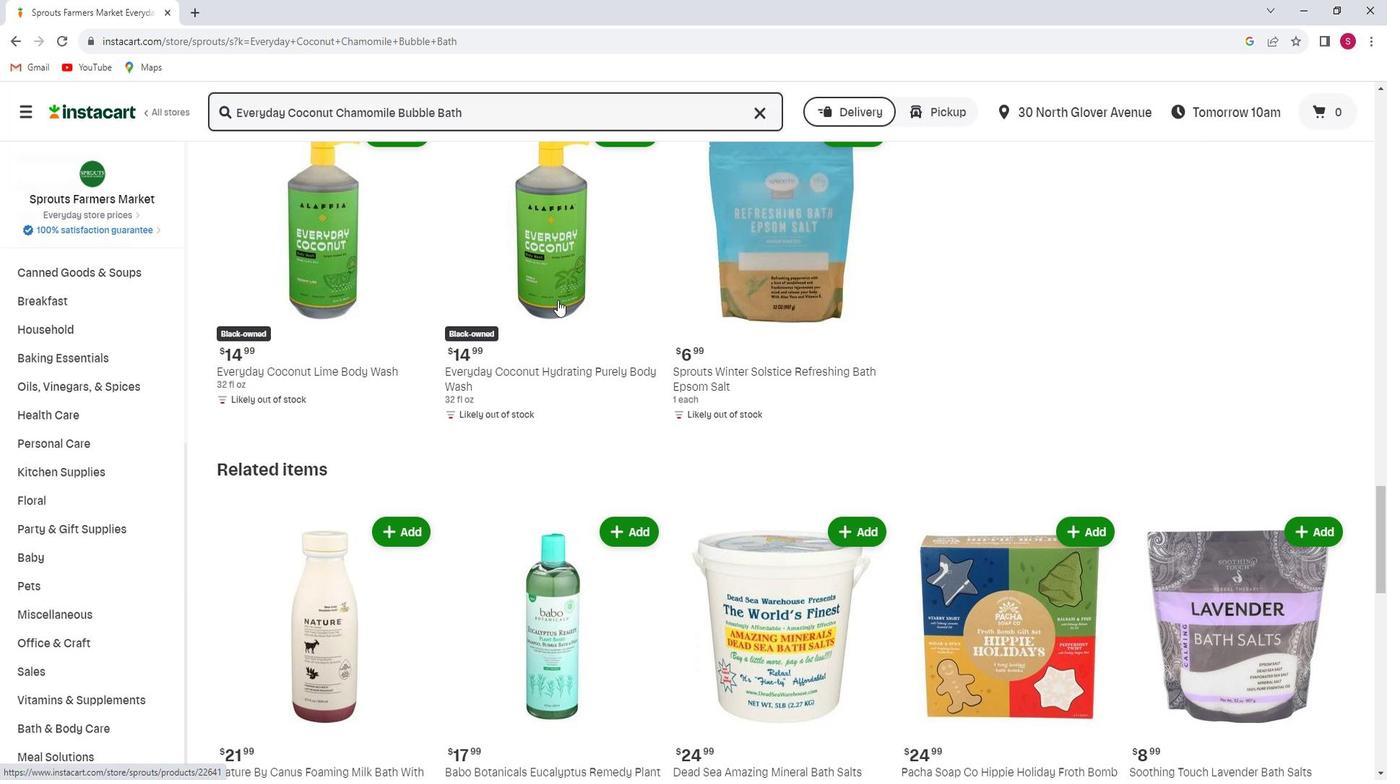 
Action: Mouse scrolled (577, 307) with delta (0, 0)
Screenshot: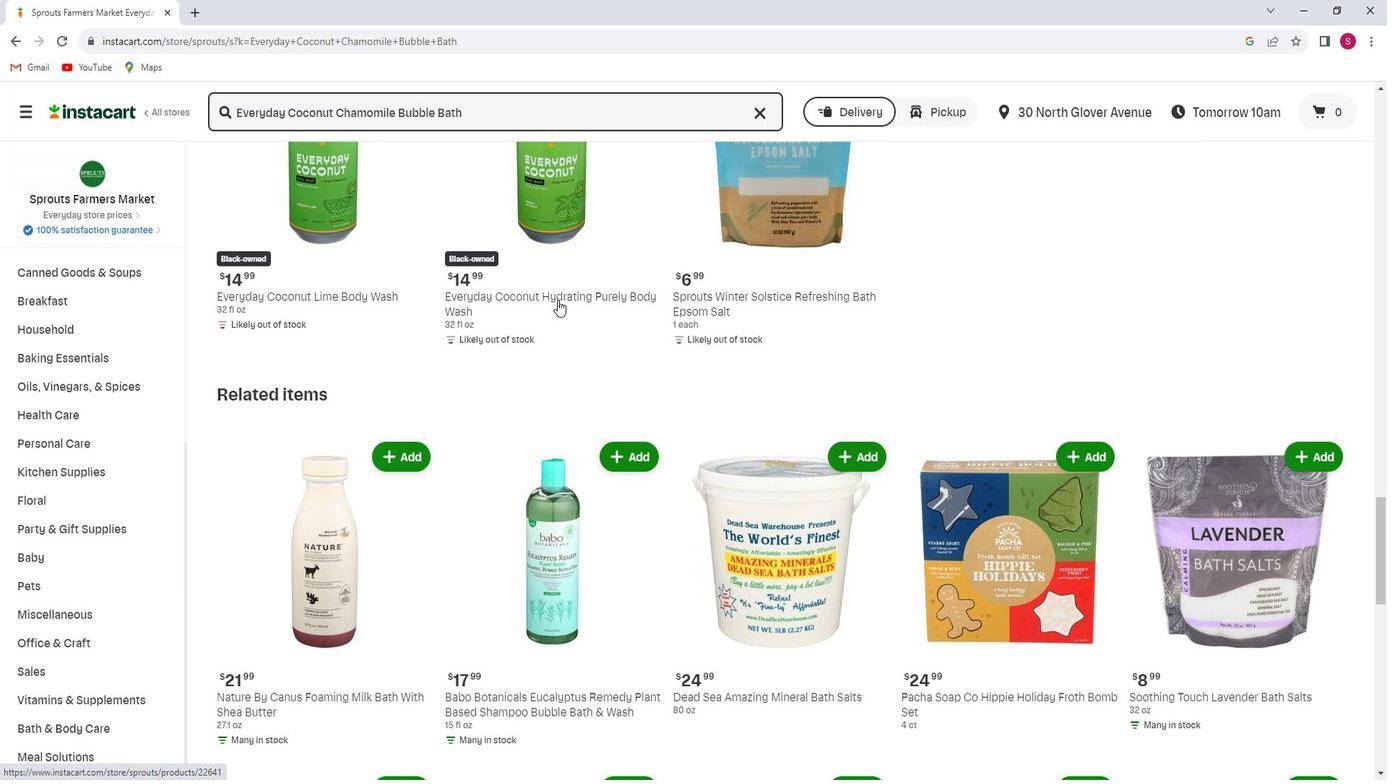 
Action: Mouse scrolled (577, 307) with delta (0, 0)
Screenshot: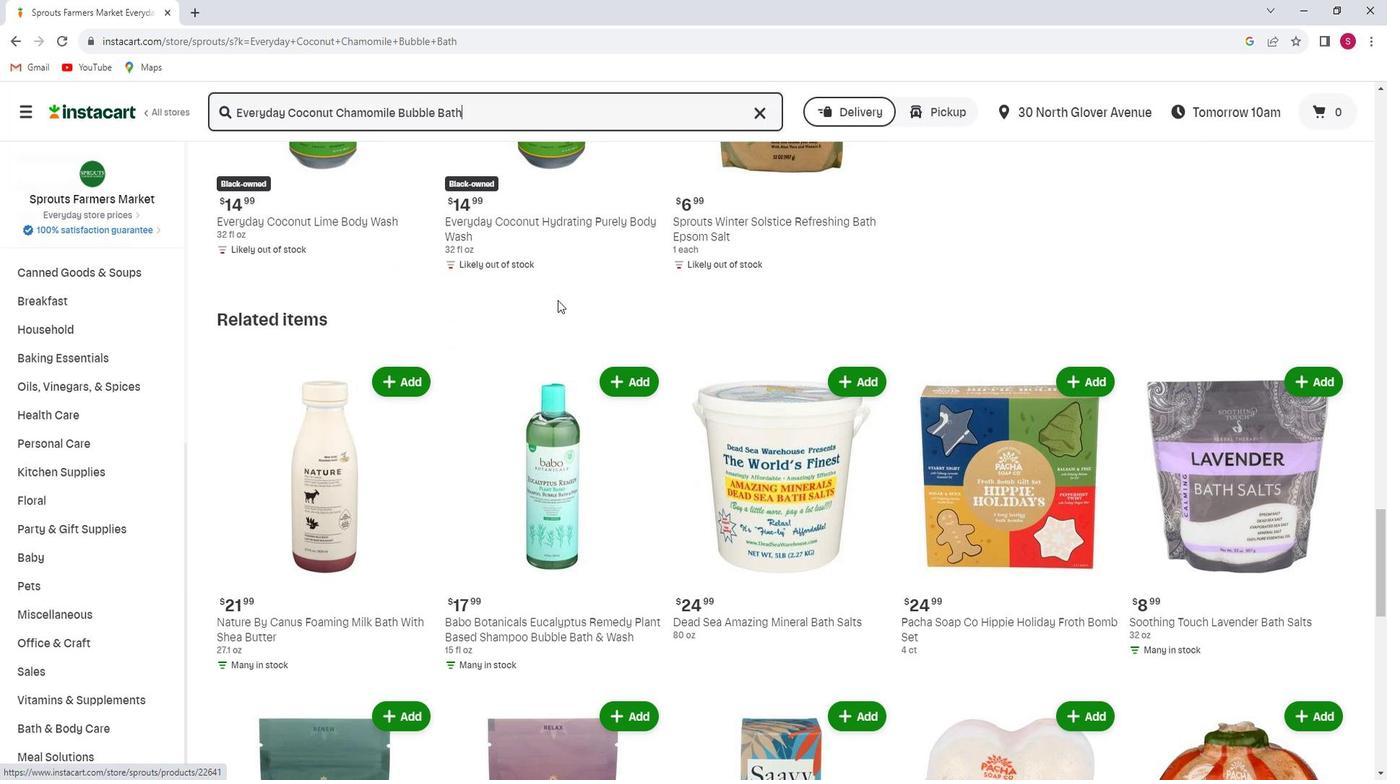 
Action: Mouse scrolled (577, 307) with delta (0, 0)
Screenshot: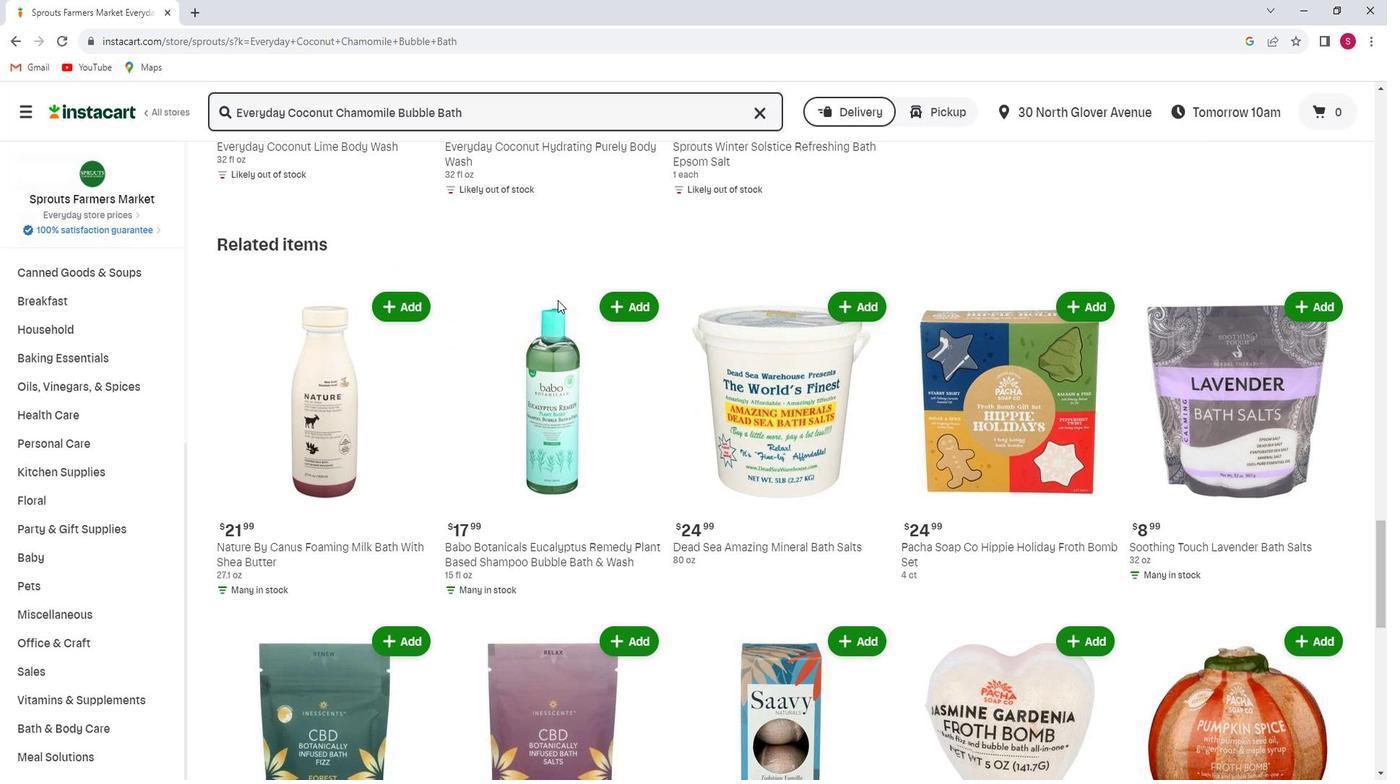 
Action: Mouse scrolled (577, 307) with delta (0, 0)
Screenshot: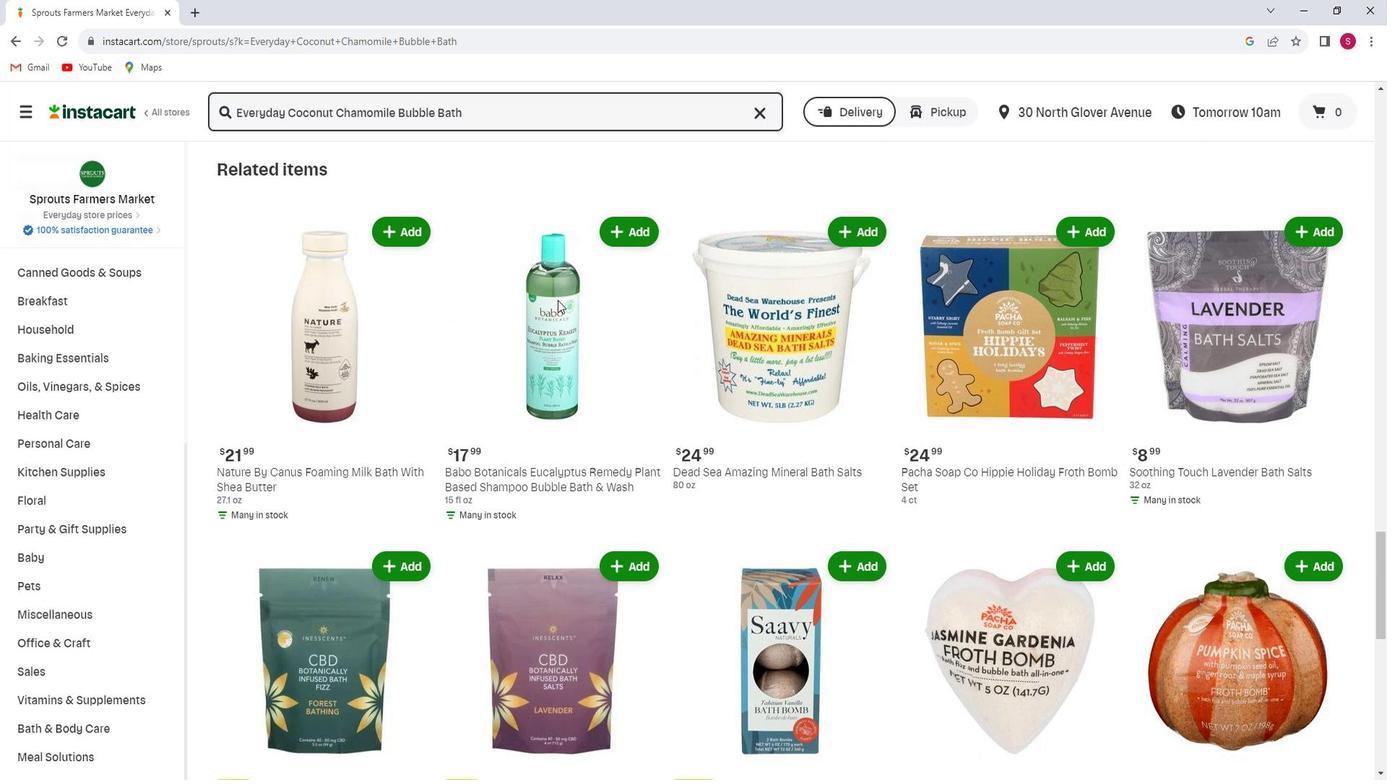 
Action: Mouse scrolled (577, 307) with delta (0, 0)
Screenshot: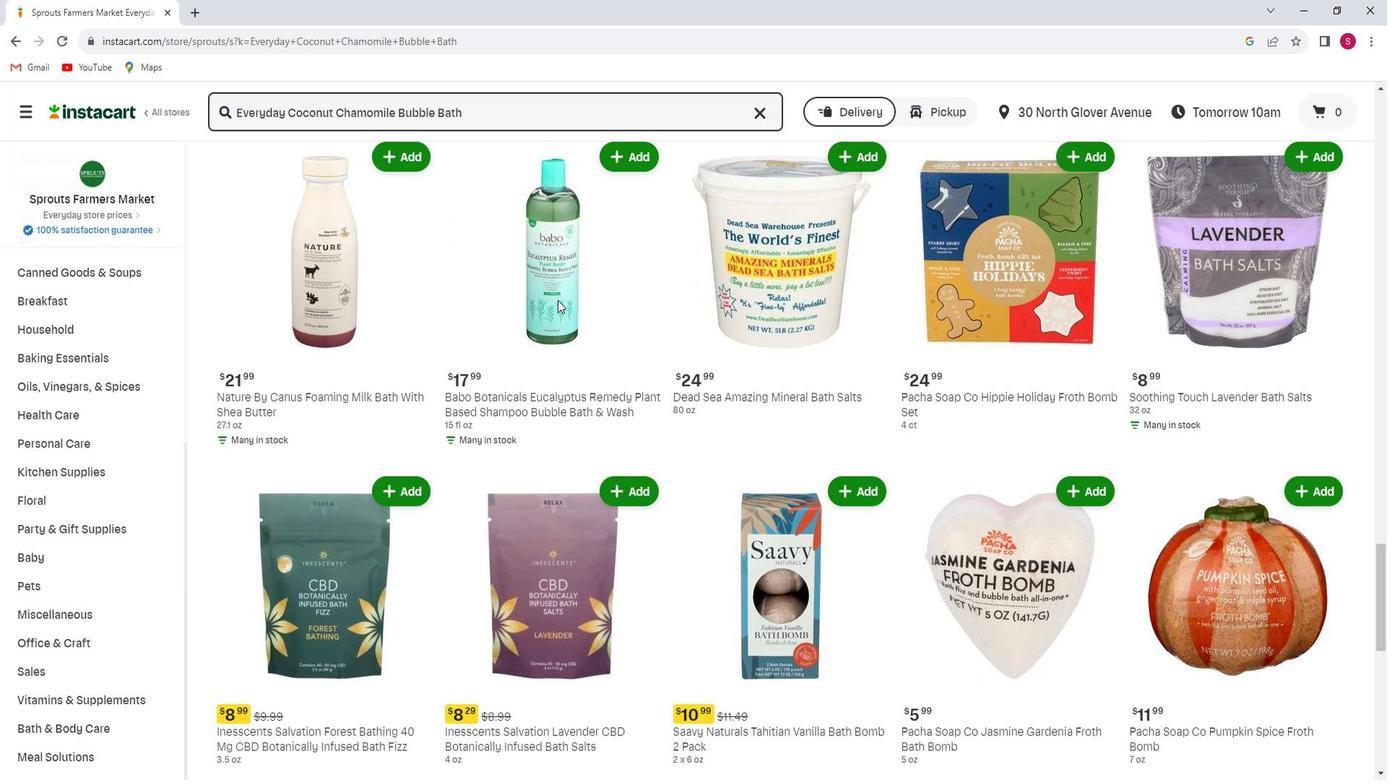 
Action: Mouse scrolled (577, 307) with delta (0, 0)
Screenshot: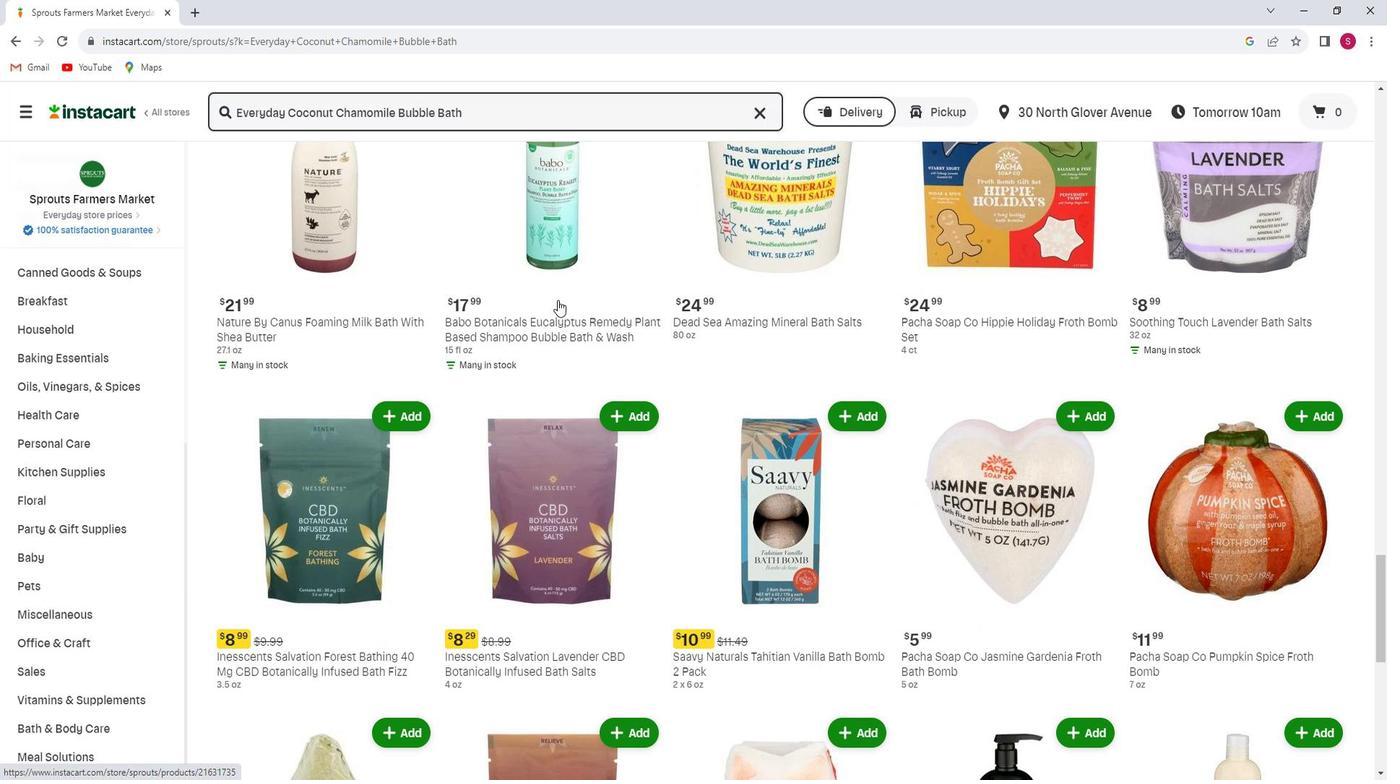 
Action: Mouse scrolled (577, 307) with delta (0, 0)
Screenshot: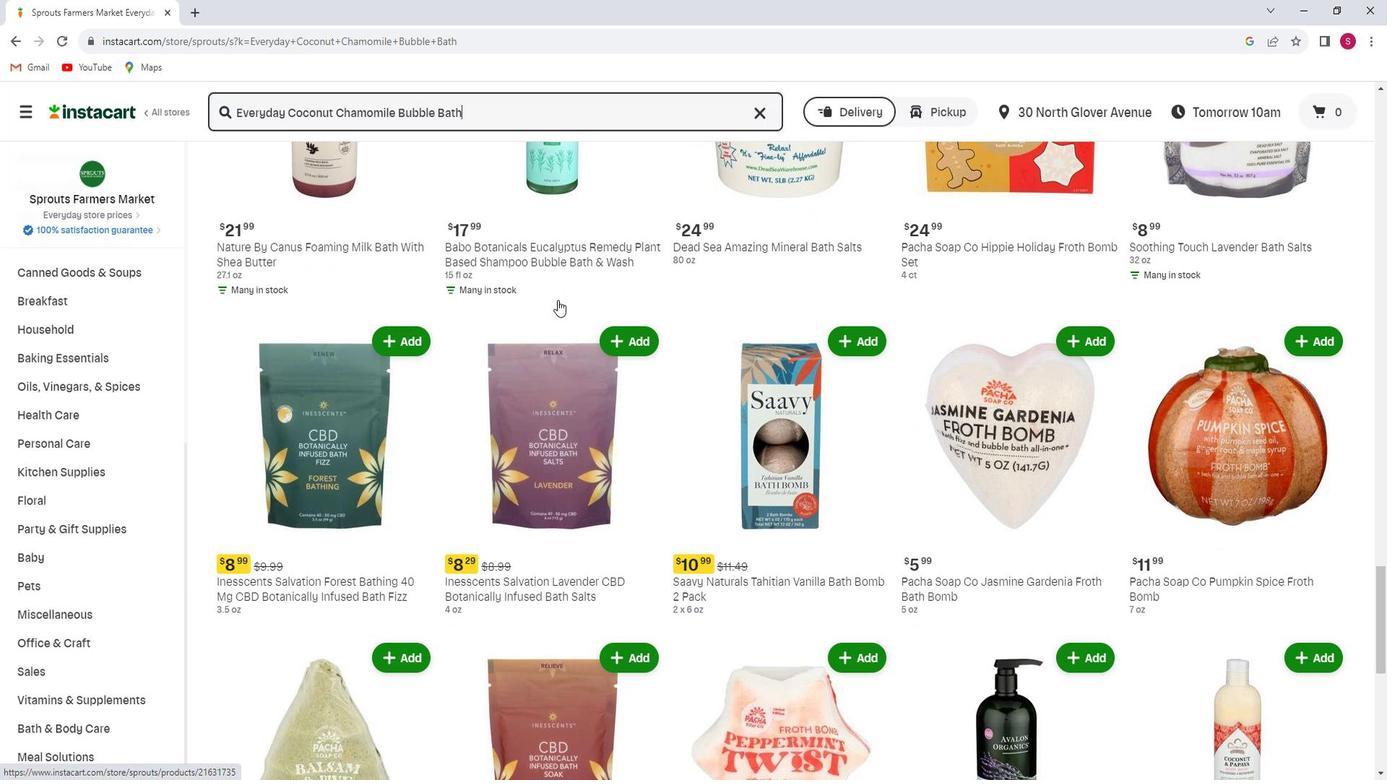 
Action: Mouse scrolled (577, 307) with delta (0, 0)
Screenshot: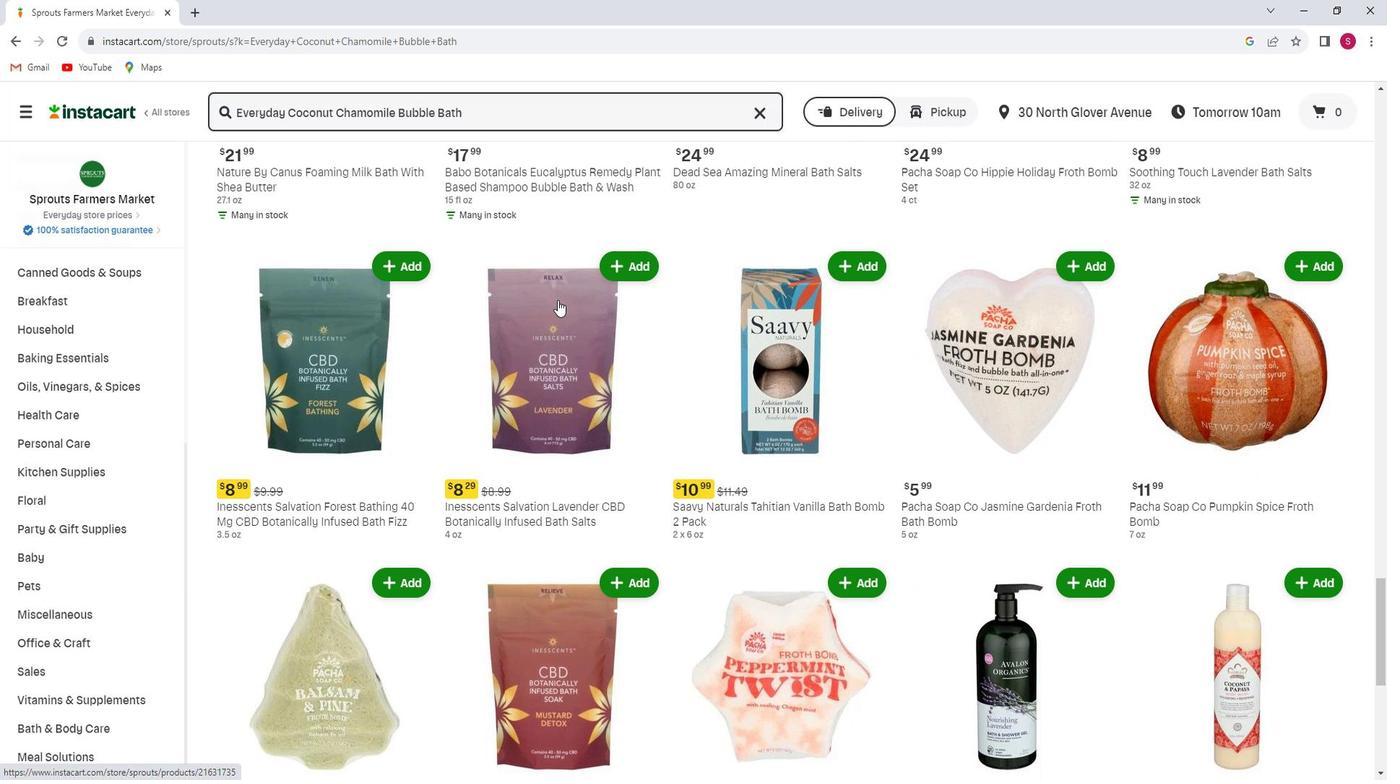 
Action: Mouse scrolled (577, 307) with delta (0, 0)
Screenshot: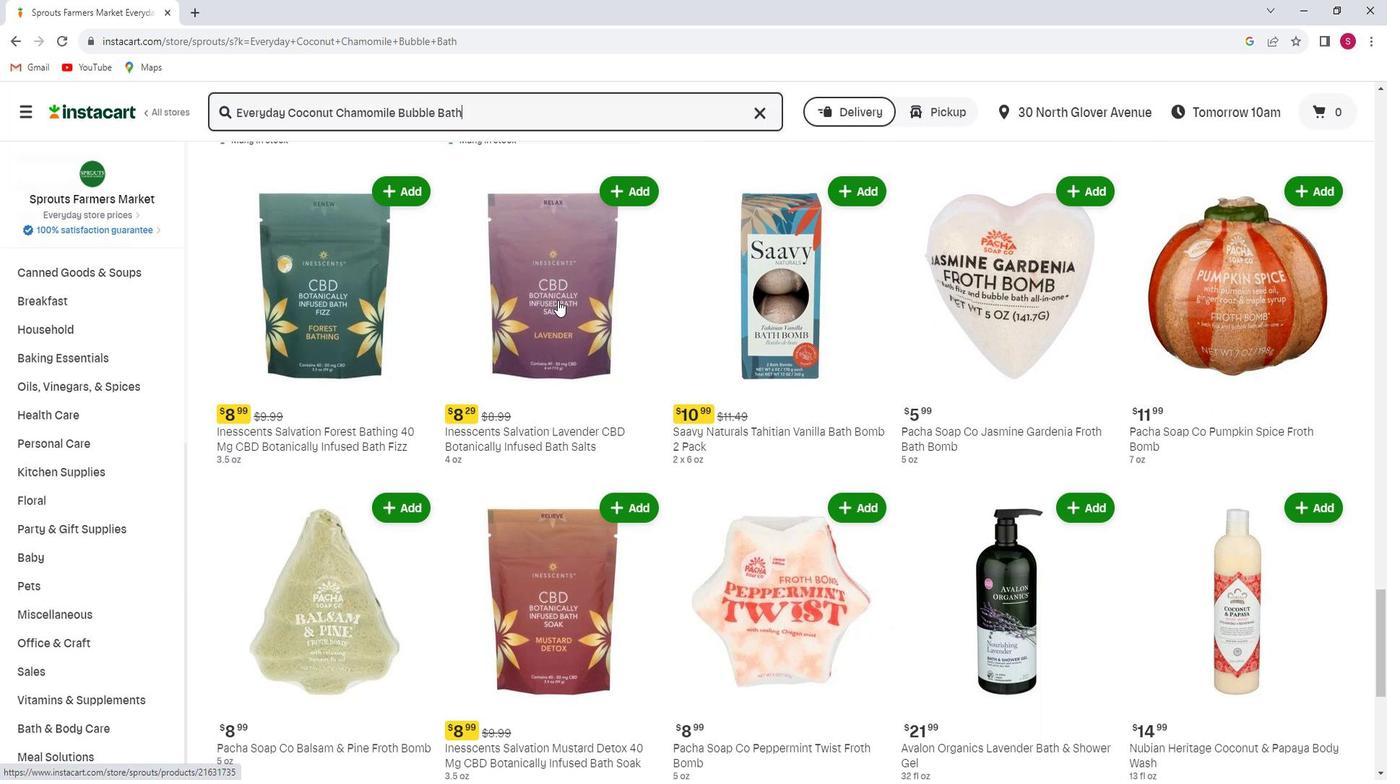 
Action: Mouse scrolled (577, 307) with delta (0, 0)
Screenshot: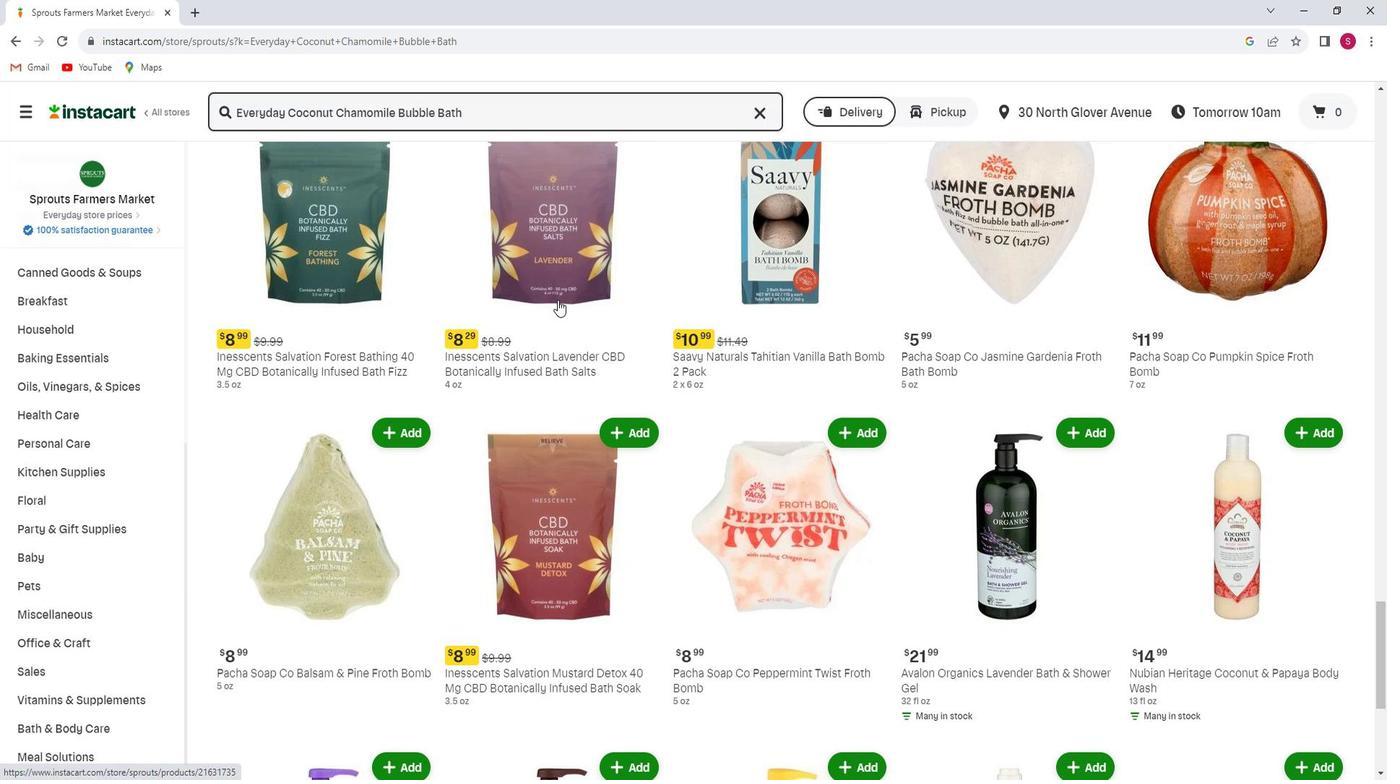
Action: Mouse scrolled (577, 307) with delta (0, 0)
Screenshot: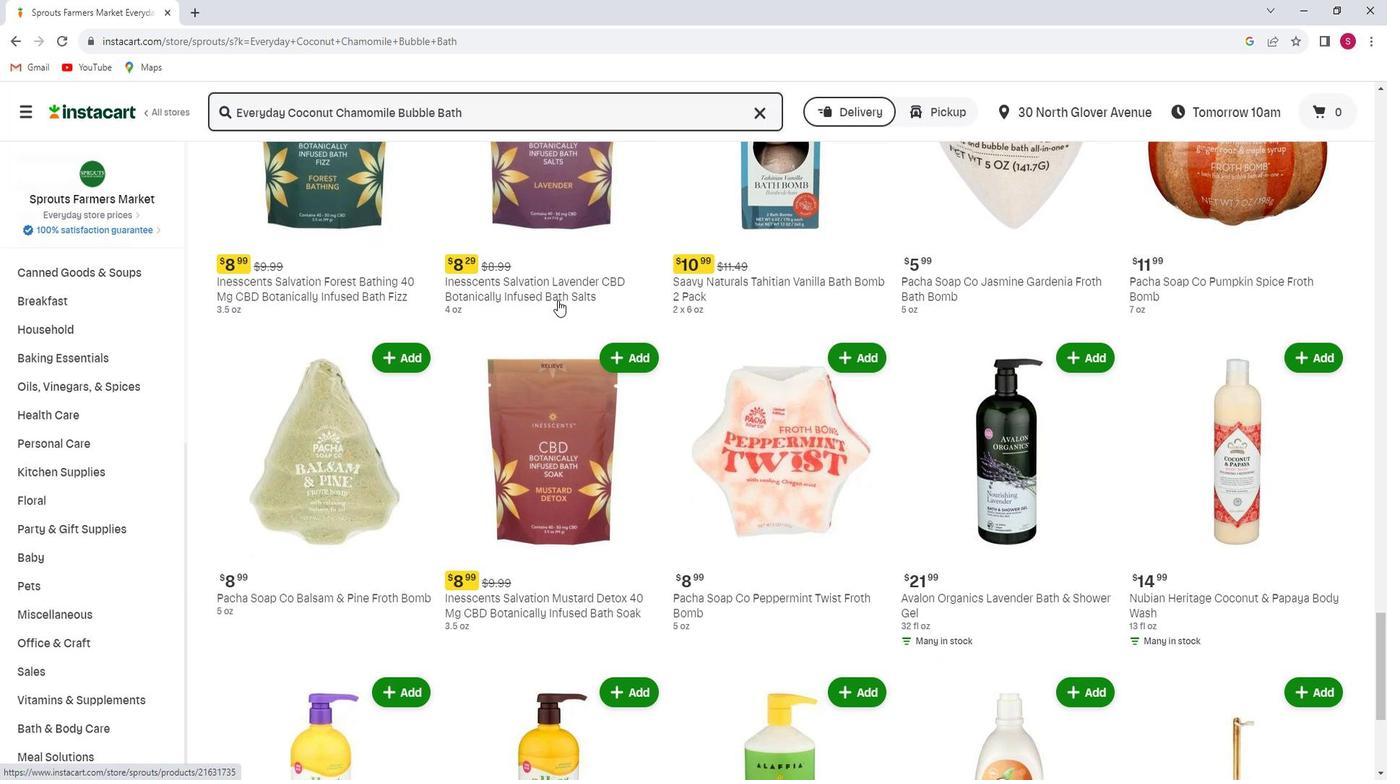 
Action: Mouse scrolled (577, 307) with delta (0, 0)
Screenshot: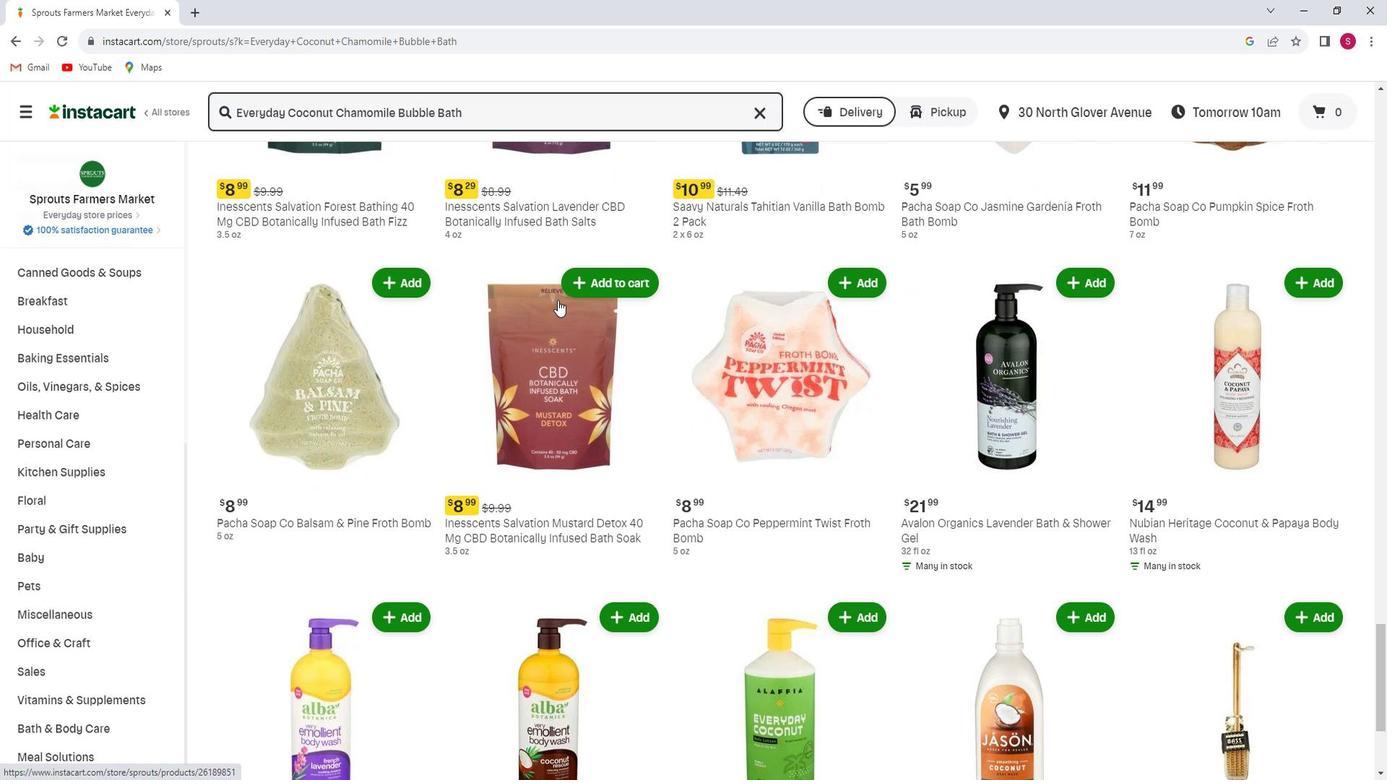 
Action: Mouse scrolled (577, 307) with delta (0, 0)
Screenshot: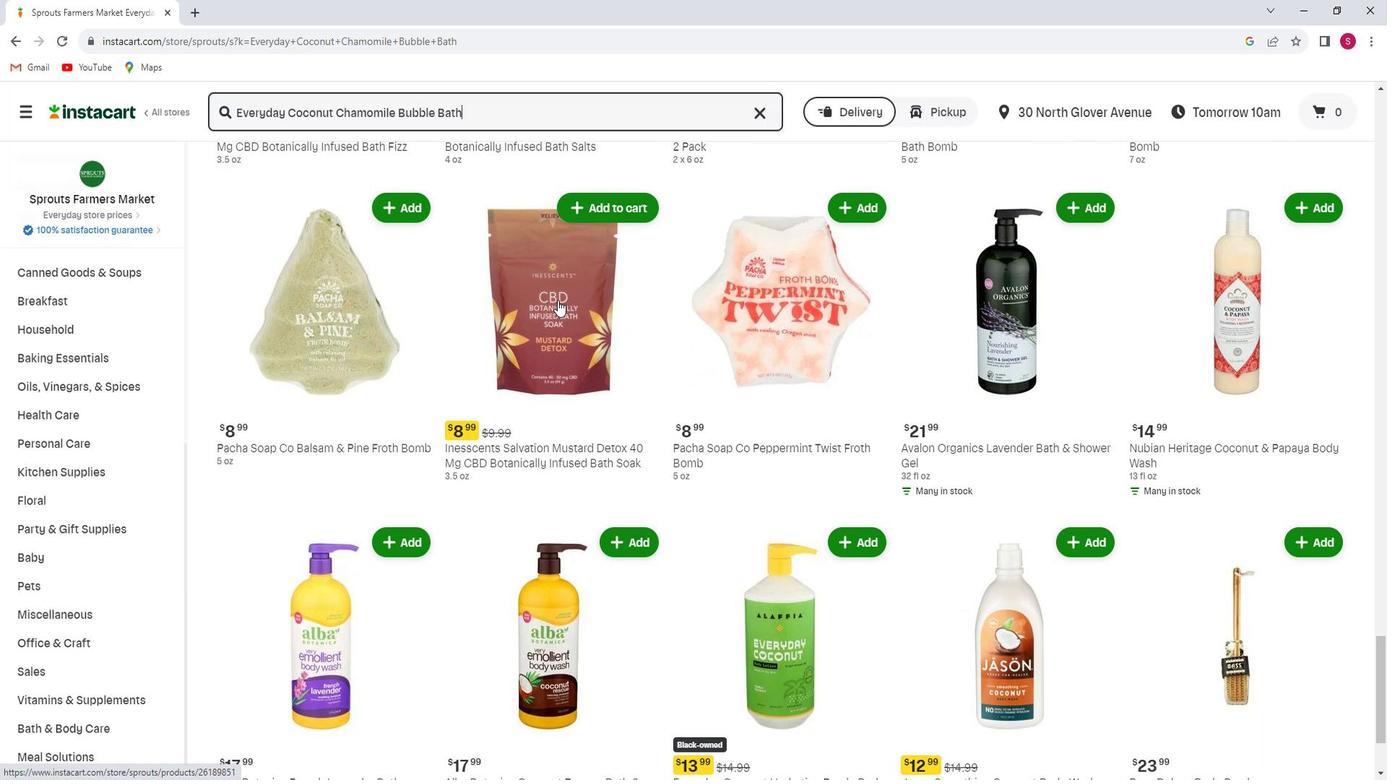 
Action: Mouse scrolled (577, 307) with delta (0, 0)
Screenshot: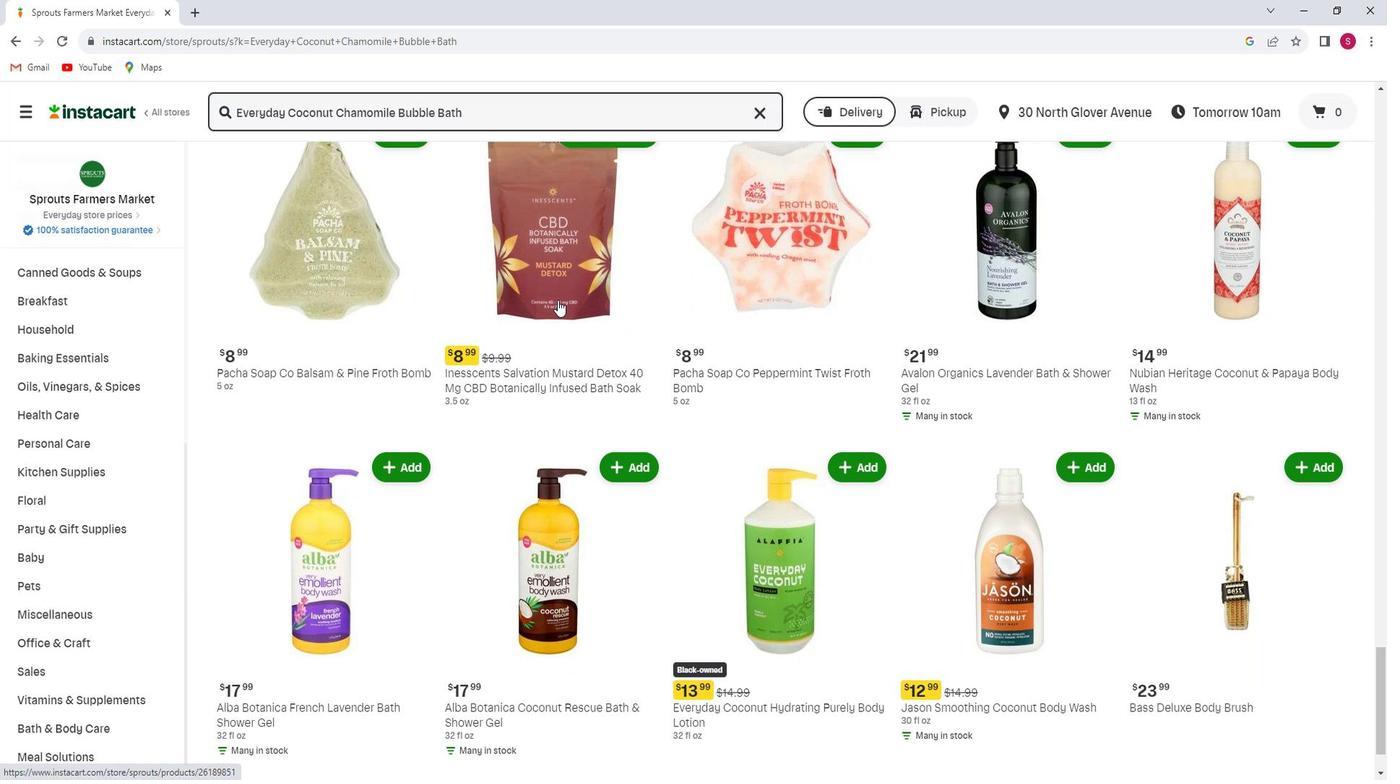 
Action: Mouse scrolled (577, 307) with delta (0, 0)
Screenshot: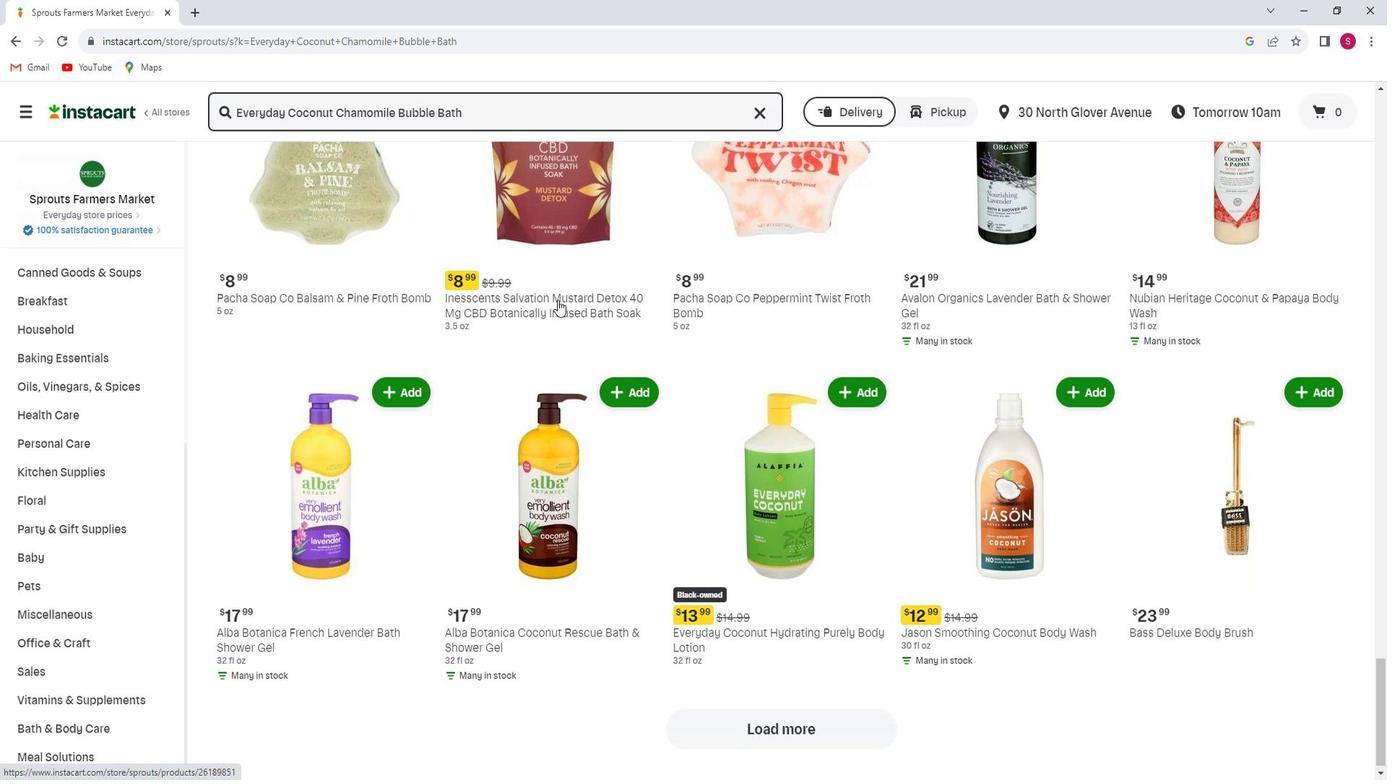
Action: Mouse scrolled (577, 307) with delta (0, 0)
Screenshot: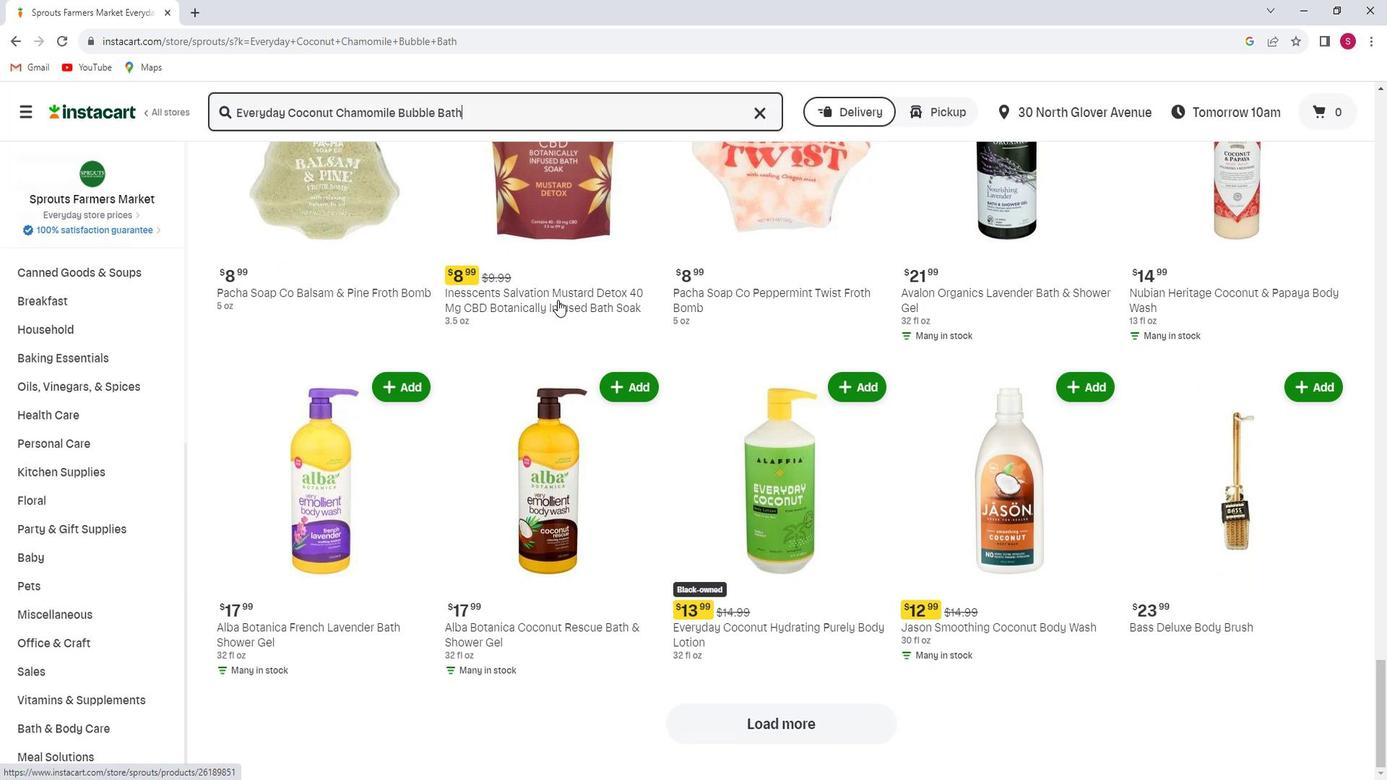 
